 Task: Find connections with filter location Qujing with filter topic #Healthwith filter profile language English with filter current company EdgeVerve with filter school Symbiosis Centre for Distance Learning with filter industry Sporting Goods Manufacturing with filter service category Interaction Design with filter keywords title Area Sales Manager
Action: Mouse moved to (150, 238)
Screenshot: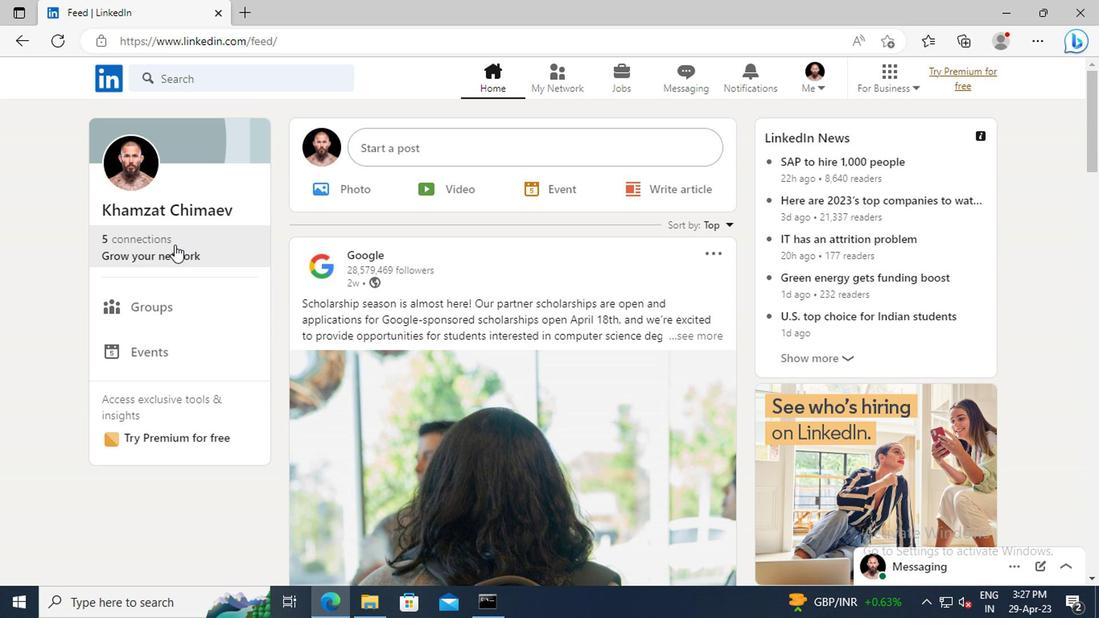 
Action: Mouse pressed left at (150, 238)
Screenshot: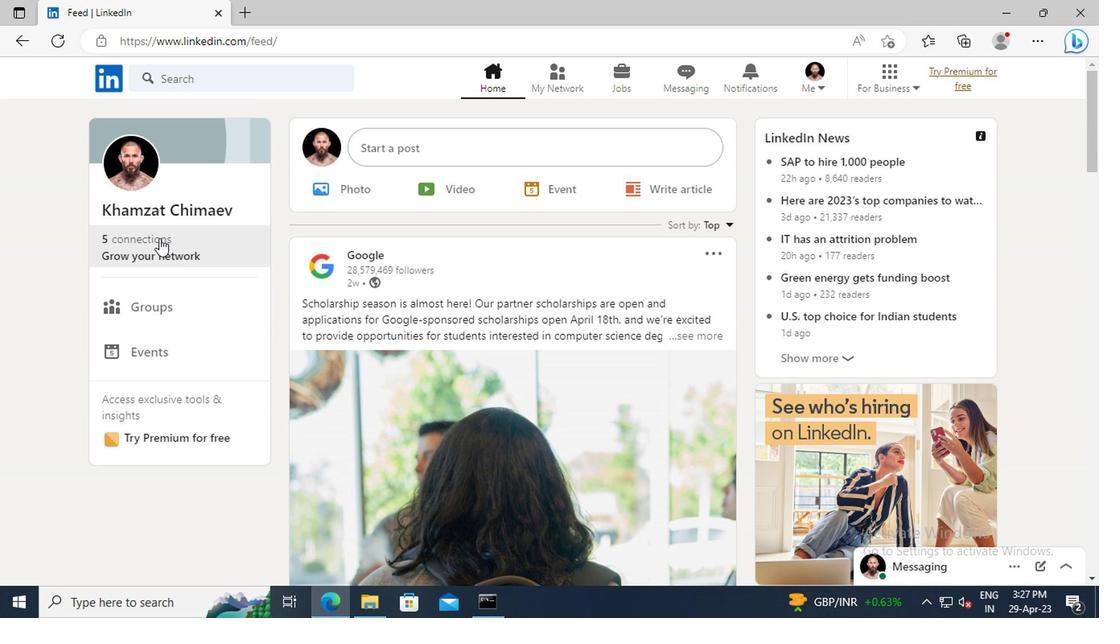 
Action: Mouse moved to (164, 172)
Screenshot: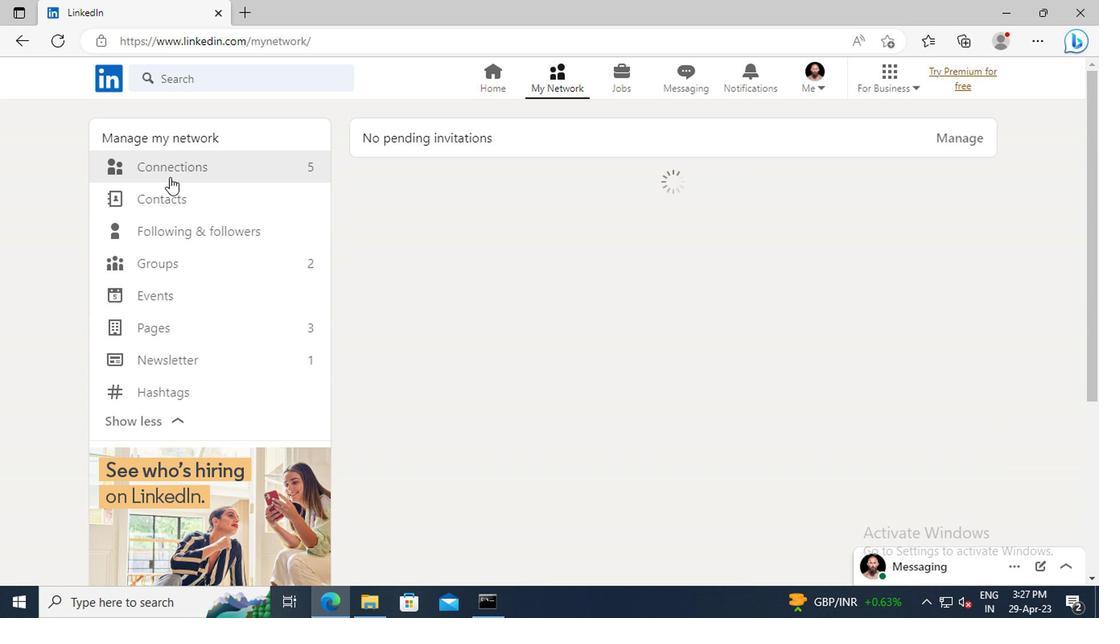 
Action: Mouse pressed left at (164, 172)
Screenshot: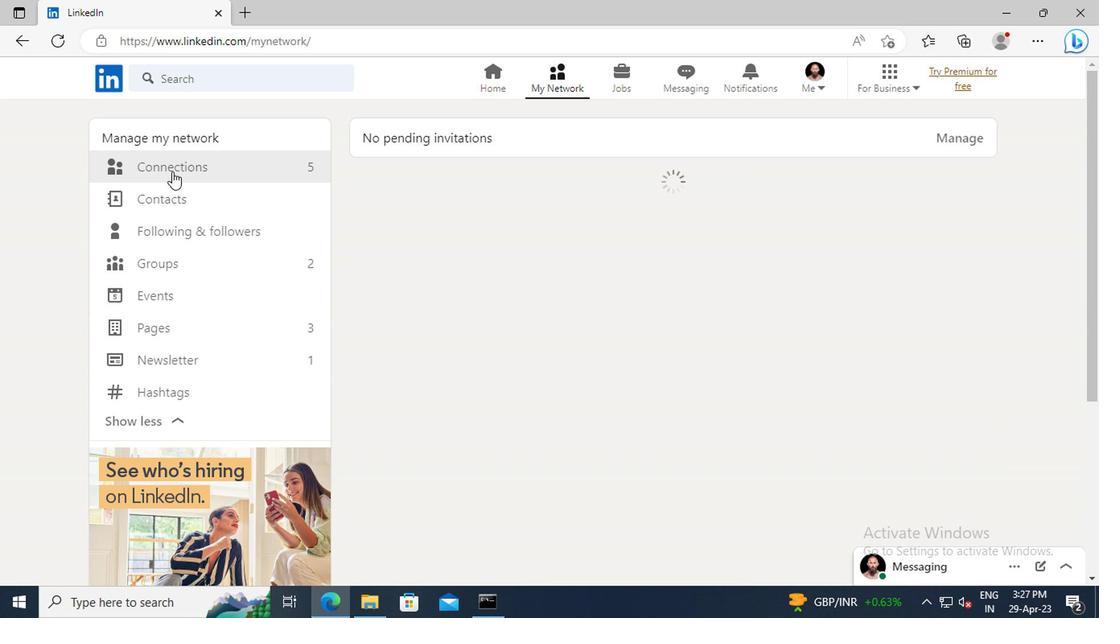 
Action: Mouse moved to (684, 170)
Screenshot: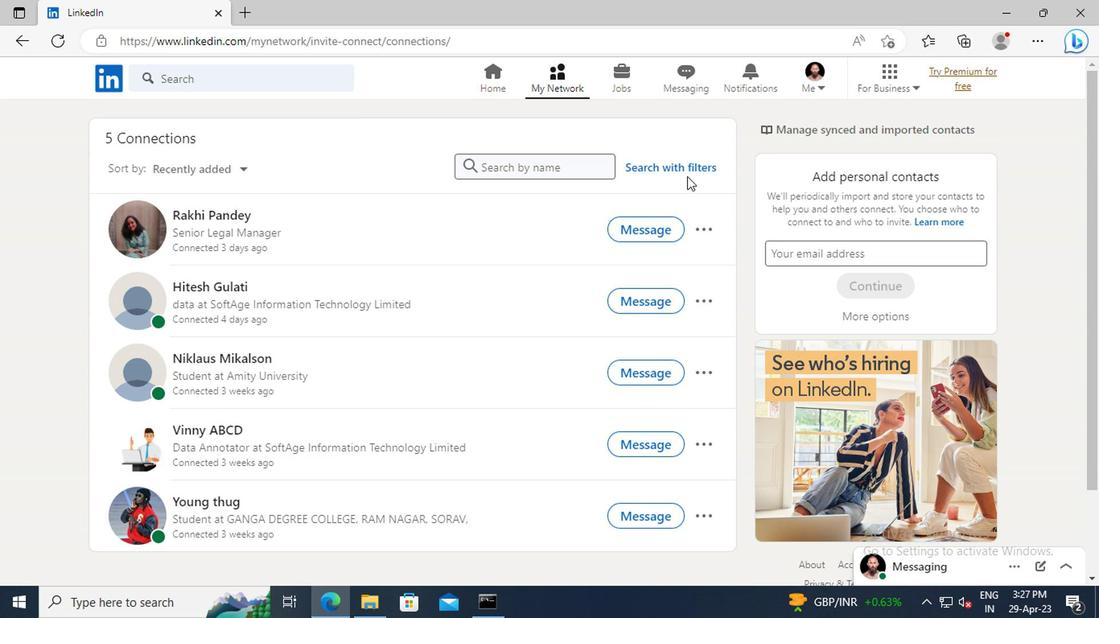 
Action: Mouse pressed left at (684, 170)
Screenshot: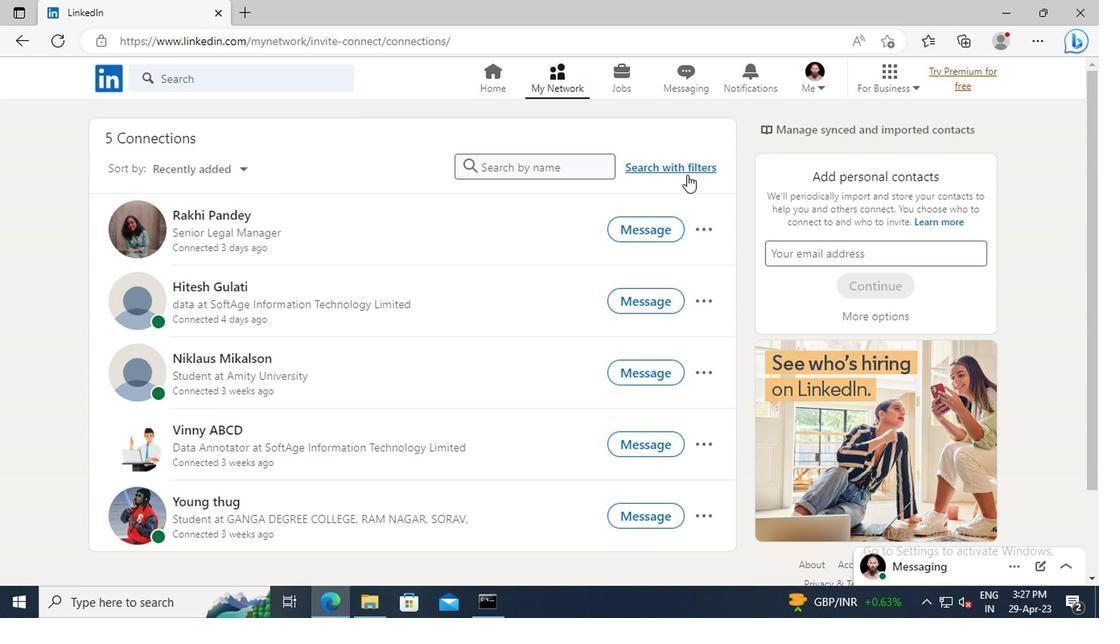 
Action: Mouse moved to (605, 126)
Screenshot: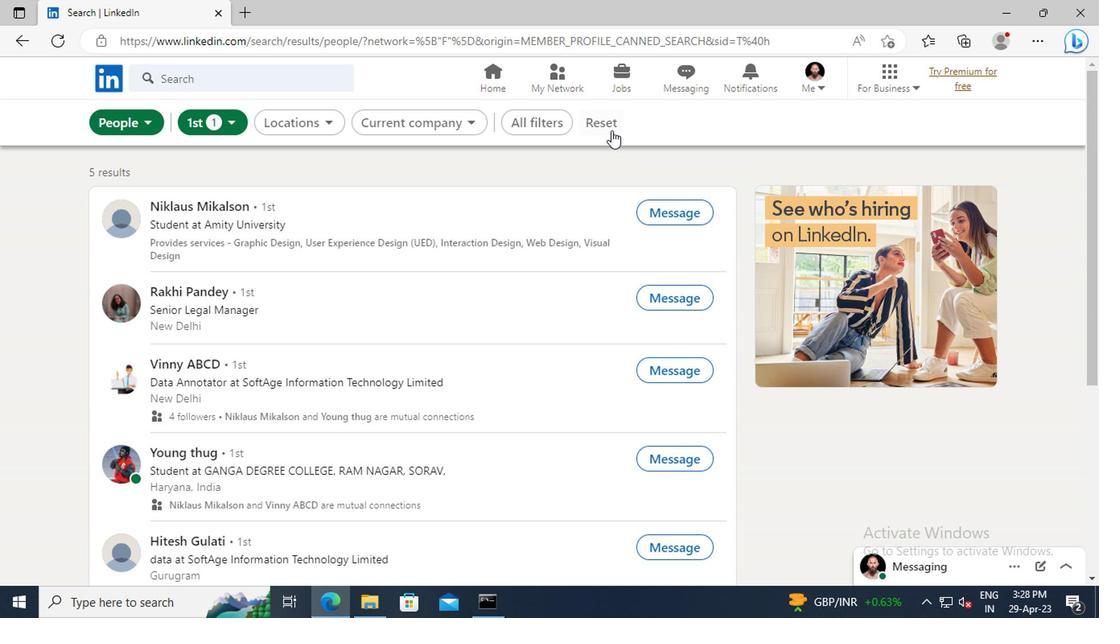 
Action: Mouse pressed left at (605, 126)
Screenshot: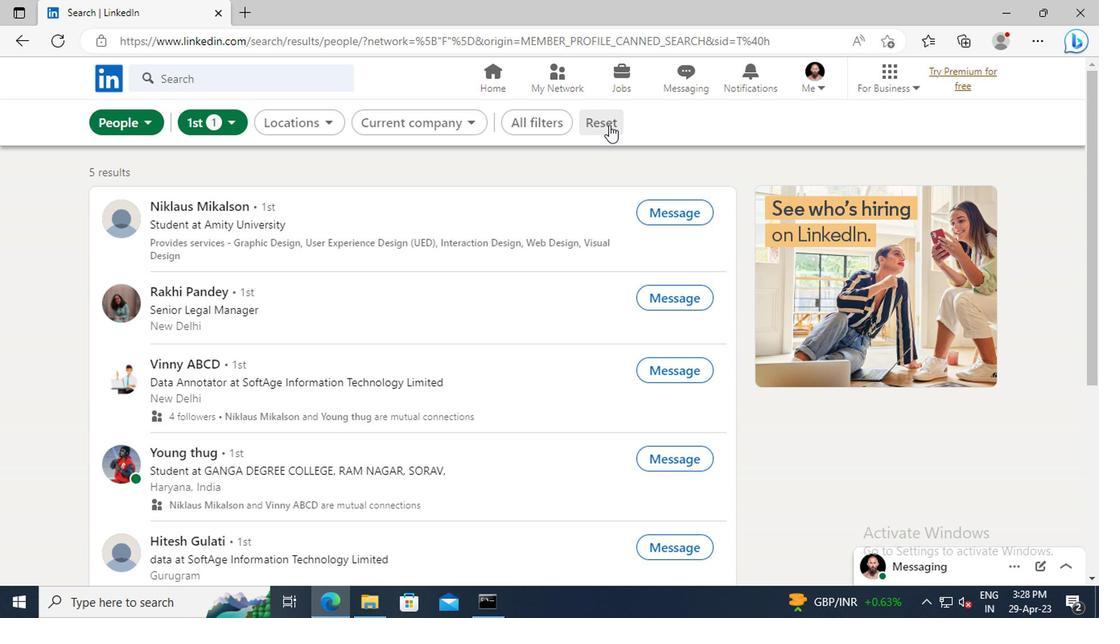 
Action: Mouse moved to (596, 126)
Screenshot: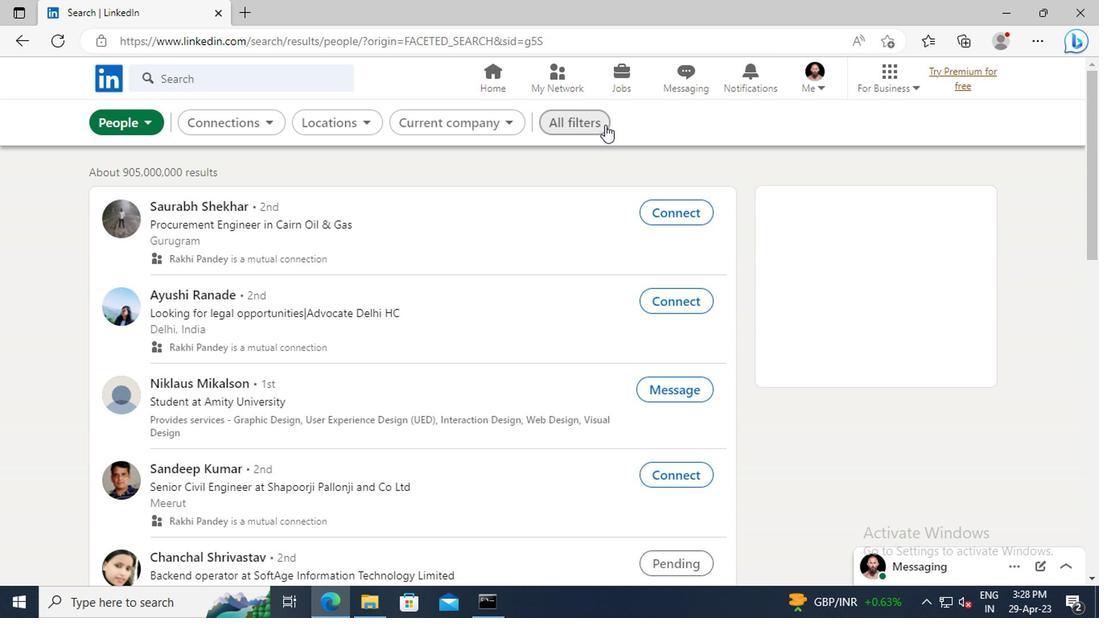 
Action: Mouse pressed left at (596, 126)
Screenshot: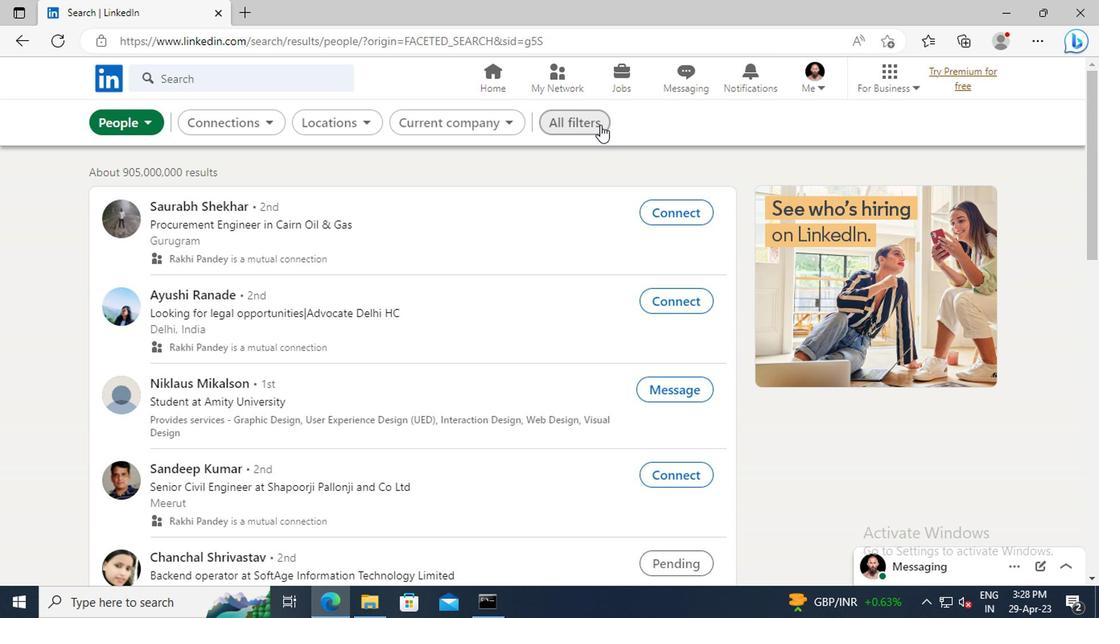 
Action: Mouse moved to (887, 281)
Screenshot: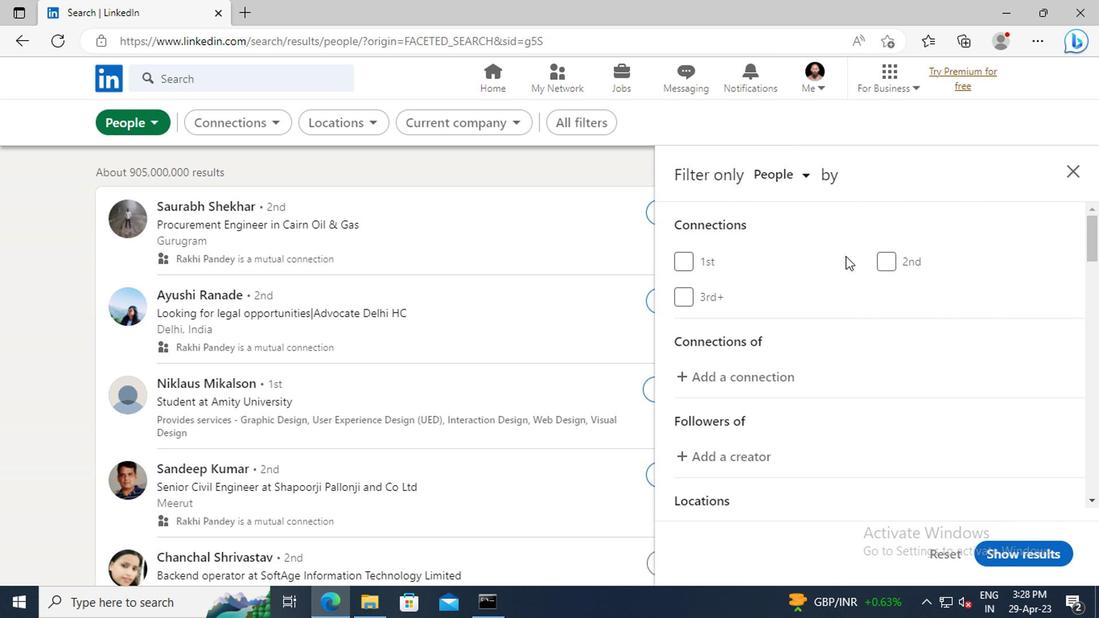 
Action: Mouse scrolled (887, 280) with delta (0, 0)
Screenshot: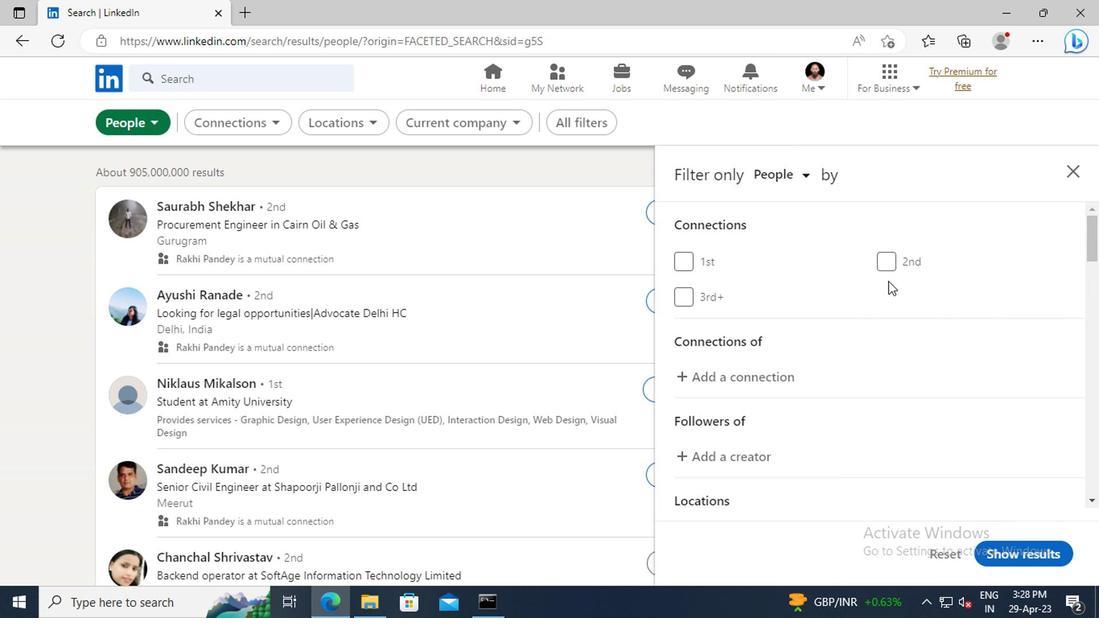 
Action: Mouse scrolled (887, 280) with delta (0, 0)
Screenshot: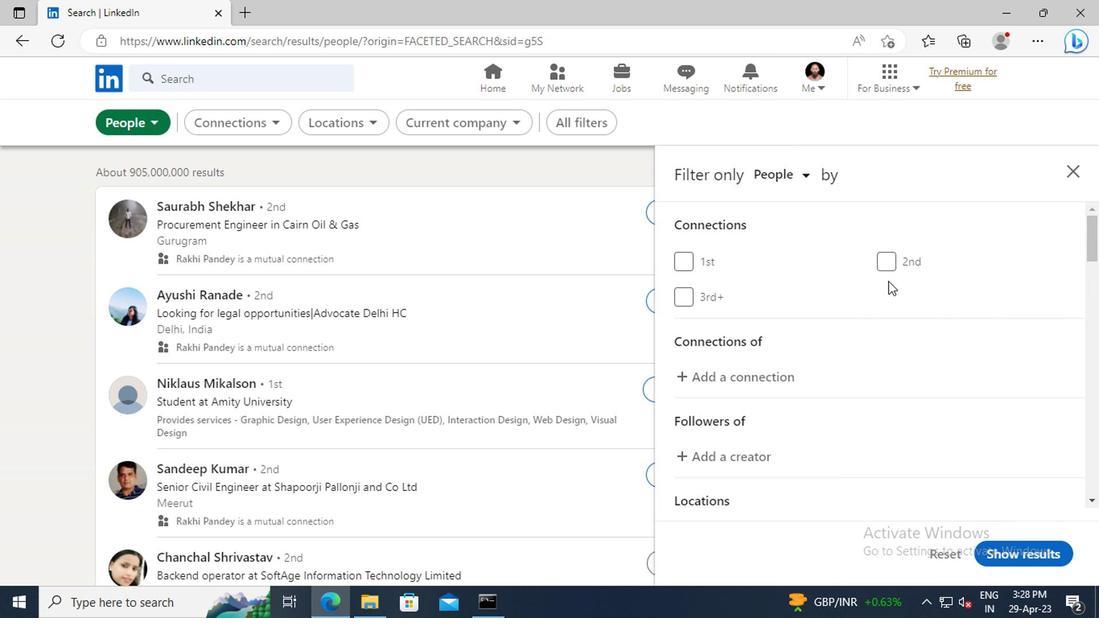 
Action: Mouse scrolled (887, 280) with delta (0, 0)
Screenshot: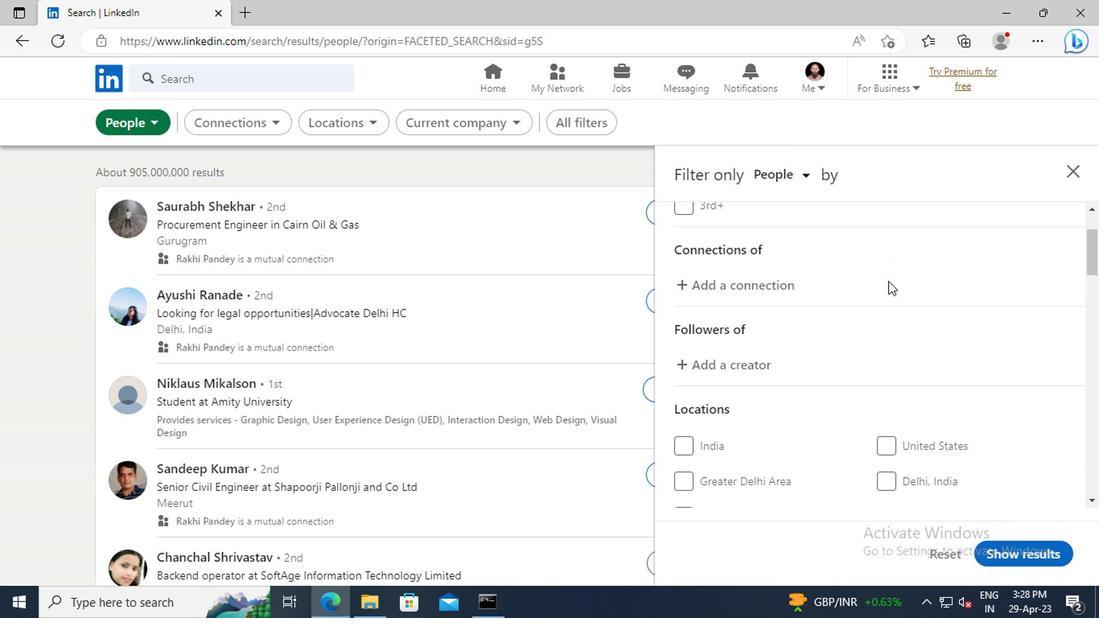 
Action: Mouse scrolled (887, 280) with delta (0, 0)
Screenshot: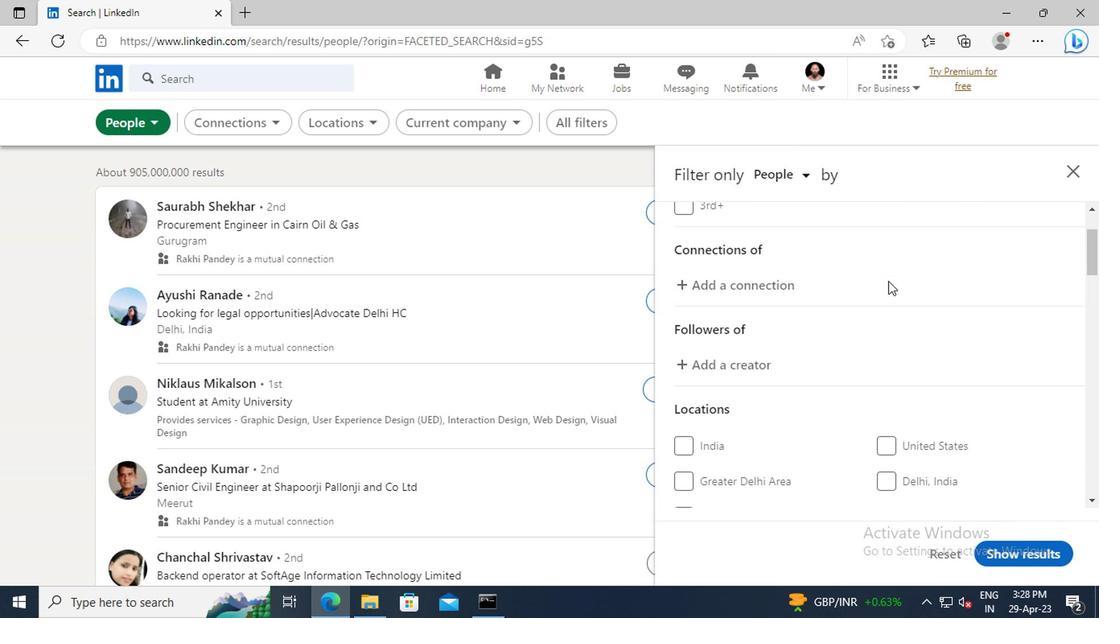 
Action: Mouse scrolled (887, 280) with delta (0, 0)
Screenshot: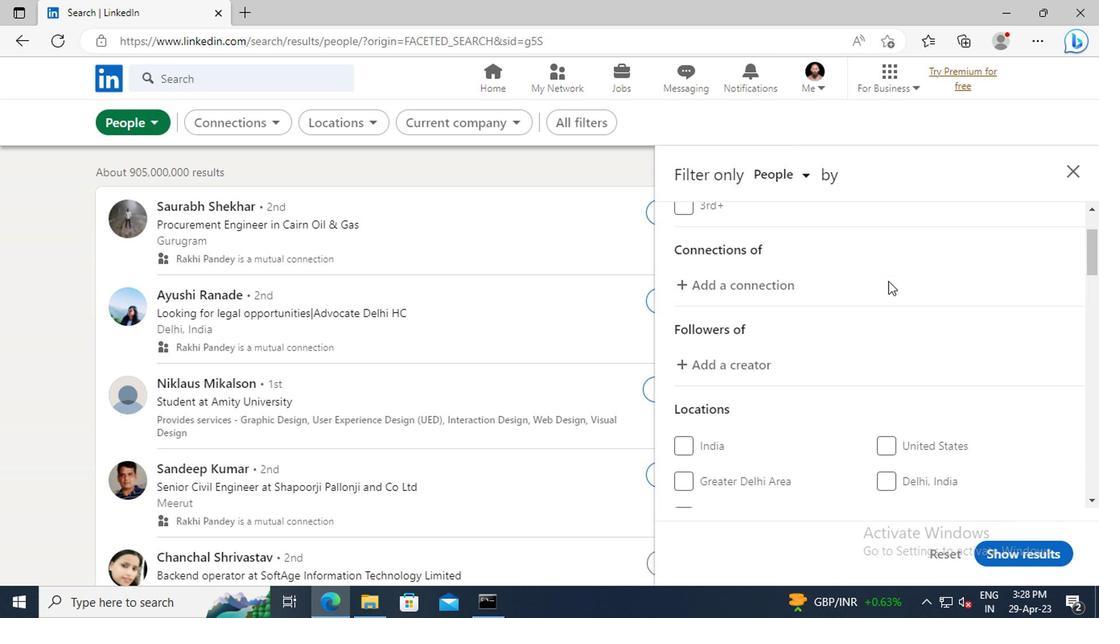 
Action: Mouse scrolled (887, 280) with delta (0, 0)
Screenshot: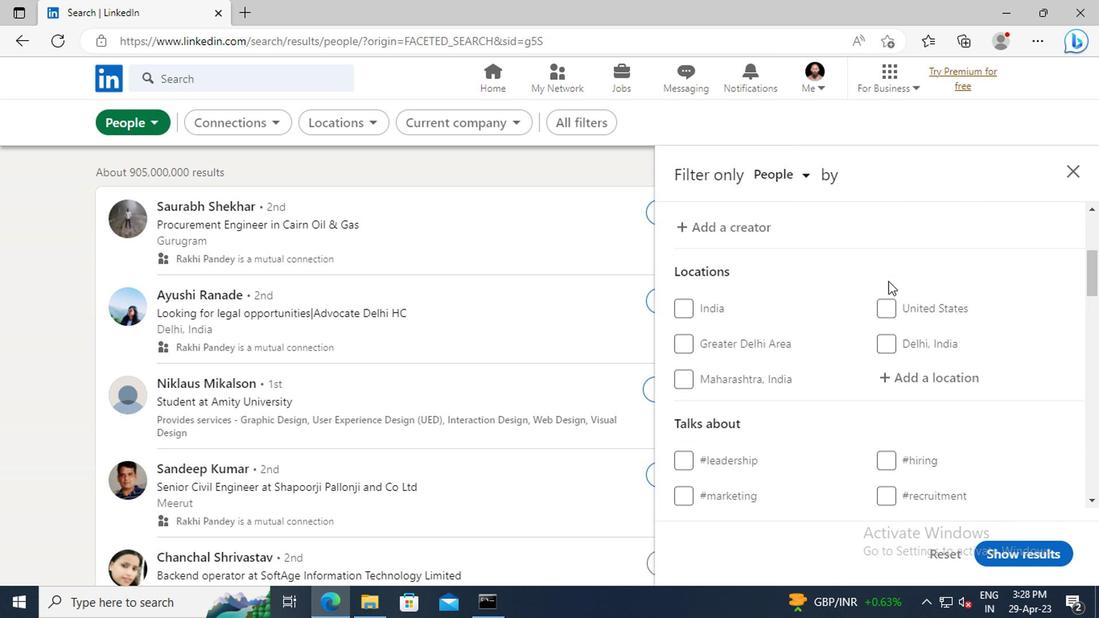 
Action: Mouse moved to (899, 329)
Screenshot: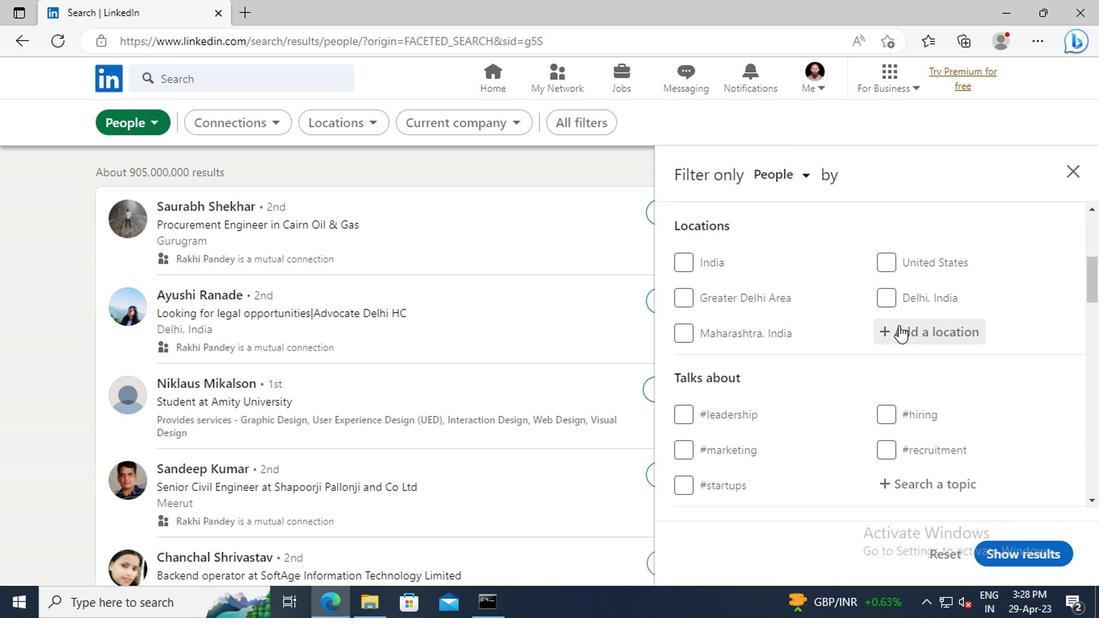 
Action: Mouse pressed left at (899, 329)
Screenshot: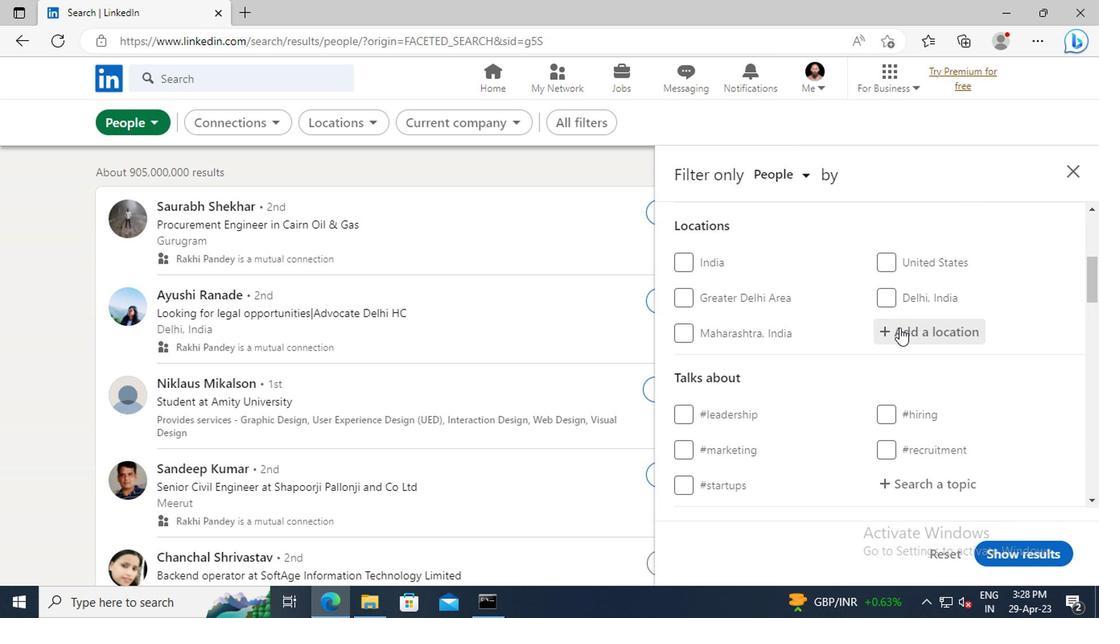 
Action: Key pressed <Key.shift>QUJING
Screenshot: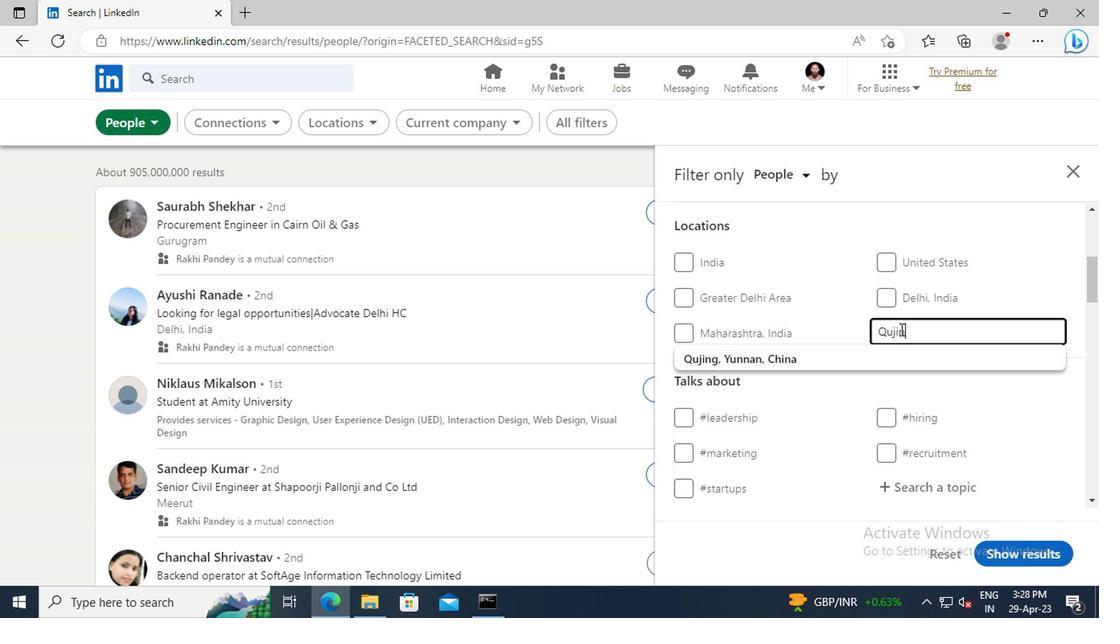 
Action: Mouse moved to (895, 350)
Screenshot: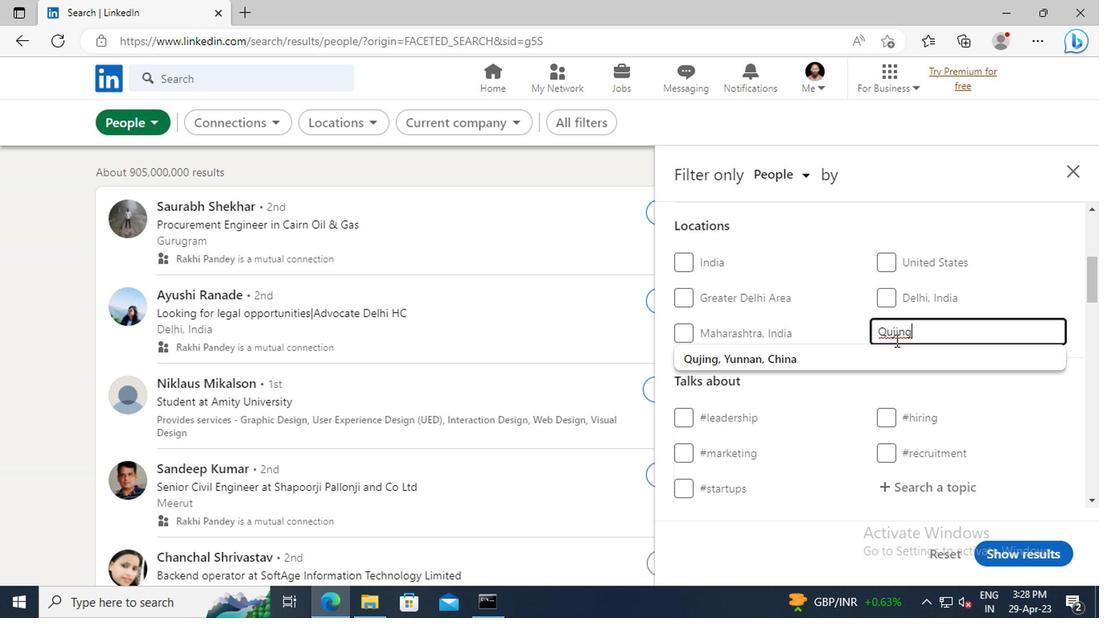
Action: Mouse pressed left at (895, 350)
Screenshot: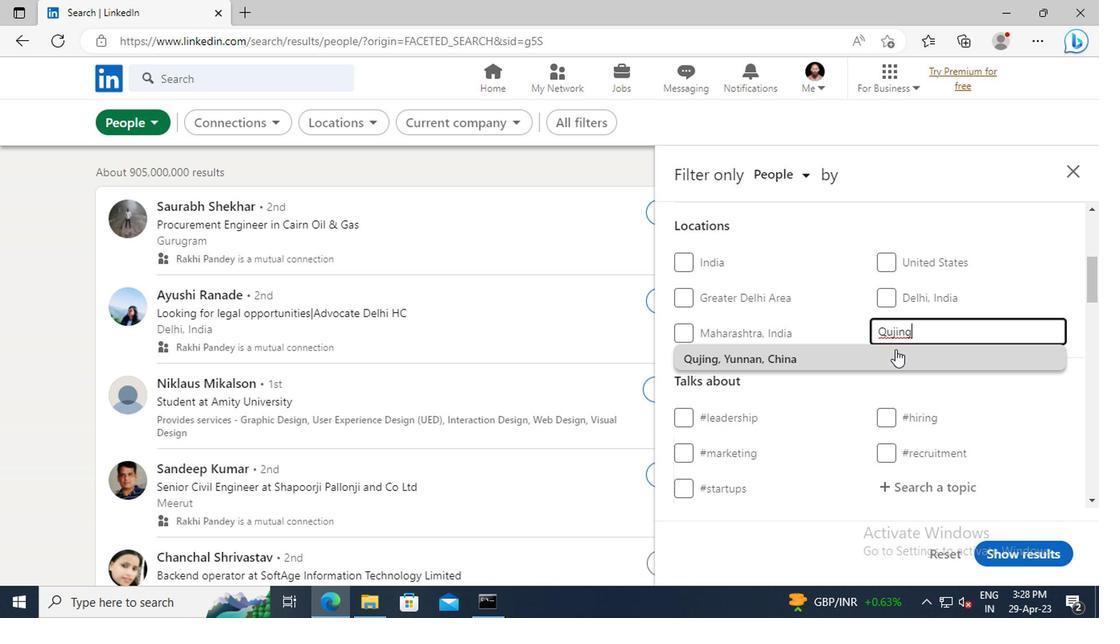 
Action: Mouse scrolled (895, 349) with delta (0, 0)
Screenshot: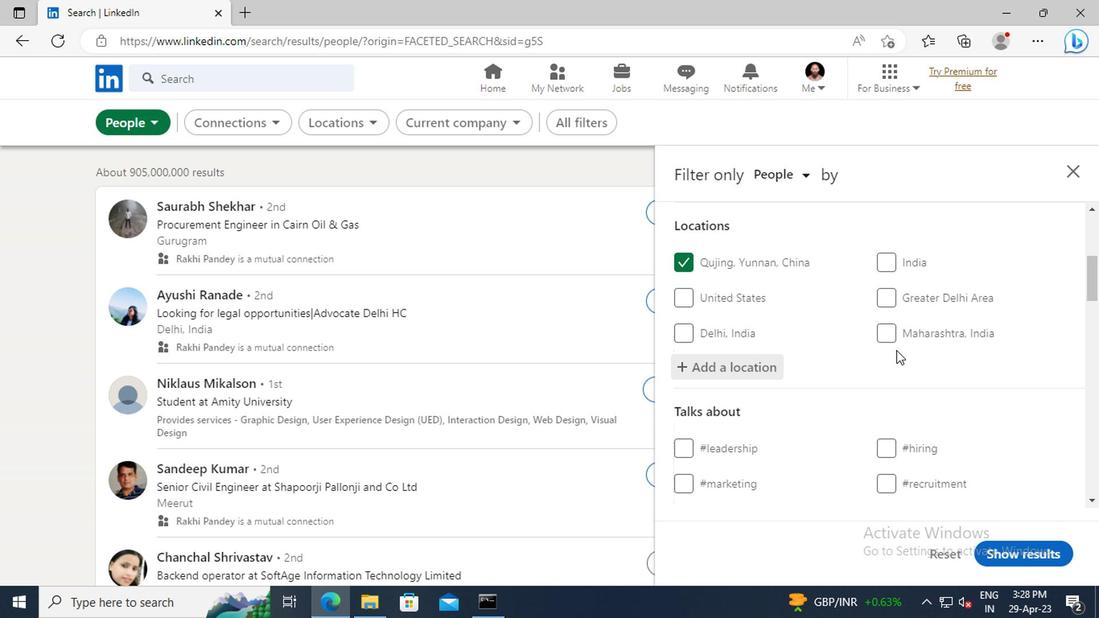 
Action: Mouse scrolled (895, 349) with delta (0, 0)
Screenshot: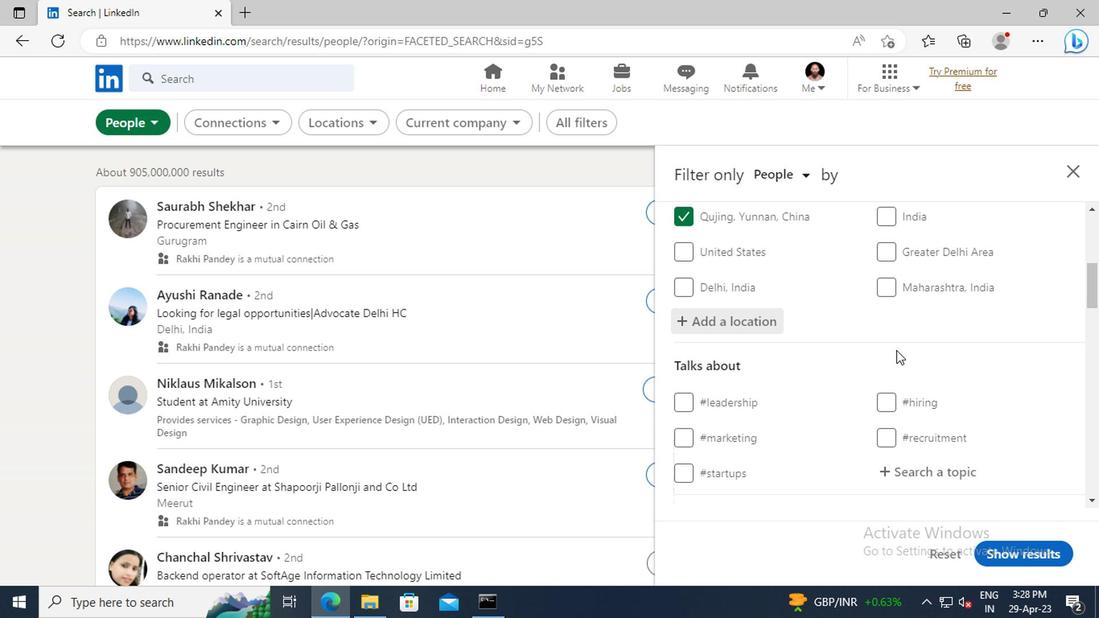 
Action: Mouse scrolled (895, 349) with delta (0, 0)
Screenshot: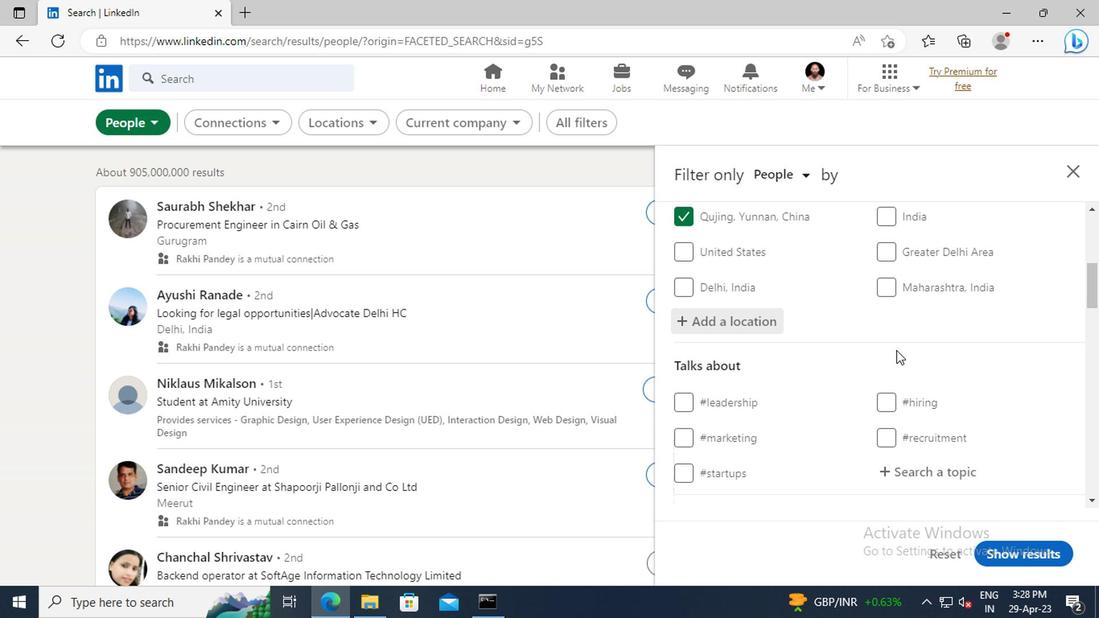 
Action: Mouse scrolled (895, 349) with delta (0, 0)
Screenshot: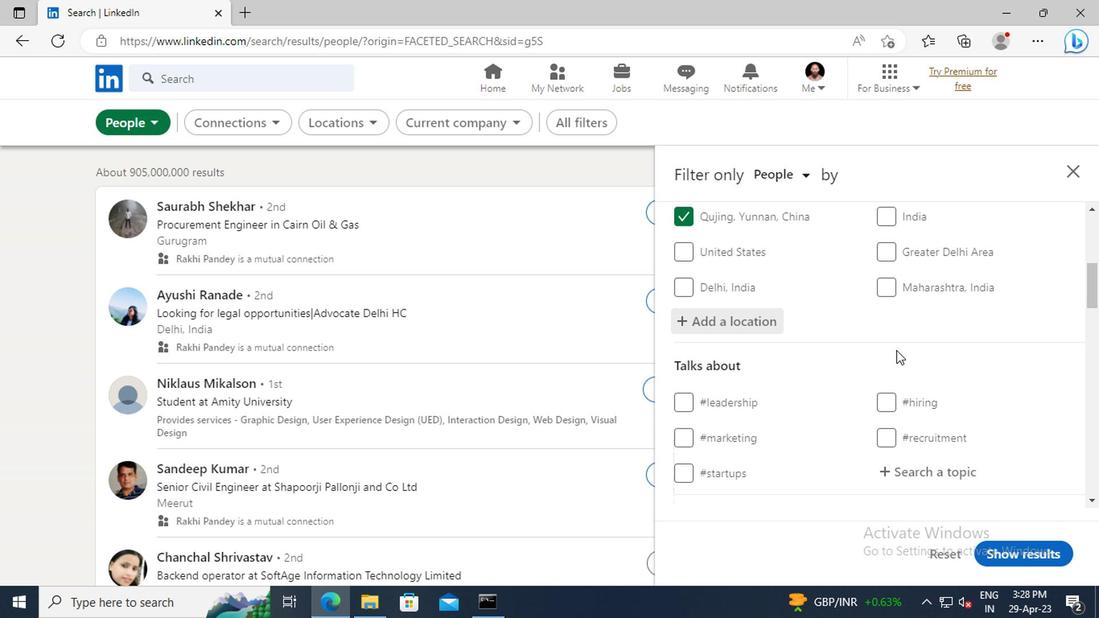 
Action: Mouse moved to (900, 339)
Screenshot: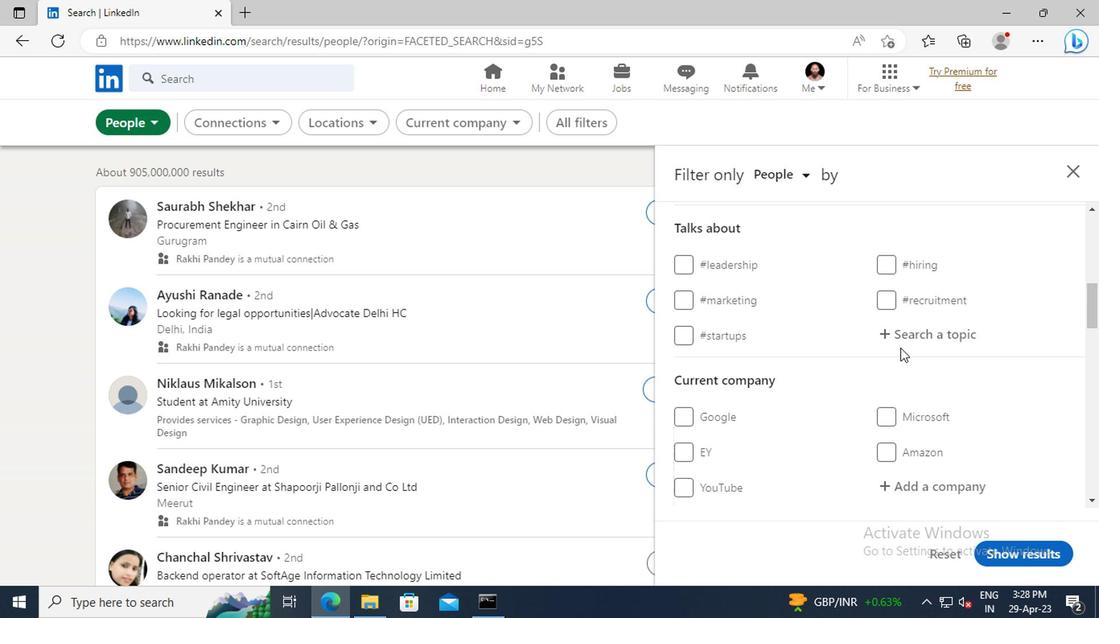 
Action: Mouse pressed left at (900, 339)
Screenshot: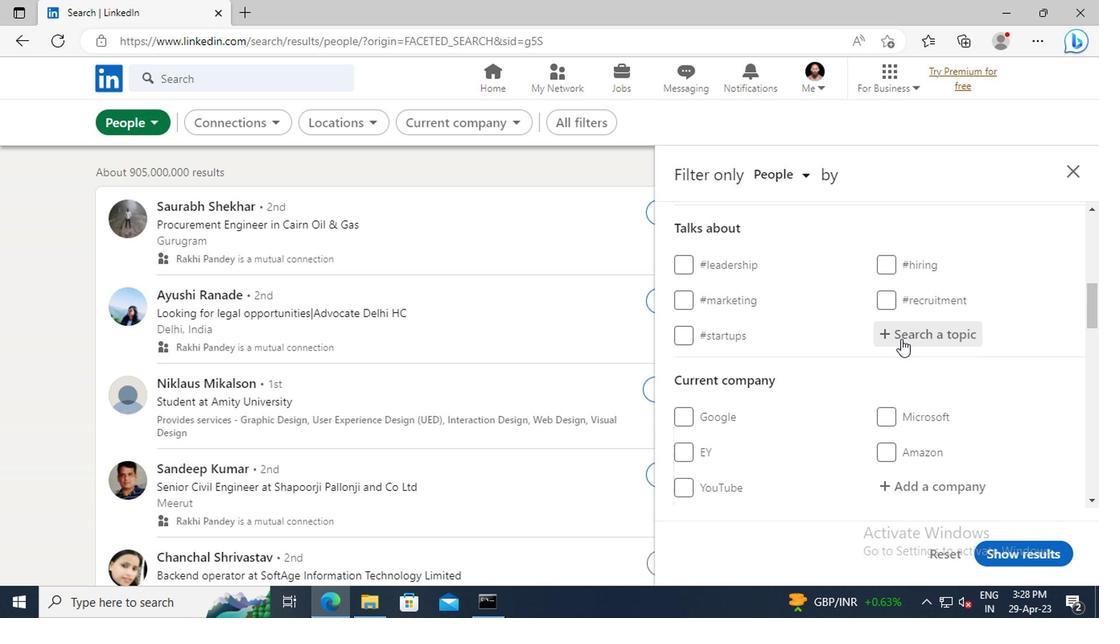 
Action: Key pressed <Key.shift>HEALTH
Screenshot: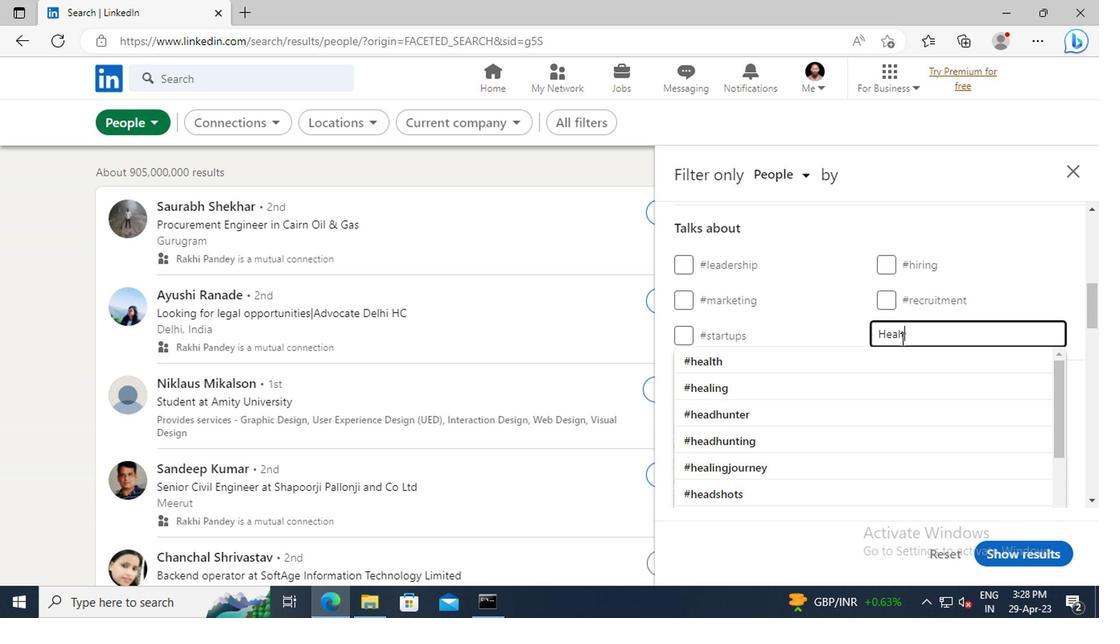 
Action: Mouse moved to (908, 377)
Screenshot: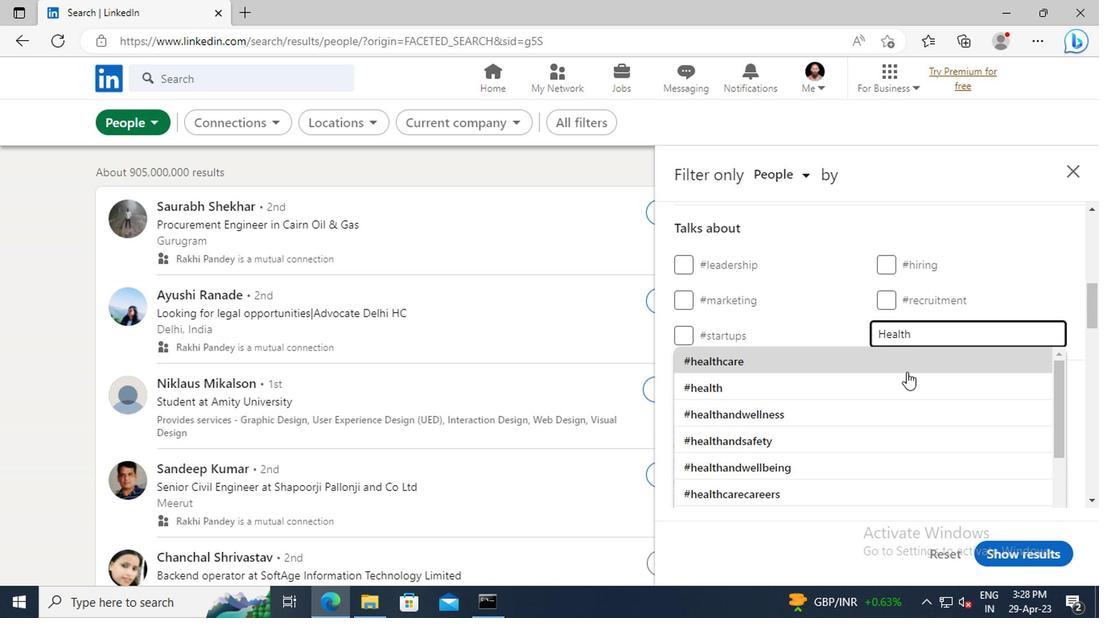 
Action: Mouse pressed left at (908, 377)
Screenshot: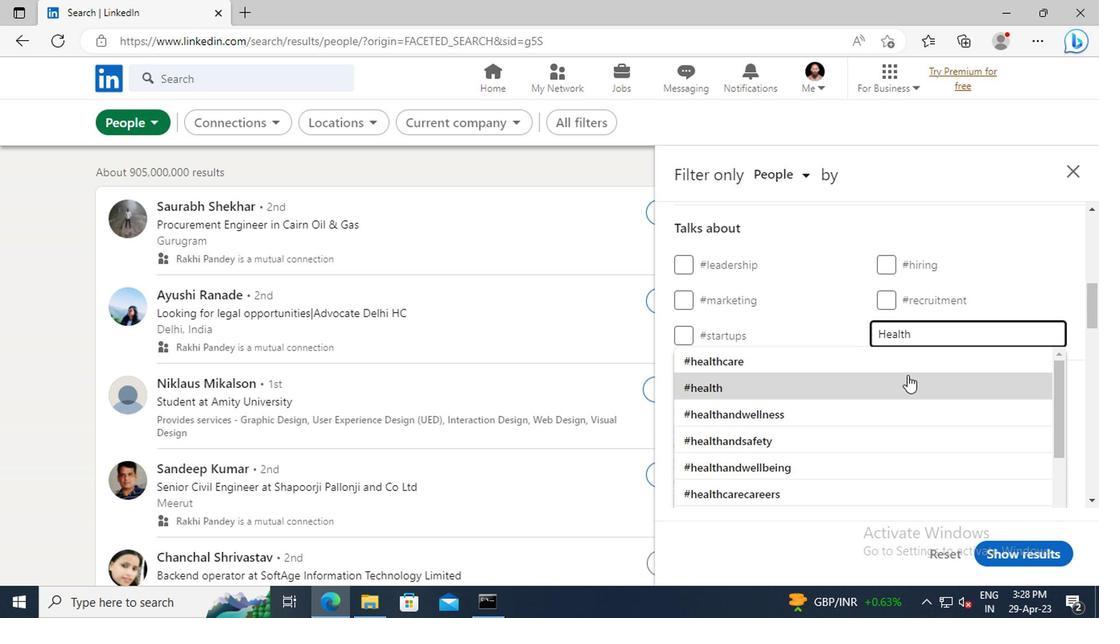 
Action: Mouse scrolled (908, 376) with delta (0, -1)
Screenshot: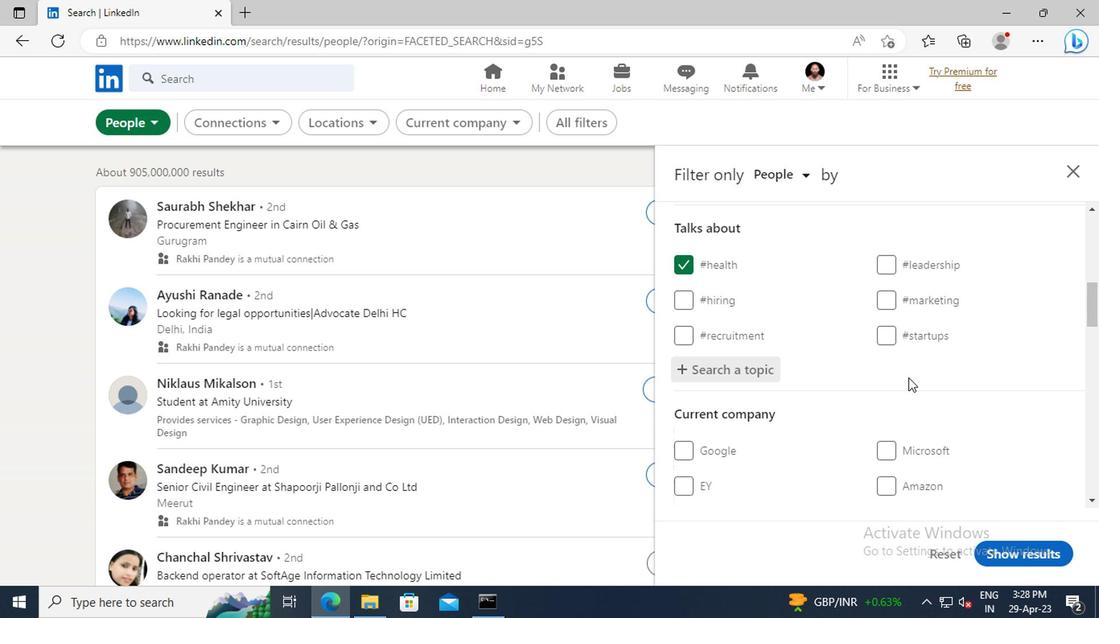 
Action: Mouse scrolled (908, 376) with delta (0, -1)
Screenshot: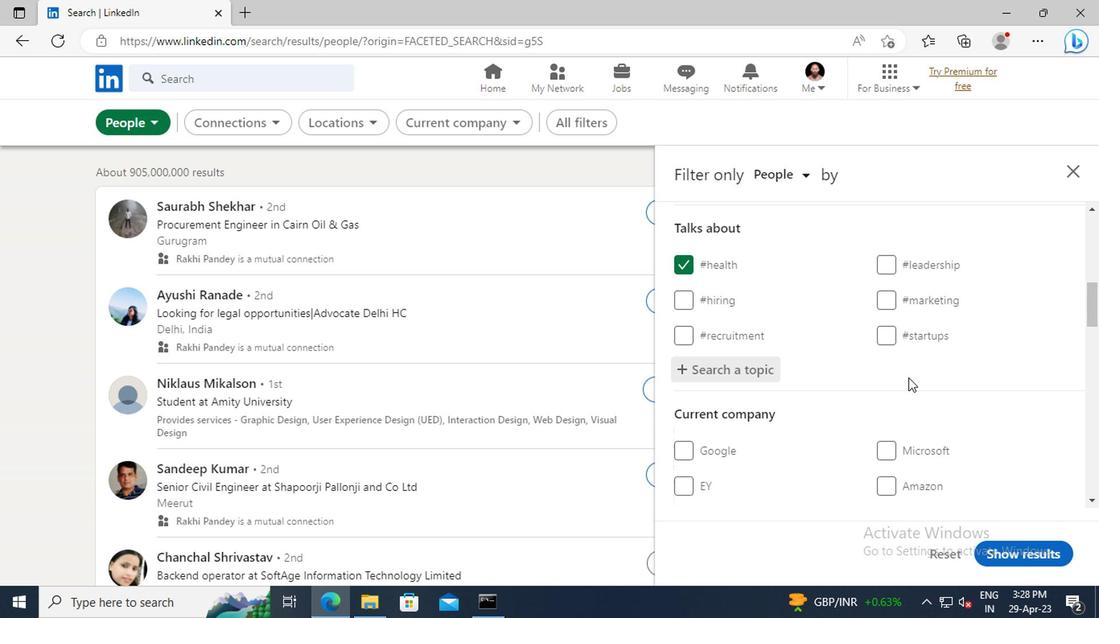 
Action: Mouse scrolled (908, 376) with delta (0, -1)
Screenshot: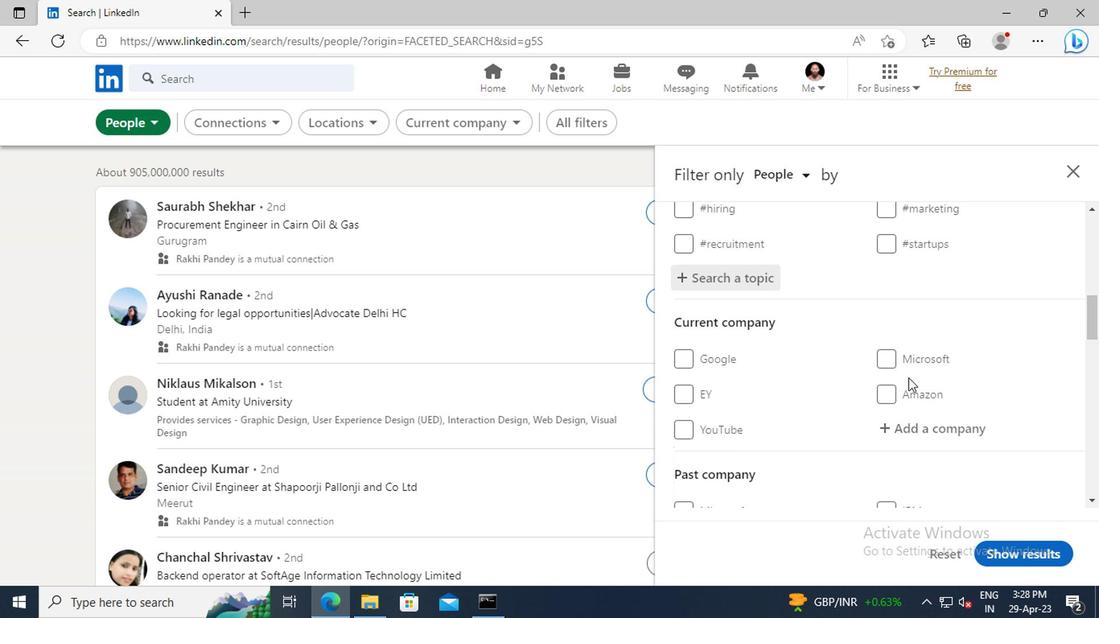 
Action: Mouse scrolled (908, 376) with delta (0, -1)
Screenshot: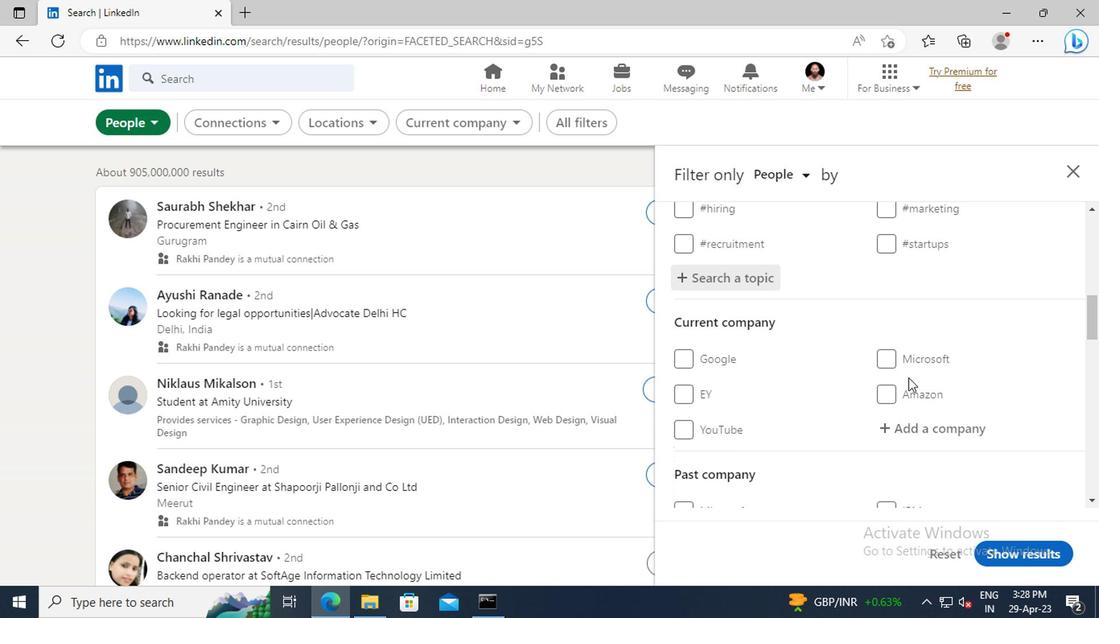 
Action: Mouse scrolled (908, 376) with delta (0, -1)
Screenshot: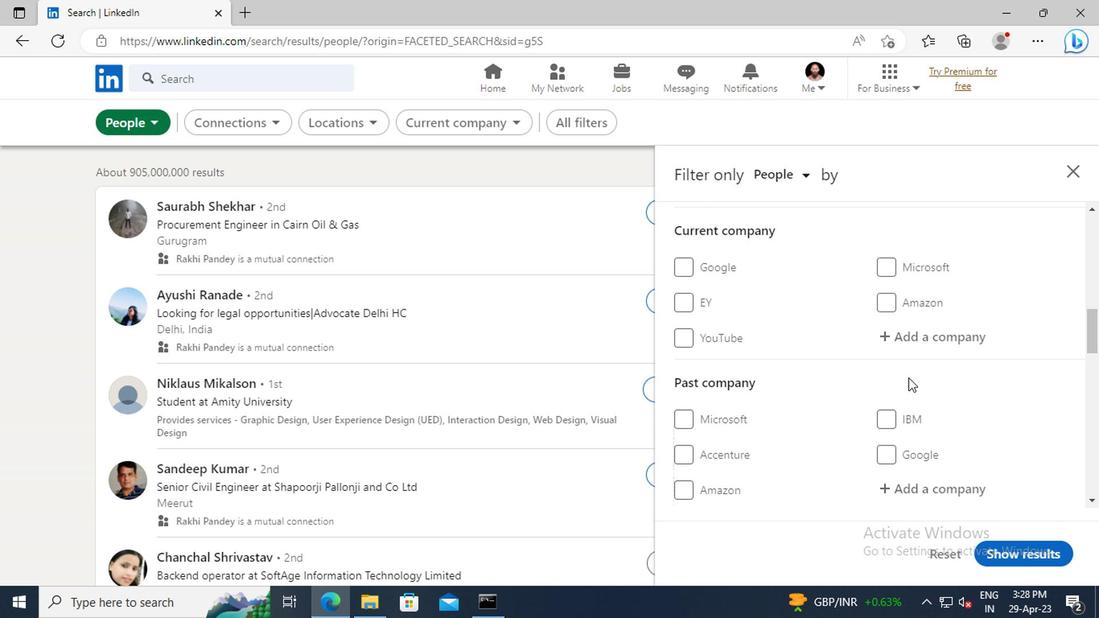 
Action: Mouse scrolled (908, 376) with delta (0, -1)
Screenshot: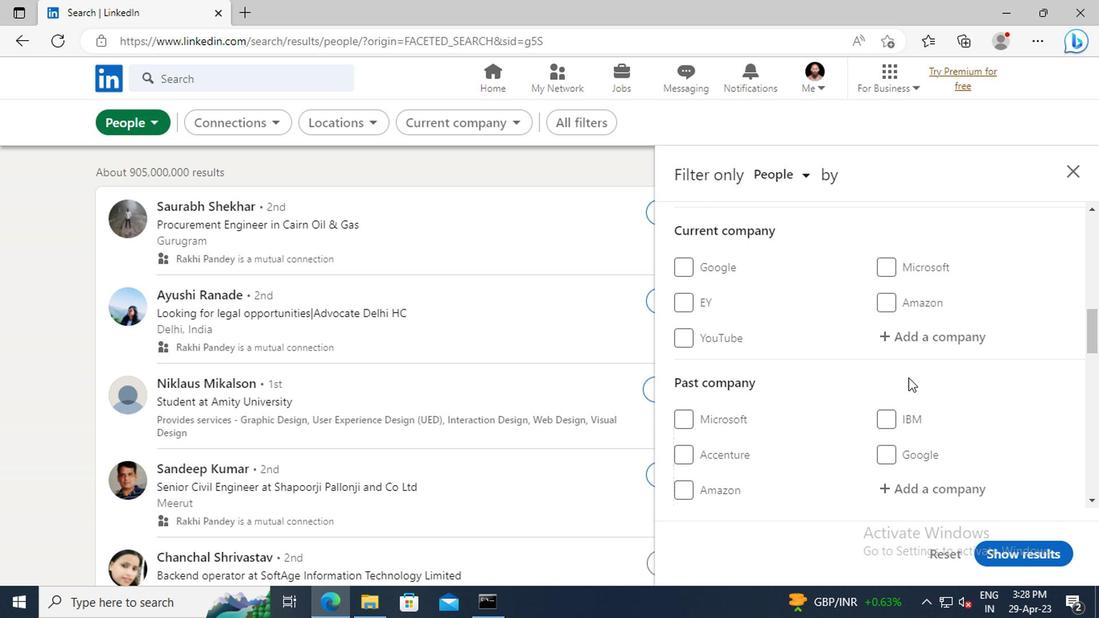 
Action: Mouse scrolled (908, 376) with delta (0, -1)
Screenshot: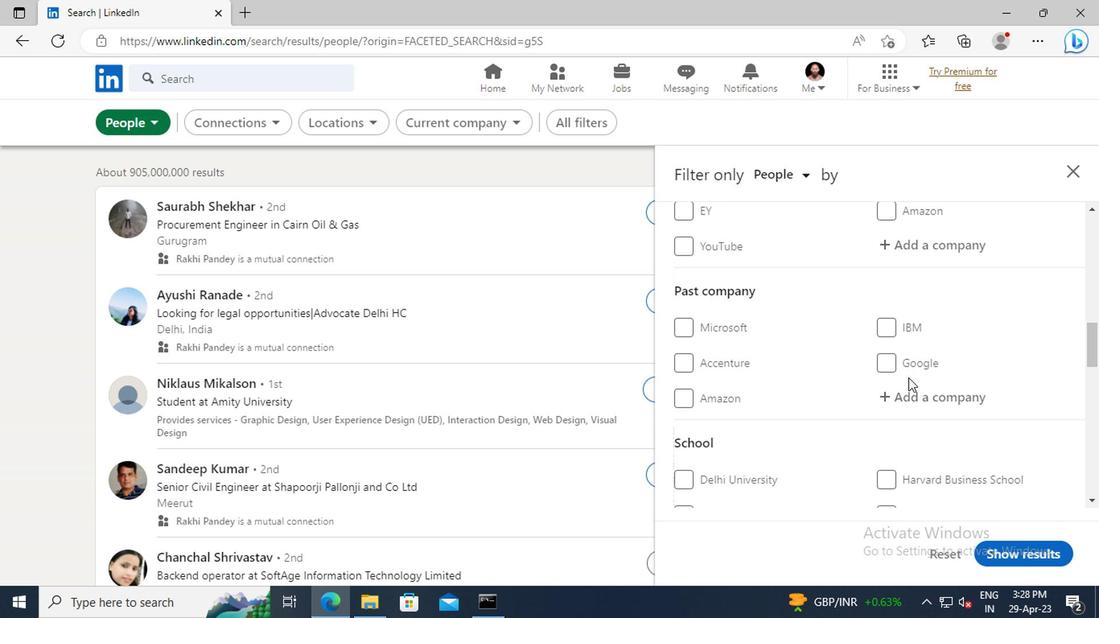 
Action: Mouse scrolled (908, 376) with delta (0, -1)
Screenshot: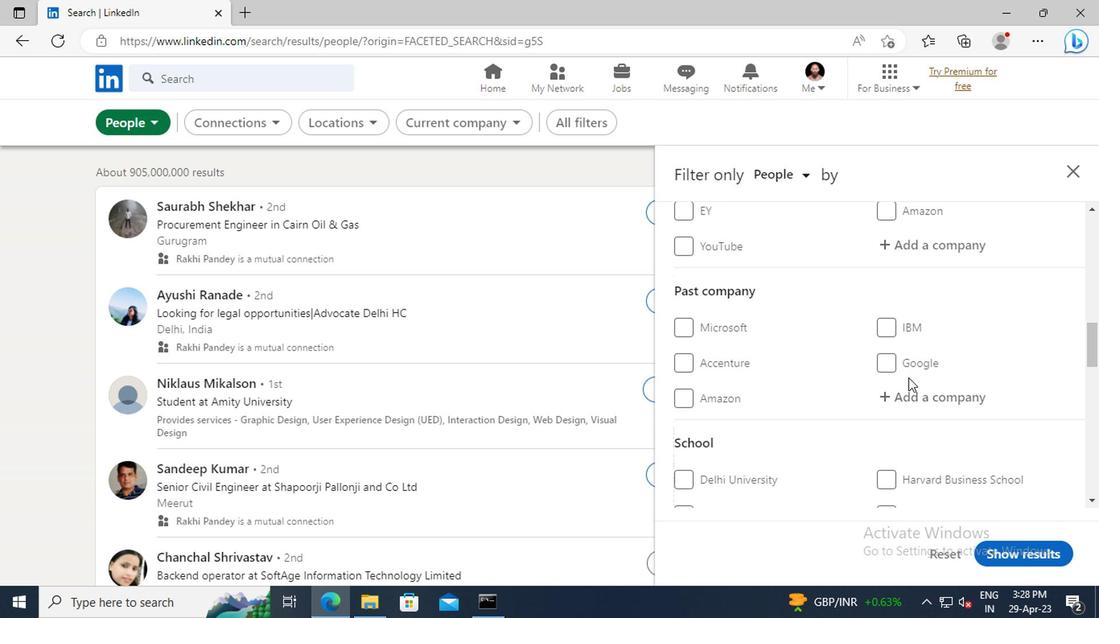 
Action: Mouse scrolled (908, 376) with delta (0, -1)
Screenshot: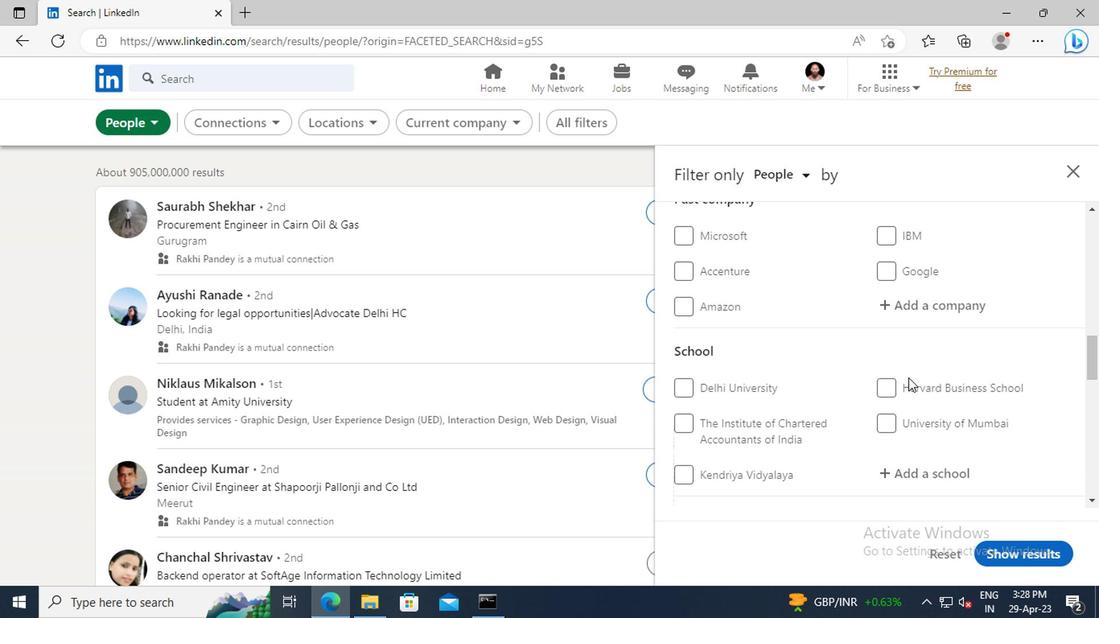 
Action: Mouse scrolled (908, 376) with delta (0, -1)
Screenshot: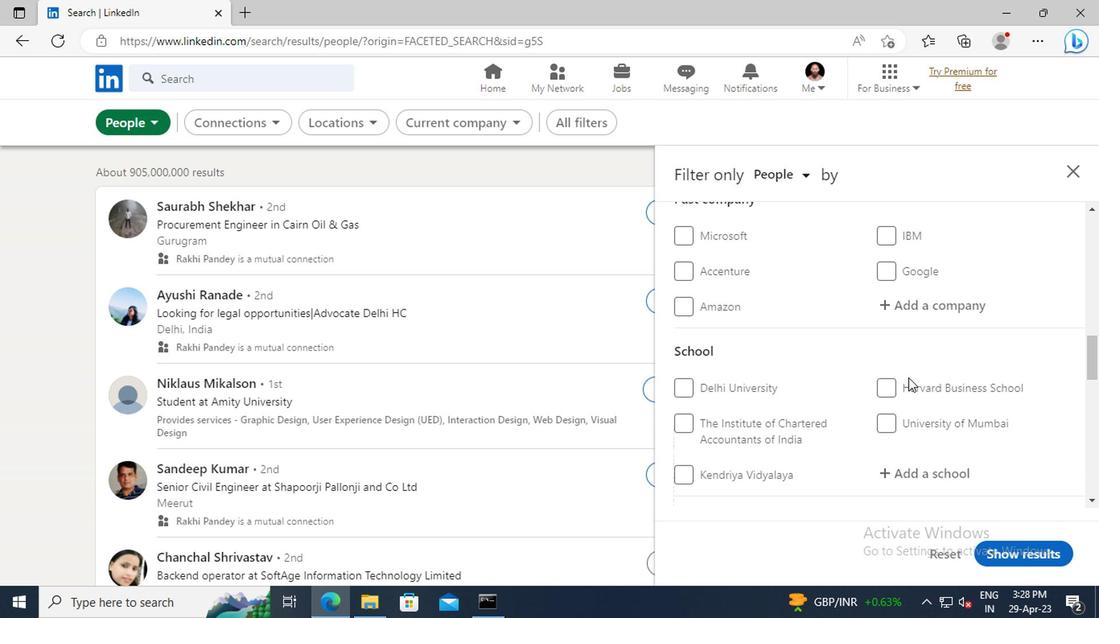 
Action: Mouse scrolled (908, 376) with delta (0, -1)
Screenshot: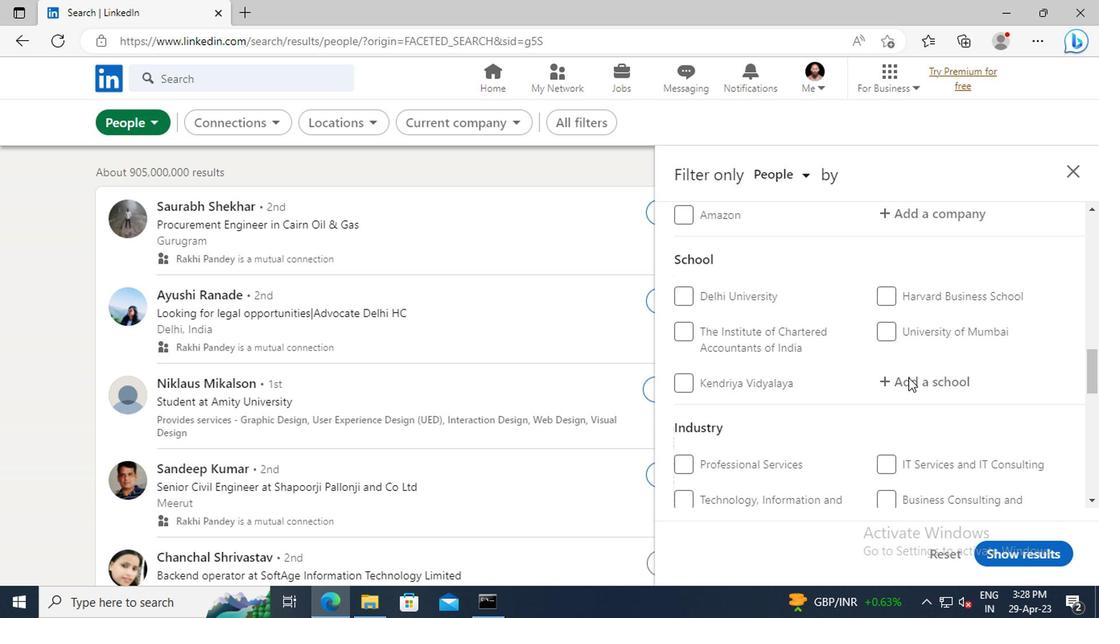 
Action: Mouse scrolled (908, 376) with delta (0, -1)
Screenshot: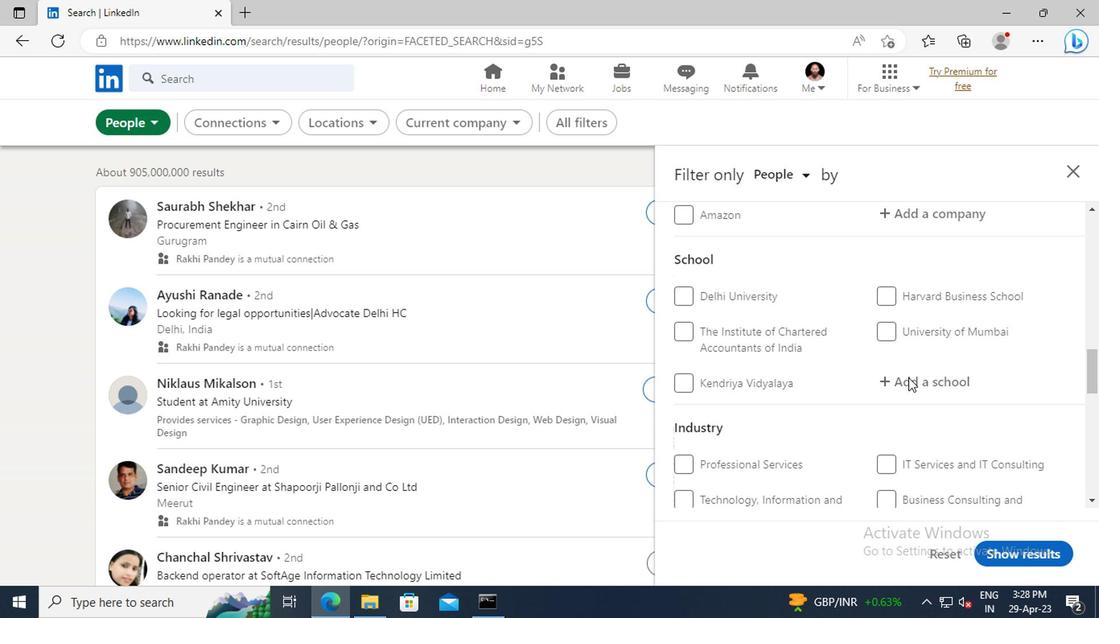 
Action: Mouse scrolled (908, 376) with delta (0, -1)
Screenshot: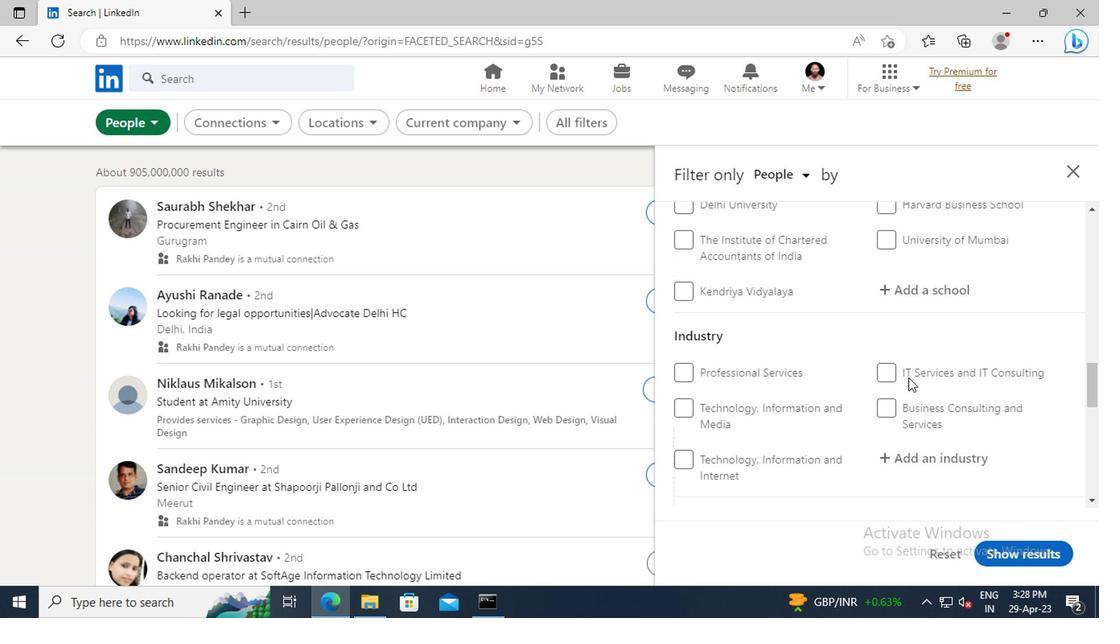 
Action: Mouse scrolled (908, 376) with delta (0, -1)
Screenshot: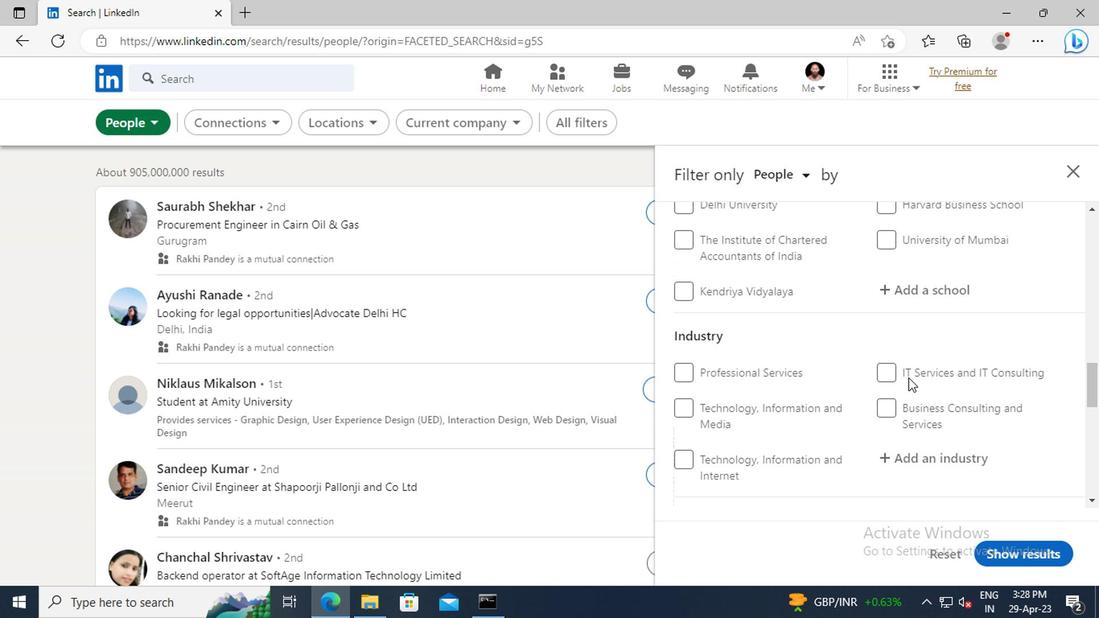 
Action: Mouse moved to (681, 464)
Screenshot: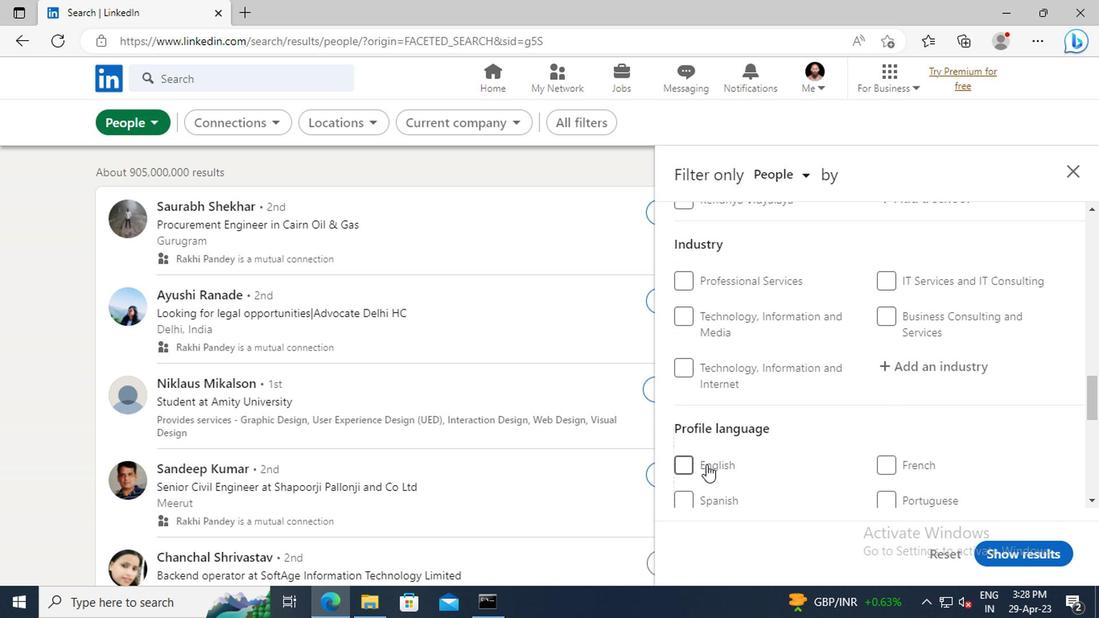 
Action: Mouse pressed left at (681, 464)
Screenshot: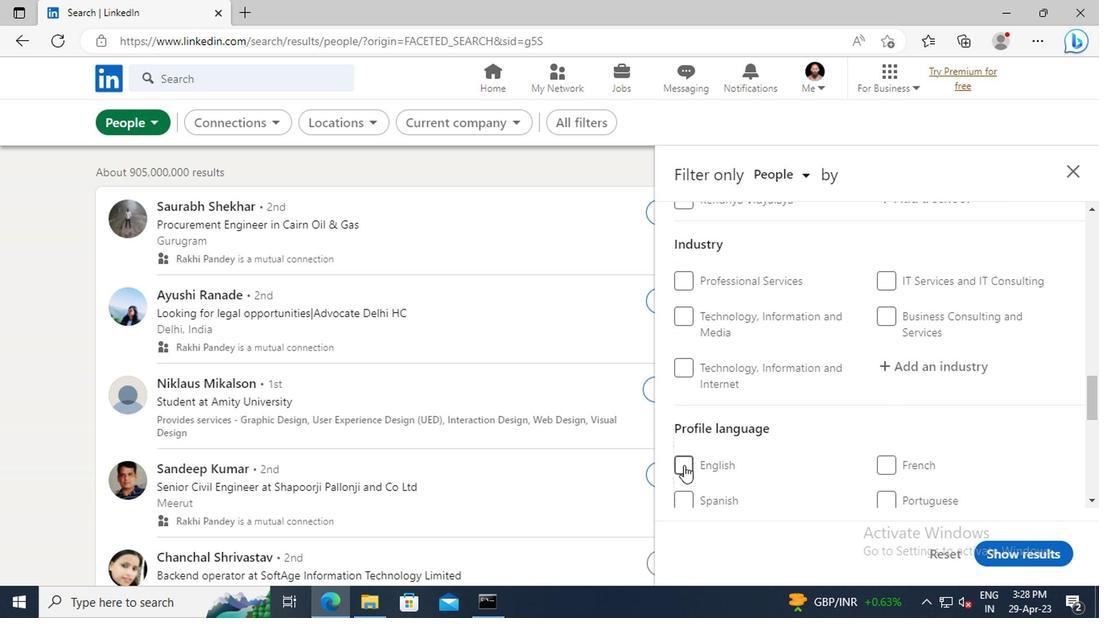 
Action: Mouse moved to (910, 425)
Screenshot: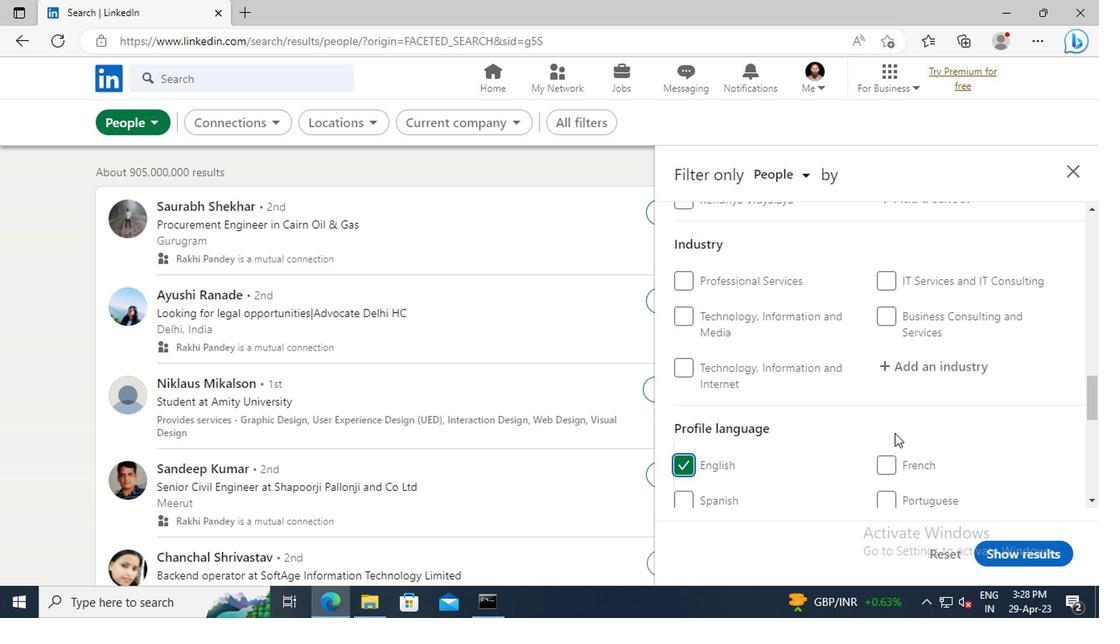
Action: Mouse scrolled (910, 426) with delta (0, 0)
Screenshot: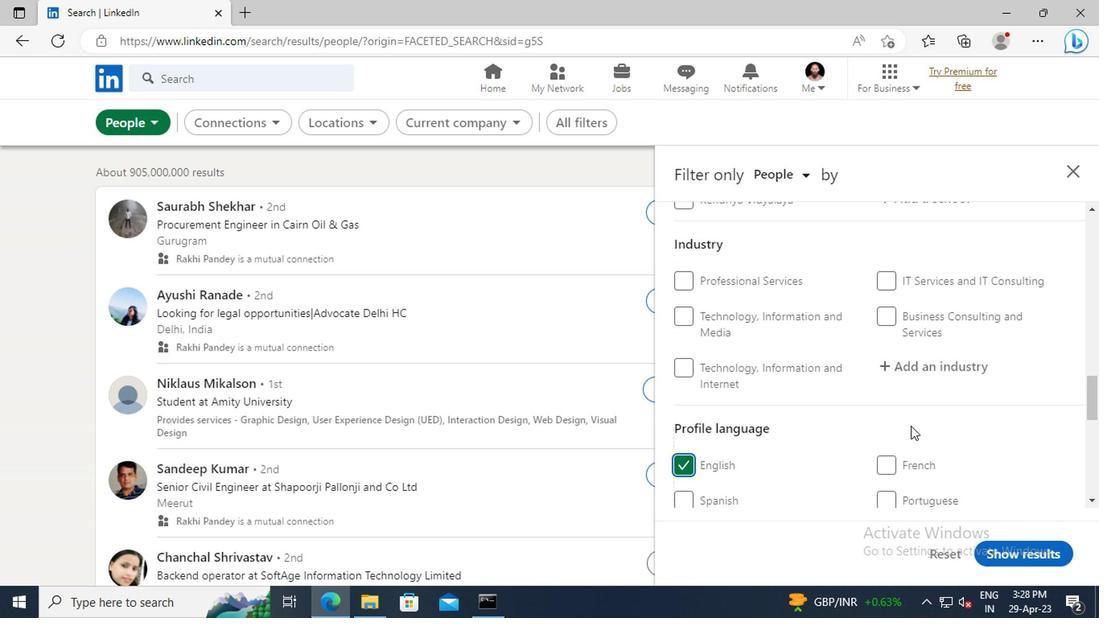 
Action: Mouse scrolled (910, 426) with delta (0, 0)
Screenshot: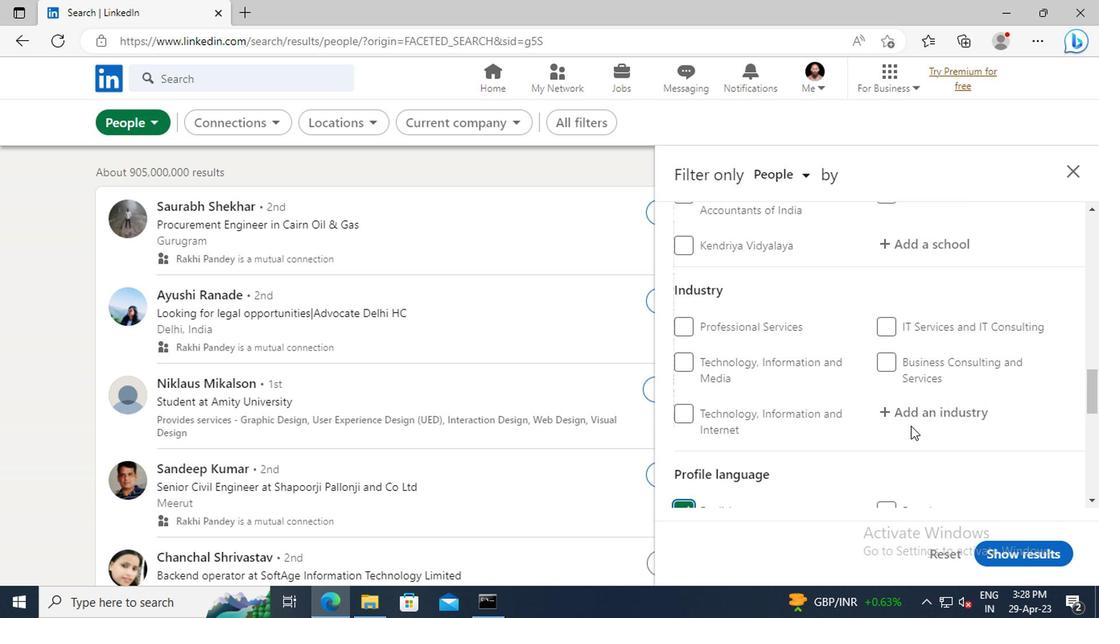 
Action: Mouse scrolled (910, 426) with delta (0, 0)
Screenshot: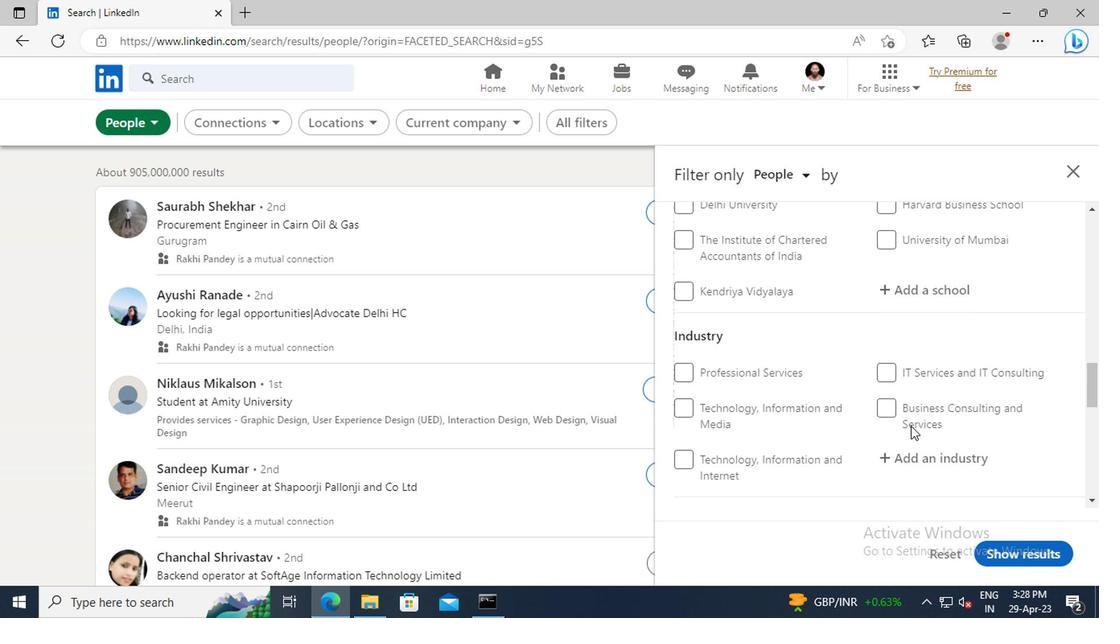 
Action: Mouse scrolled (910, 426) with delta (0, 0)
Screenshot: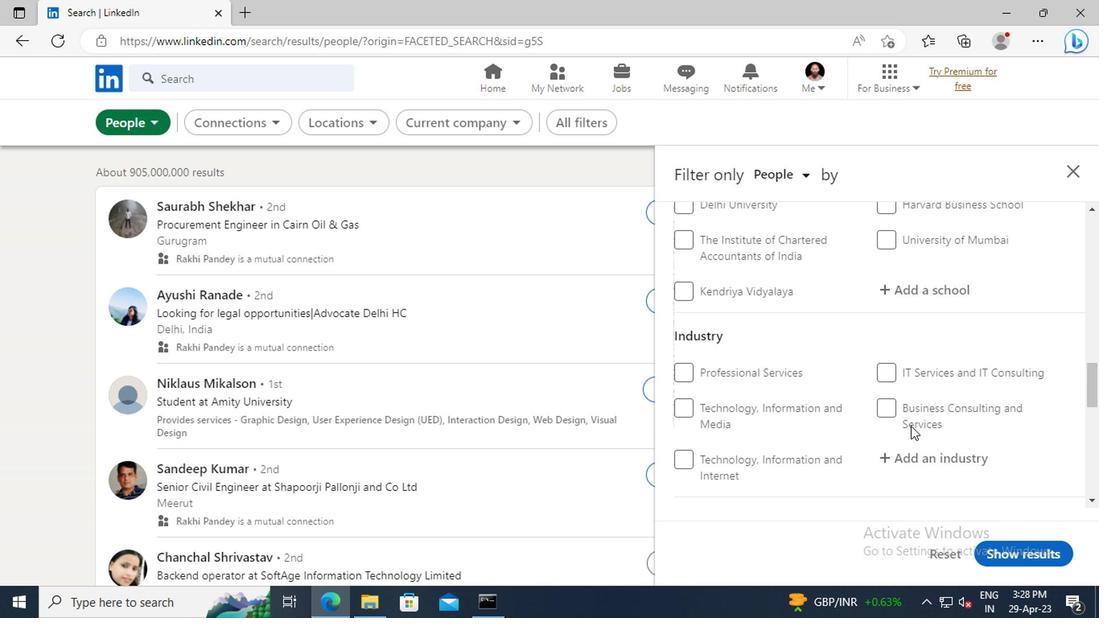 
Action: Mouse scrolled (910, 426) with delta (0, 0)
Screenshot: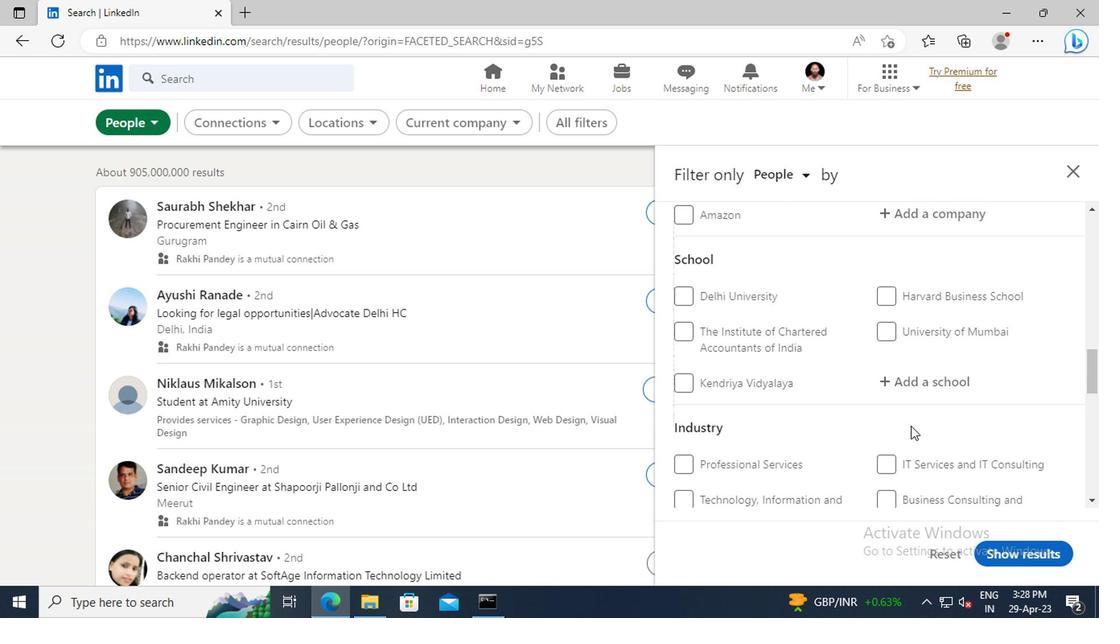 
Action: Mouse scrolled (910, 426) with delta (0, 0)
Screenshot: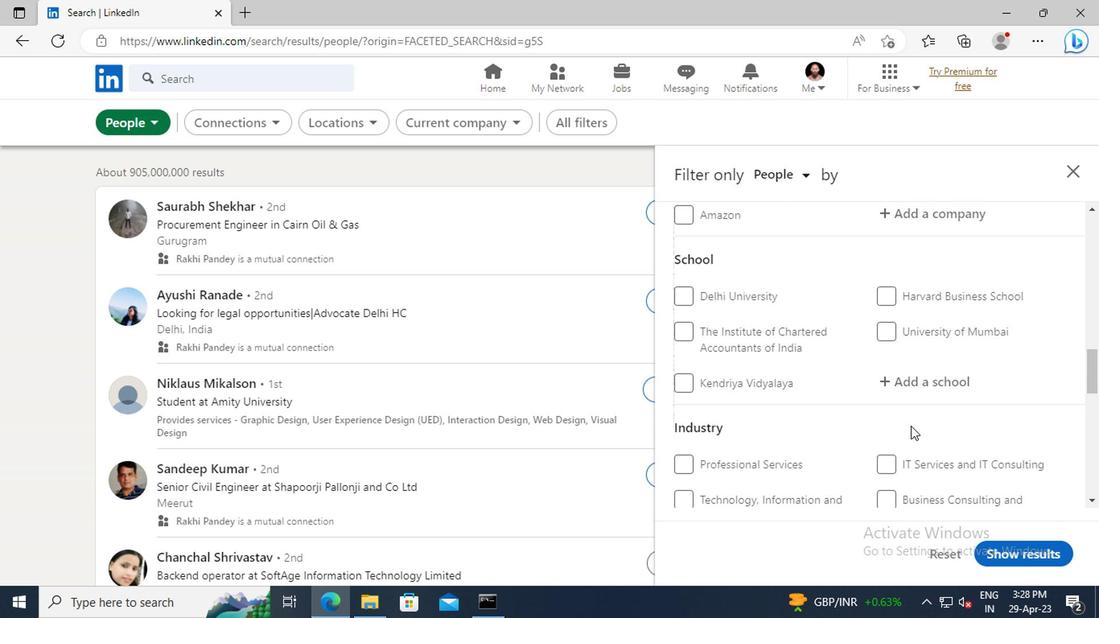 
Action: Mouse scrolled (910, 426) with delta (0, 0)
Screenshot: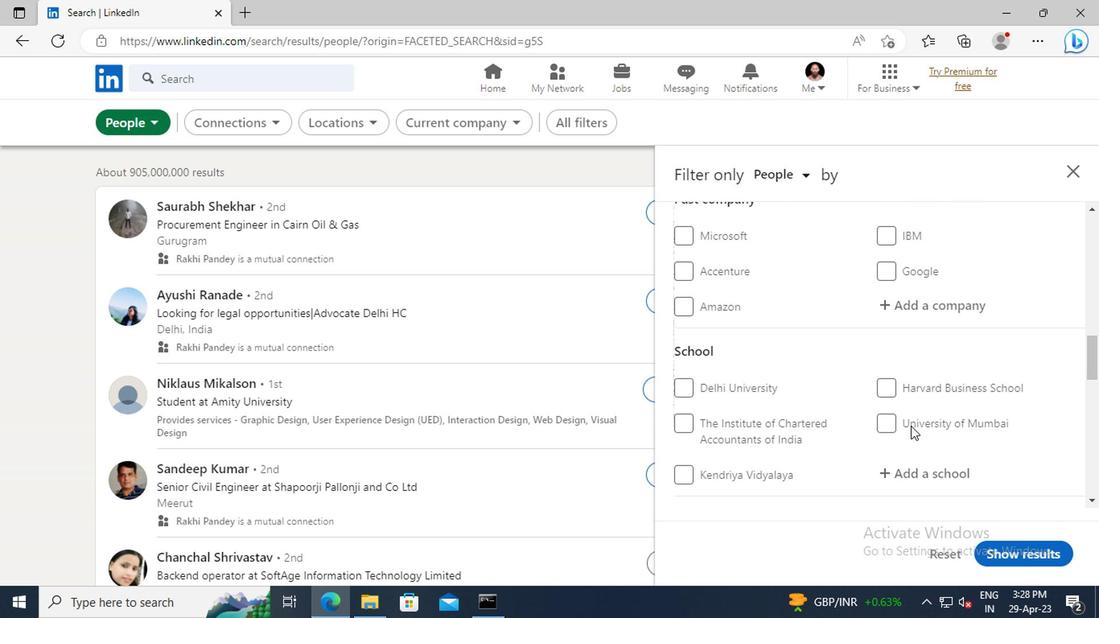 
Action: Mouse scrolled (910, 426) with delta (0, 0)
Screenshot: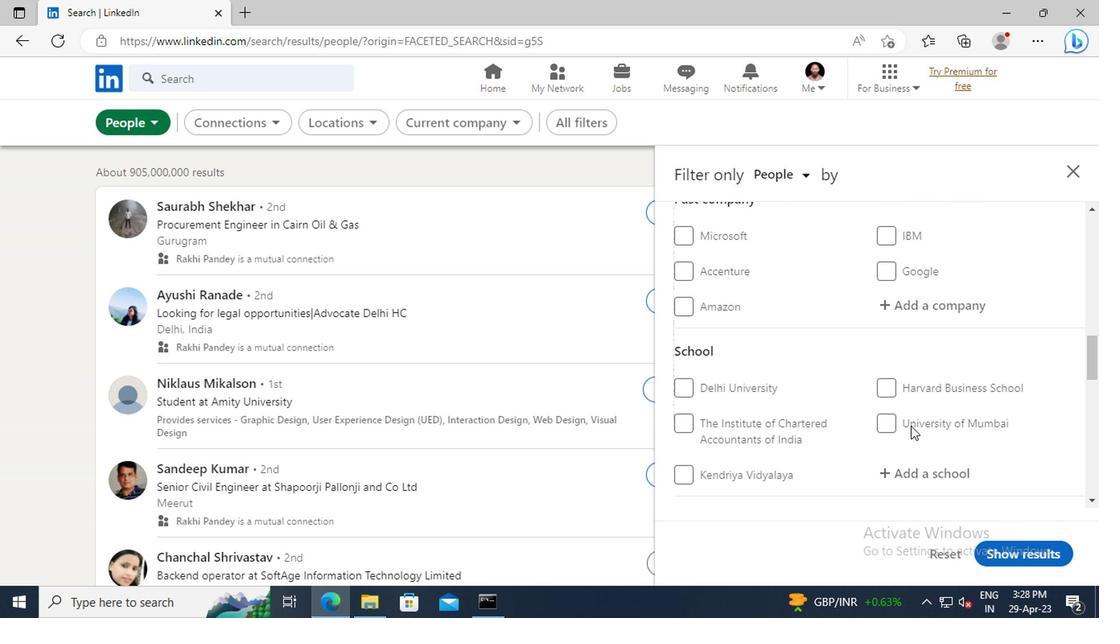 
Action: Mouse scrolled (910, 426) with delta (0, 0)
Screenshot: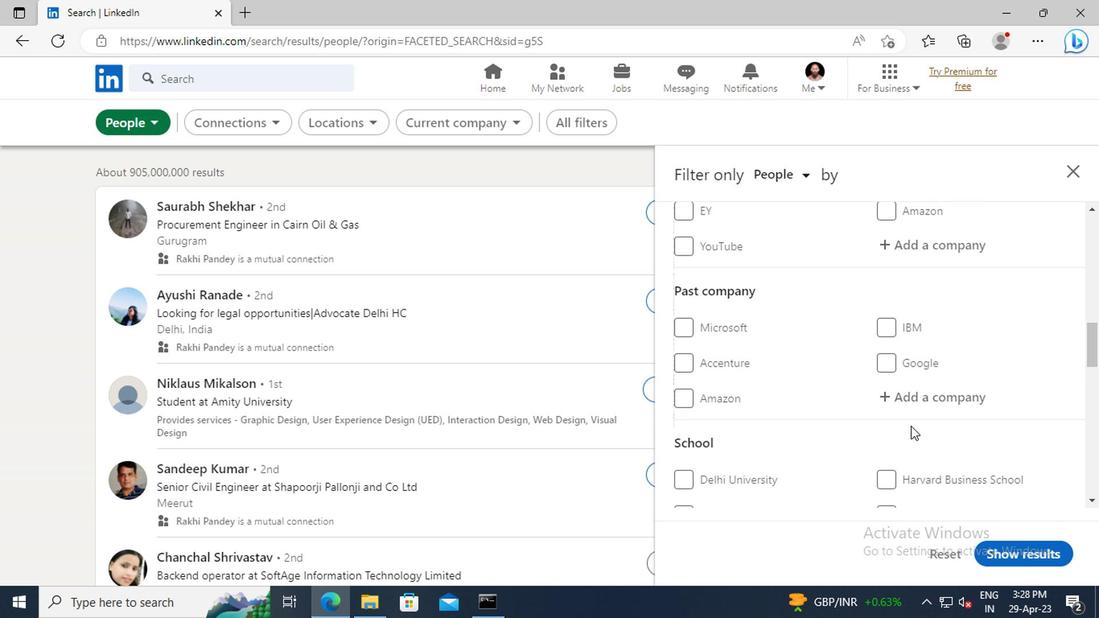 
Action: Mouse scrolled (910, 426) with delta (0, 0)
Screenshot: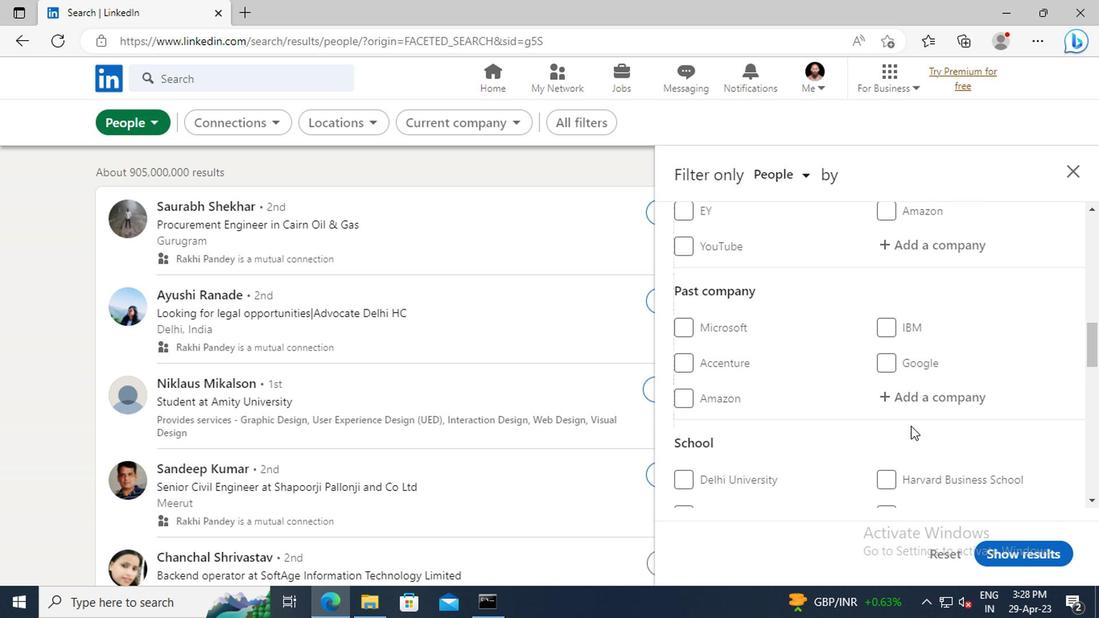 
Action: Mouse scrolled (910, 426) with delta (0, 0)
Screenshot: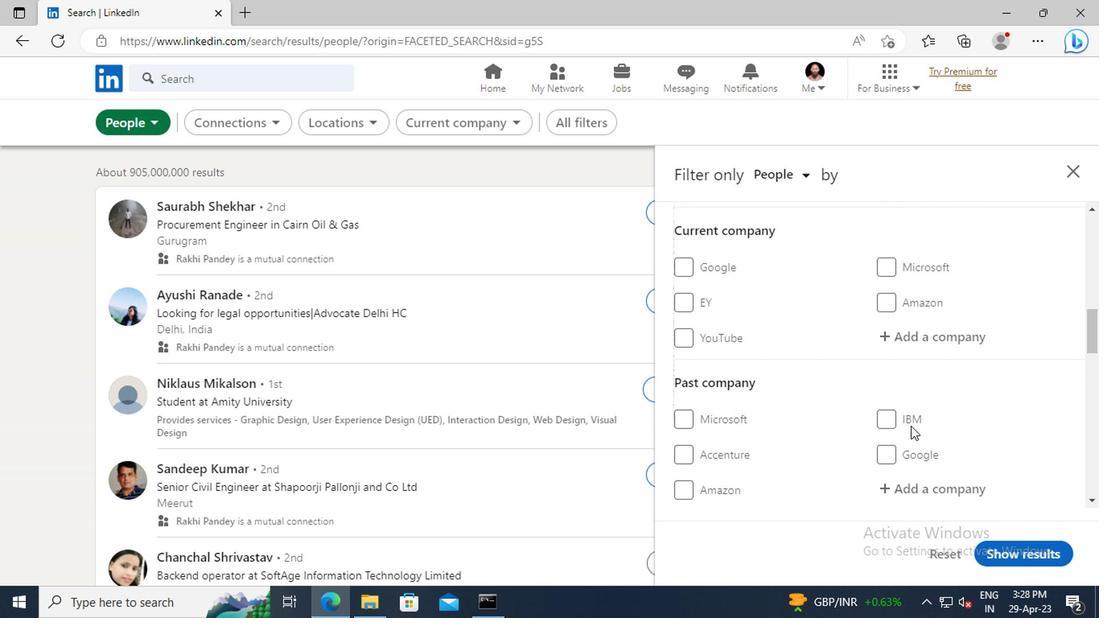 
Action: Mouse moved to (904, 384)
Screenshot: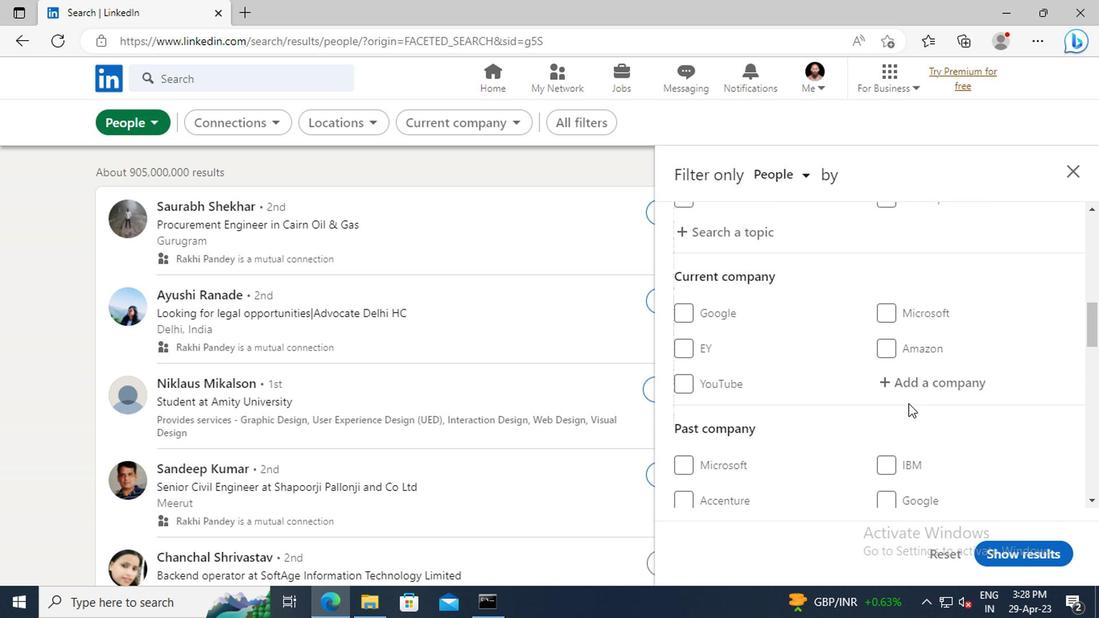 
Action: Mouse pressed left at (904, 384)
Screenshot: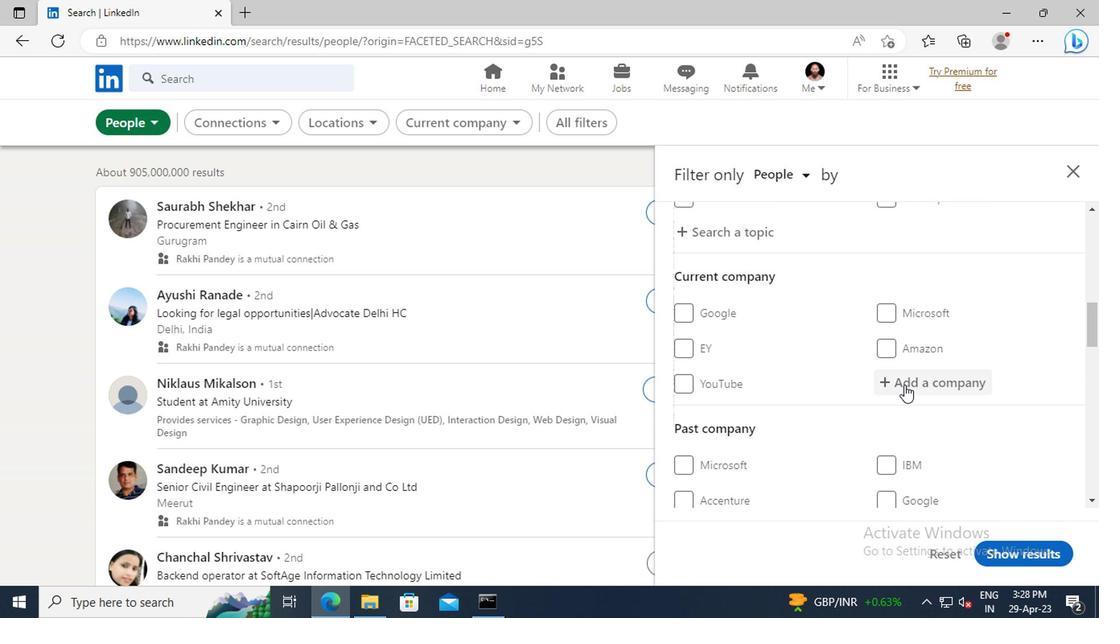 
Action: Key pressed <Key.shift>EDGE<Key.shift>VERVE
Screenshot: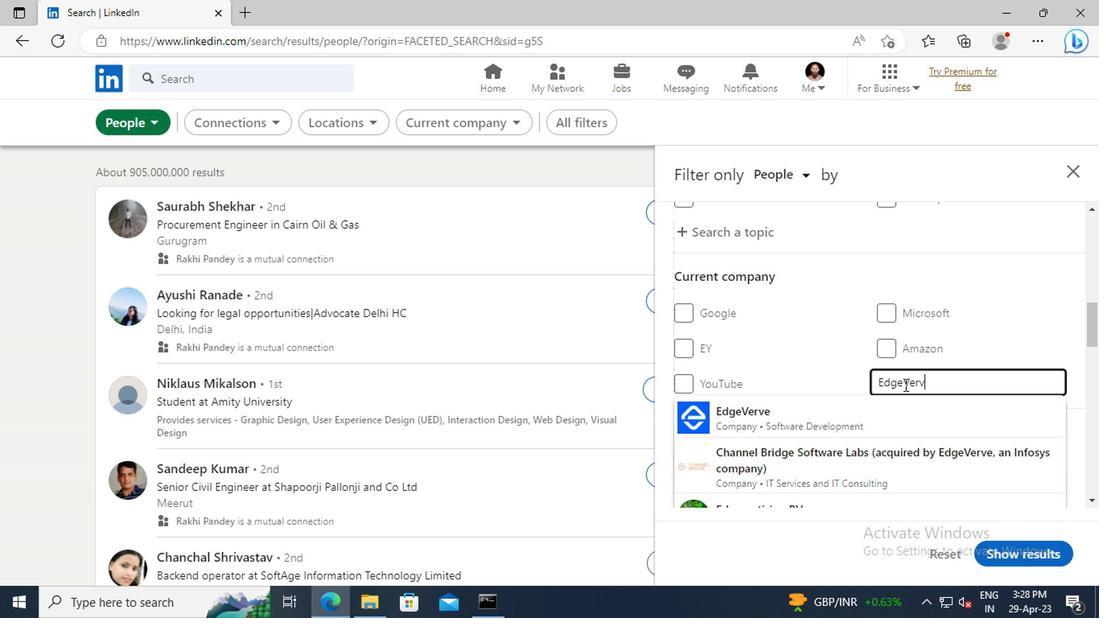 
Action: Mouse moved to (889, 413)
Screenshot: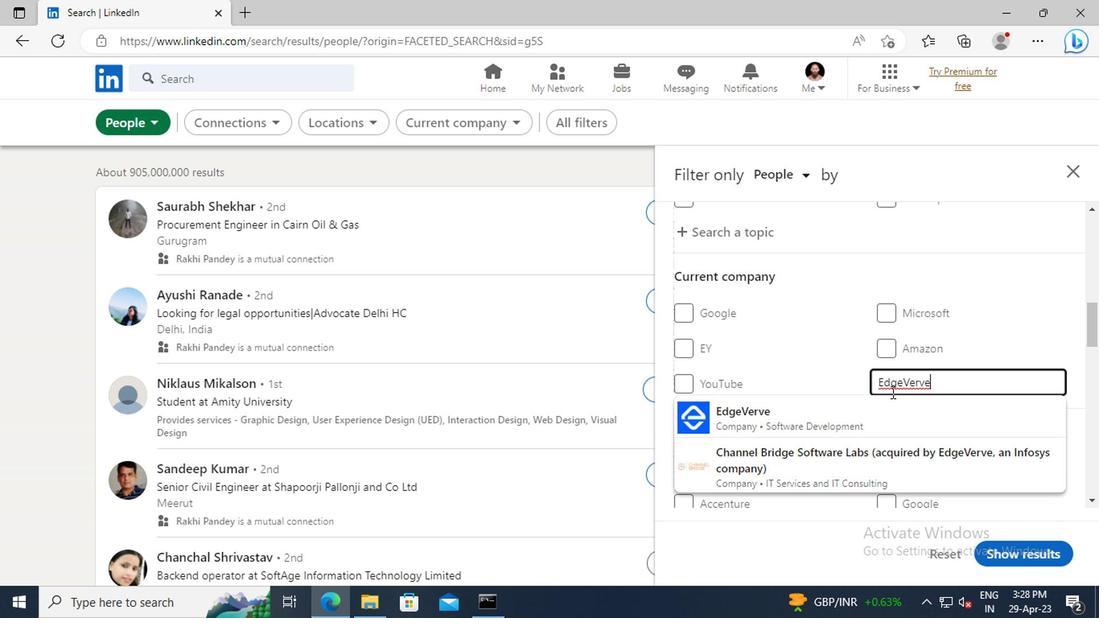 
Action: Mouse pressed left at (889, 413)
Screenshot: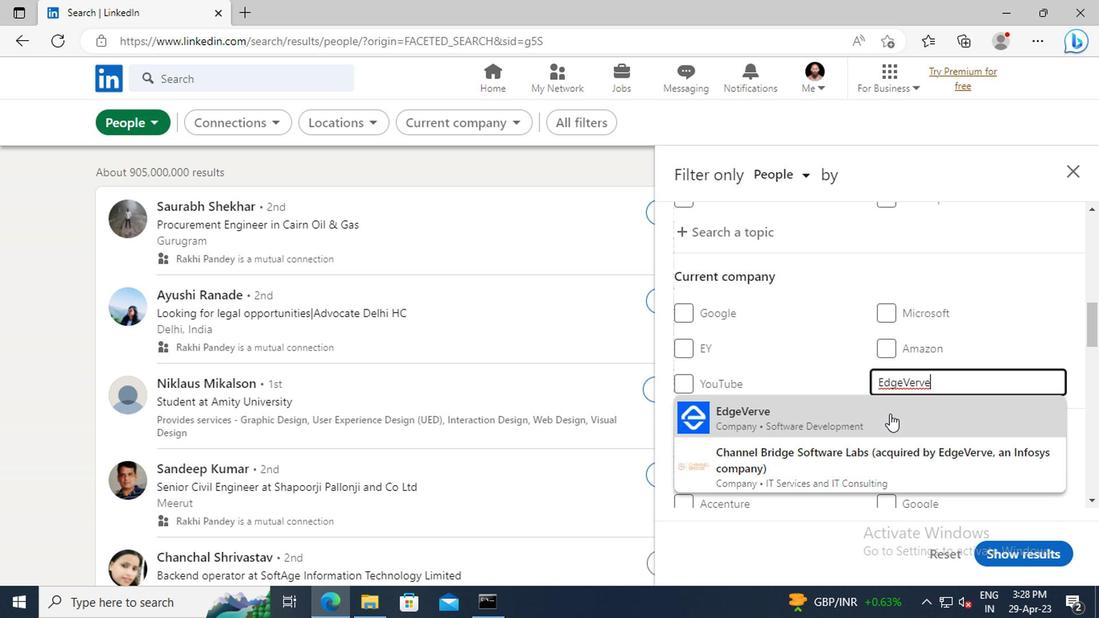 
Action: Mouse scrolled (889, 412) with delta (0, -1)
Screenshot: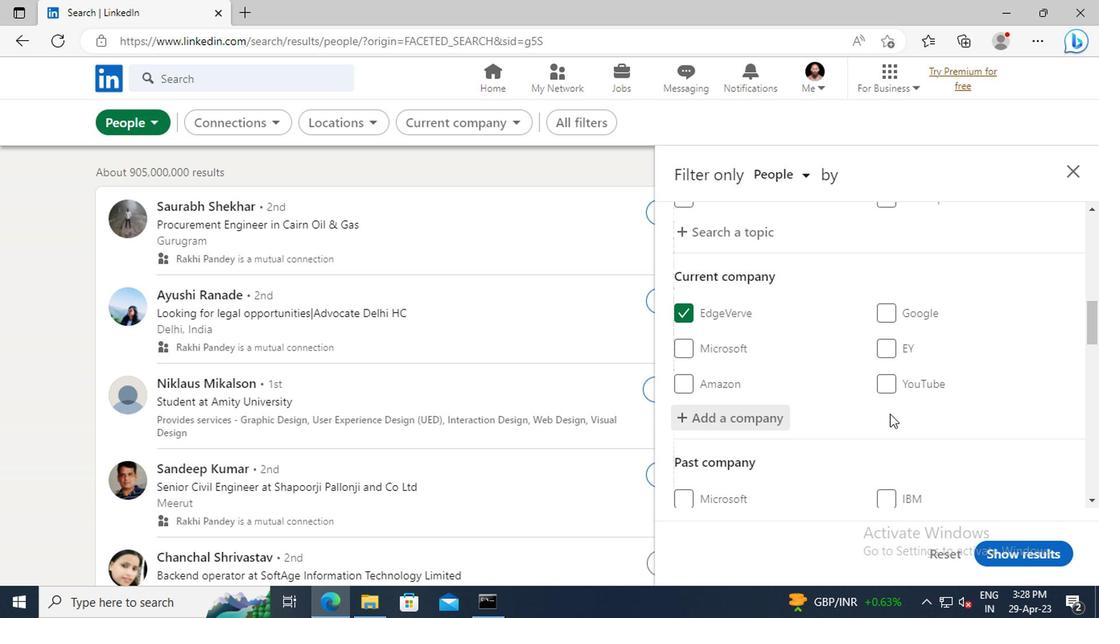 
Action: Mouse scrolled (889, 412) with delta (0, -1)
Screenshot: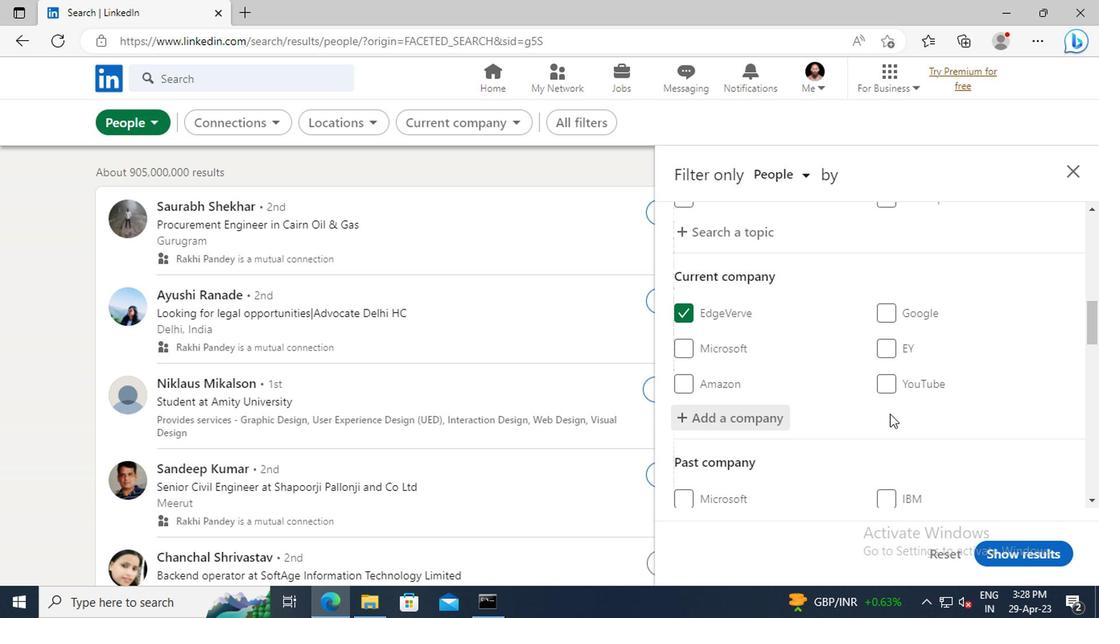
Action: Mouse scrolled (889, 412) with delta (0, -1)
Screenshot: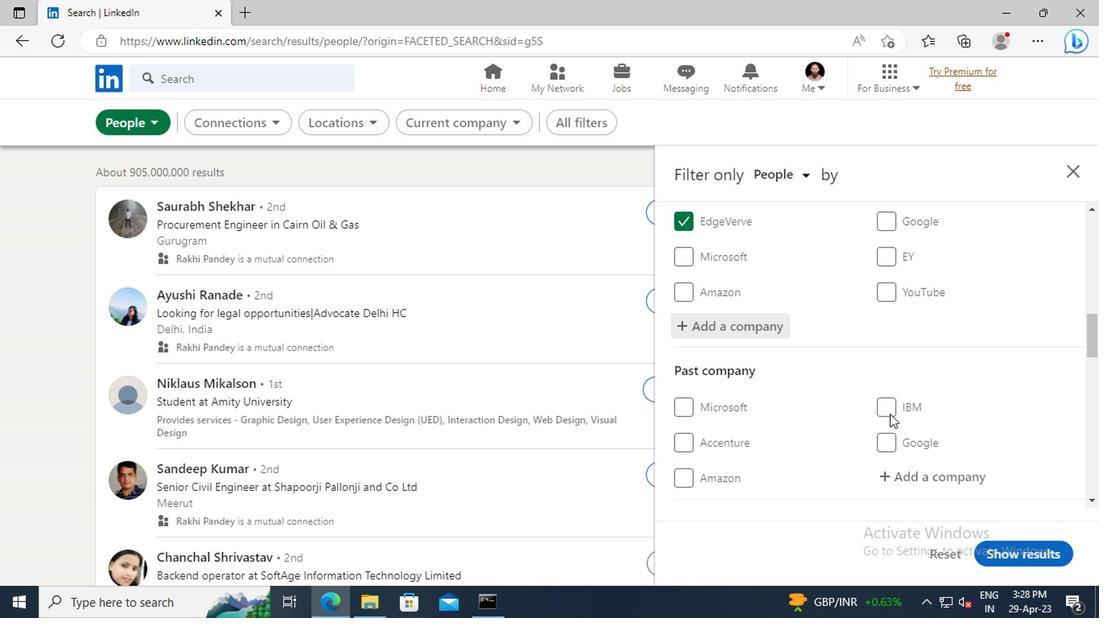 
Action: Mouse scrolled (889, 412) with delta (0, -1)
Screenshot: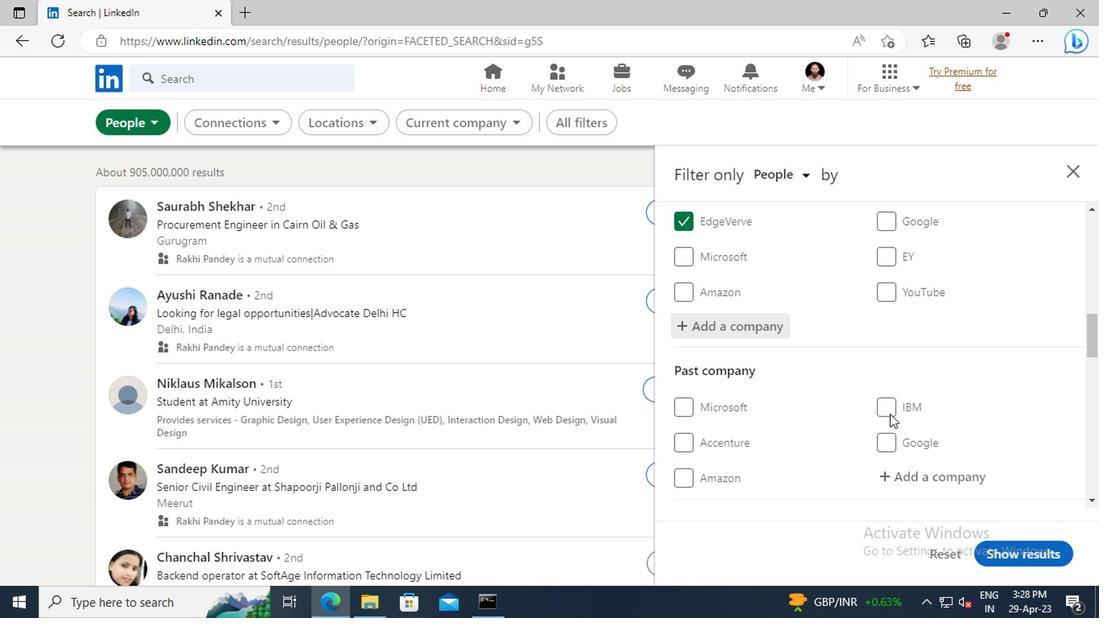 
Action: Mouse scrolled (889, 412) with delta (0, -1)
Screenshot: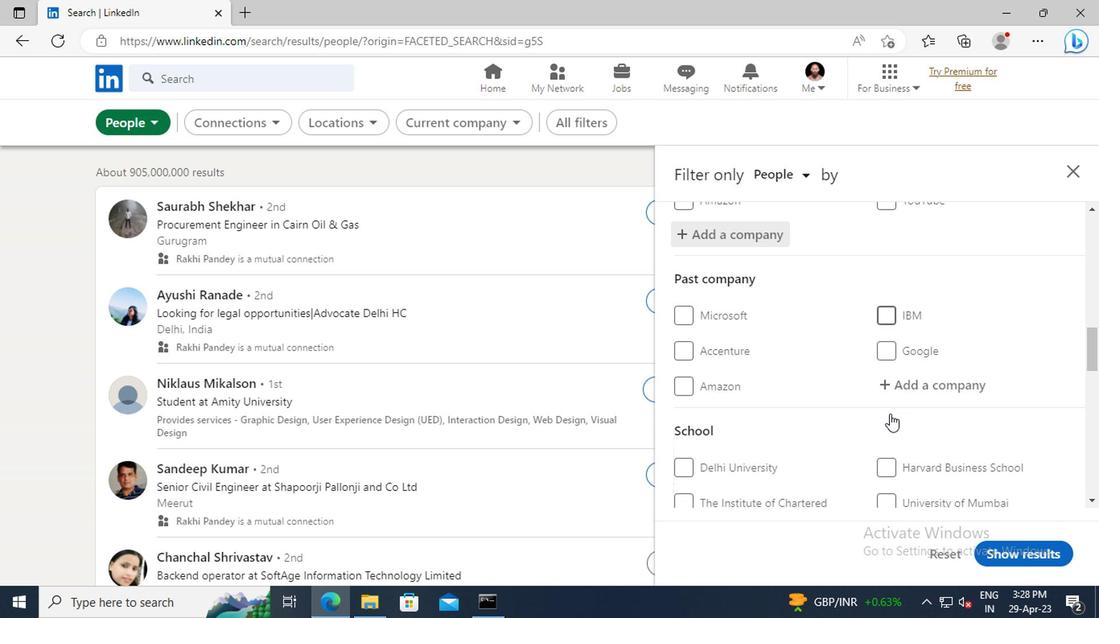 
Action: Mouse scrolled (889, 412) with delta (0, -1)
Screenshot: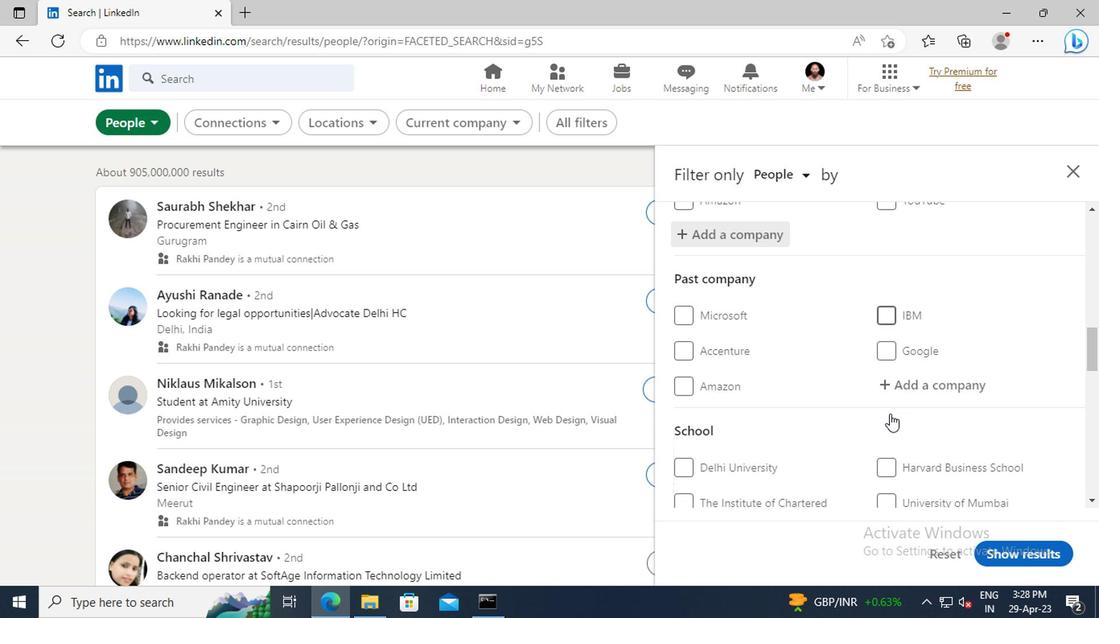 
Action: Mouse scrolled (889, 412) with delta (0, -1)
Screenshot: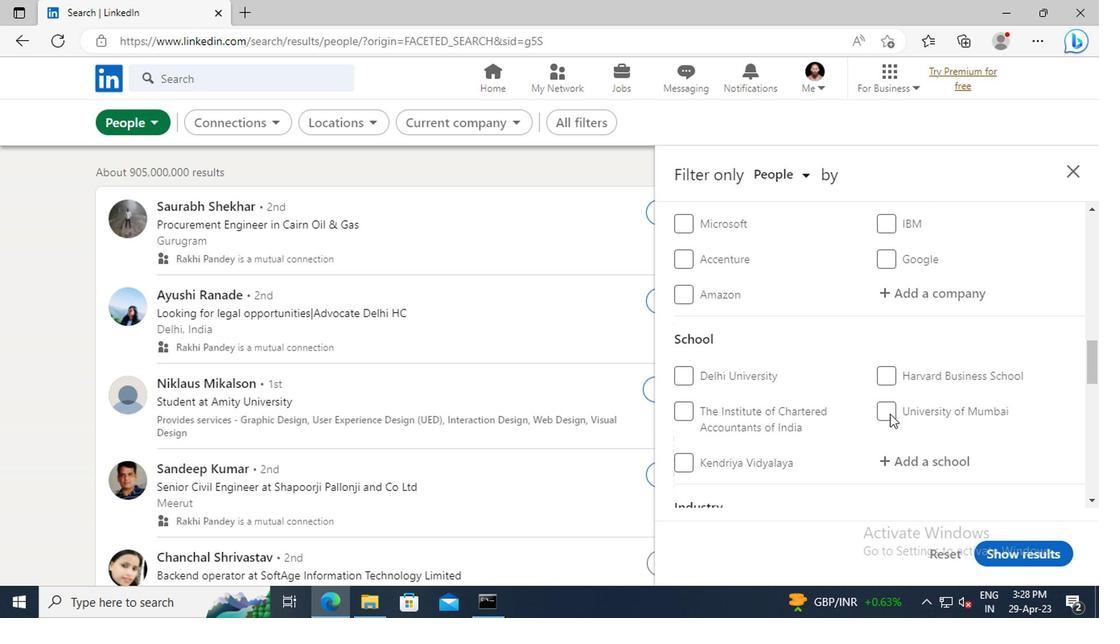 
Action: Mouse moved to (893, 418)
Screenshot: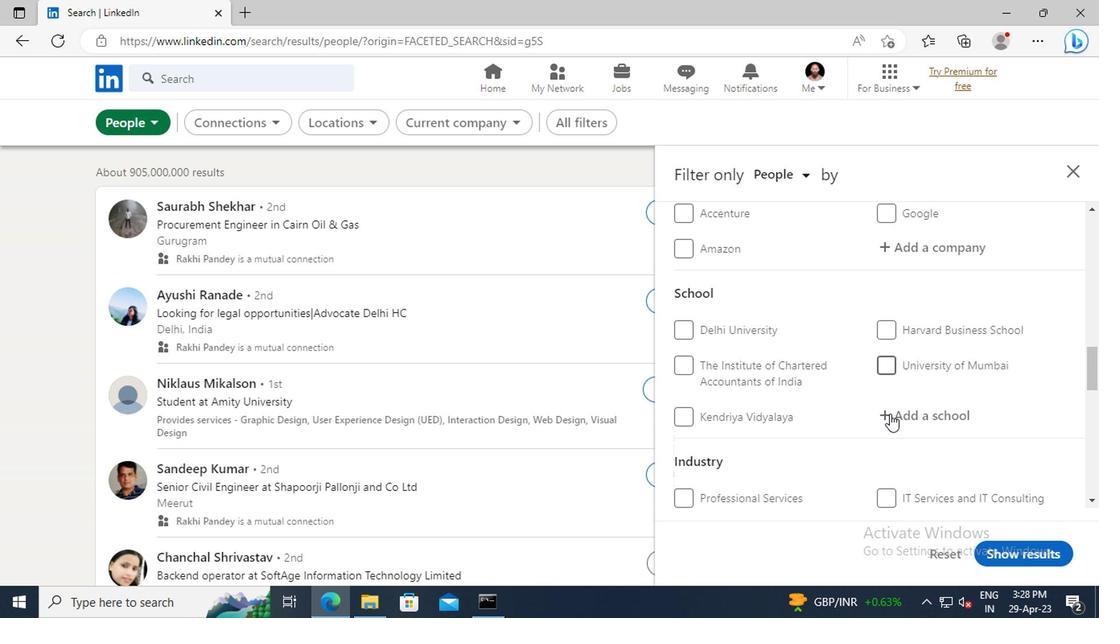 
Action: Mouse pressed left at (893, 418)
Screenshot: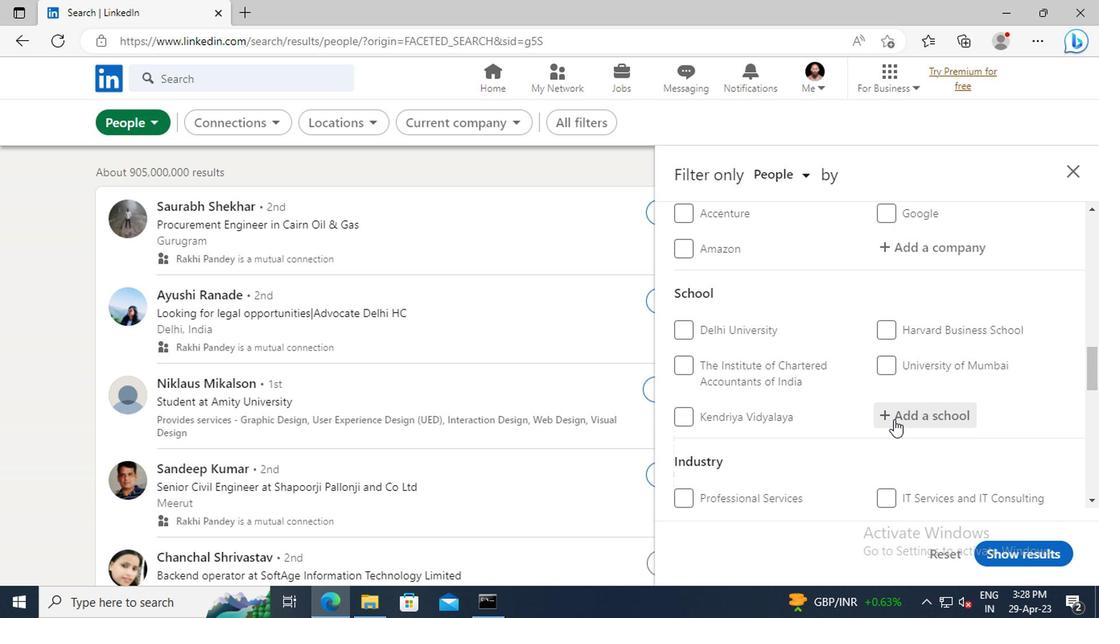 
Action: Key pressed <Key.shift>SYMBIOSIS<Key.space><Key.shift>CENTRE<Key.space>F
Screenshot: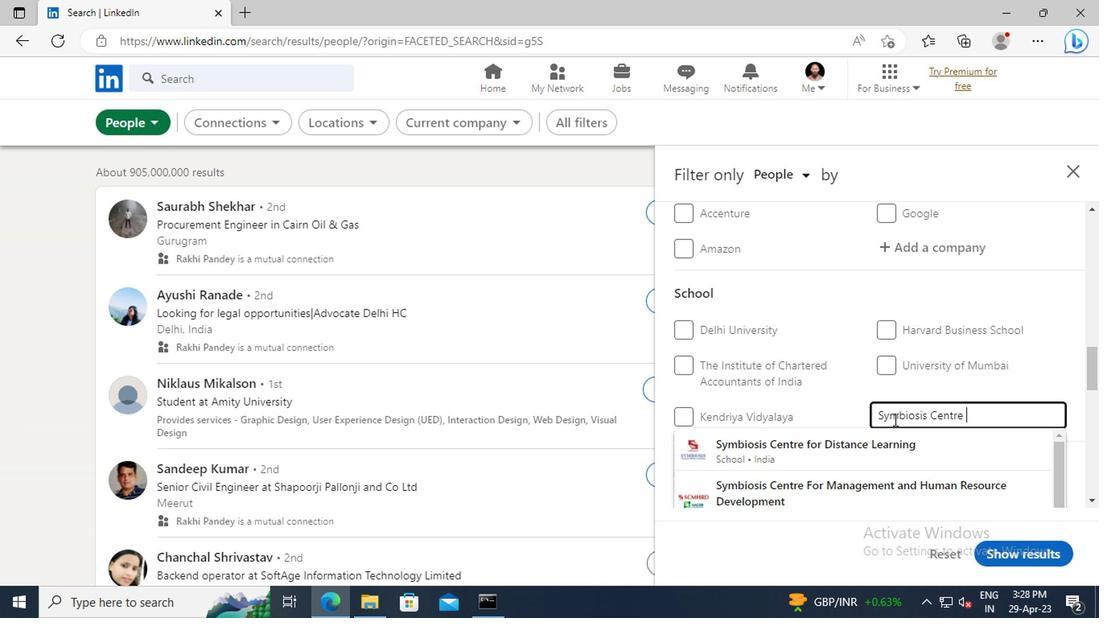 
Action: Mouse moved to (887, 446)
Screenshot: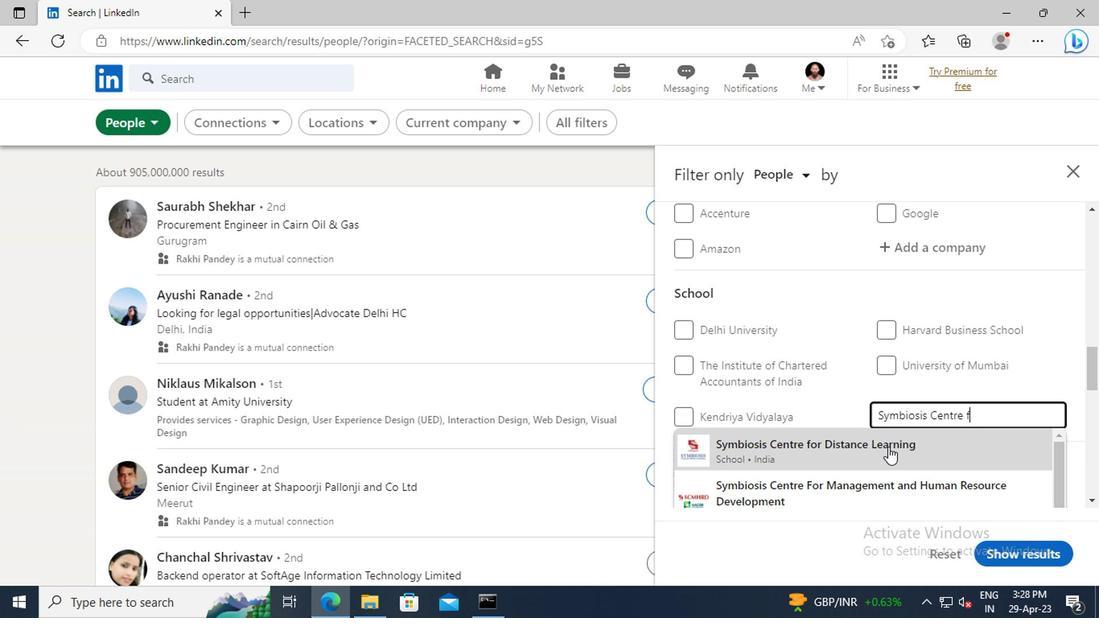 
Action: Mouse pressed left at (887, 446)
Screenshot: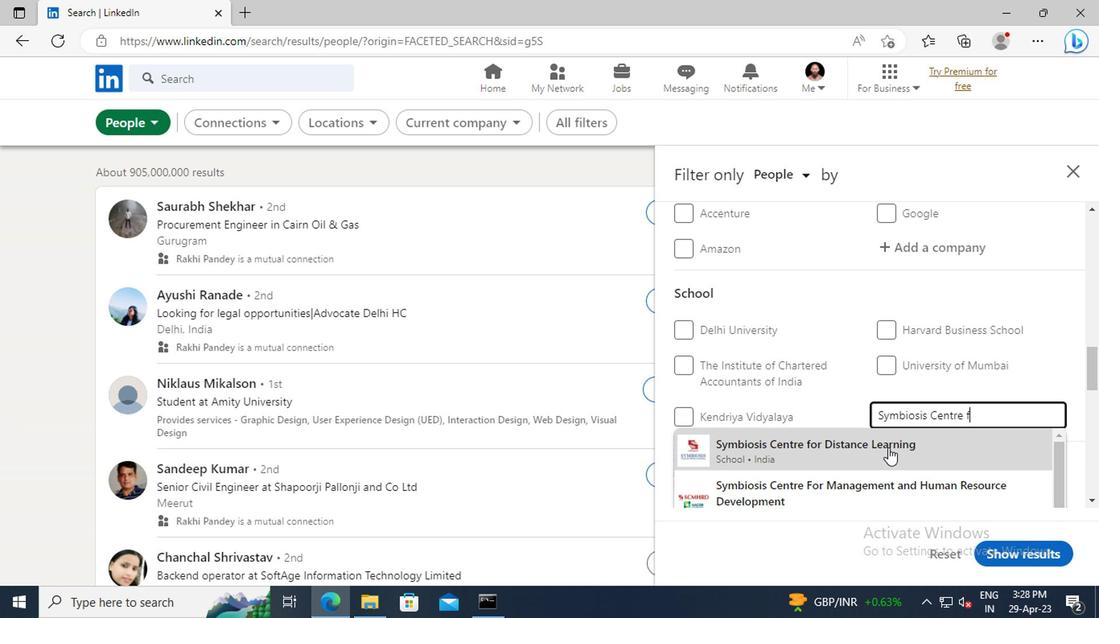 
Action: Mouse scrolled (887, 446) with delta (0, 0)
Screenshot: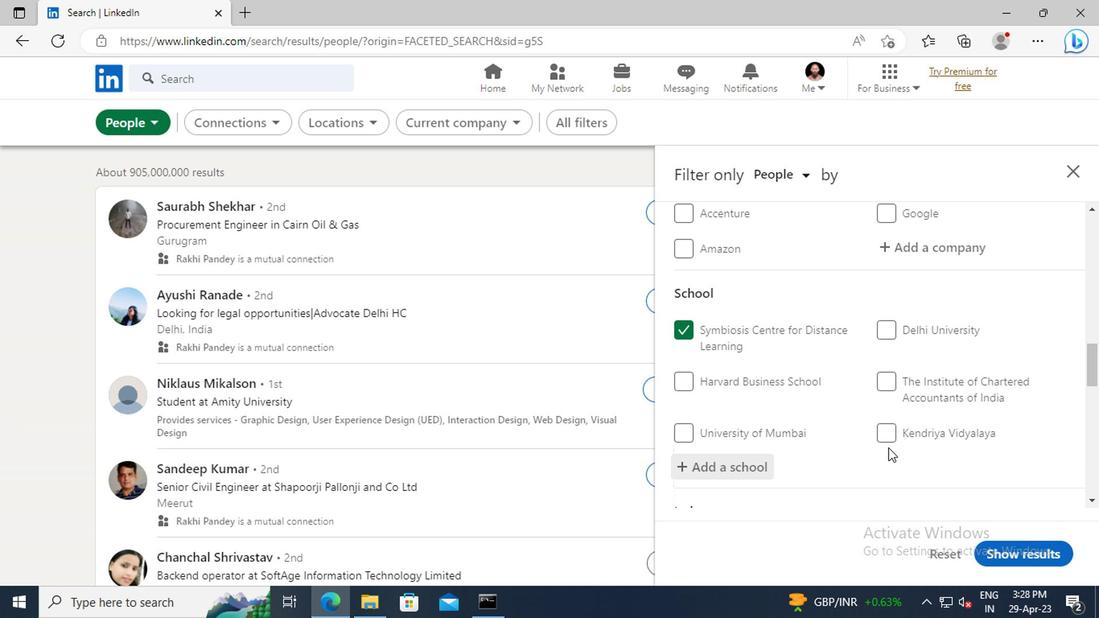 
Action: Mouse scrolled (887, 446) with delta (0, 0)
Screenshot: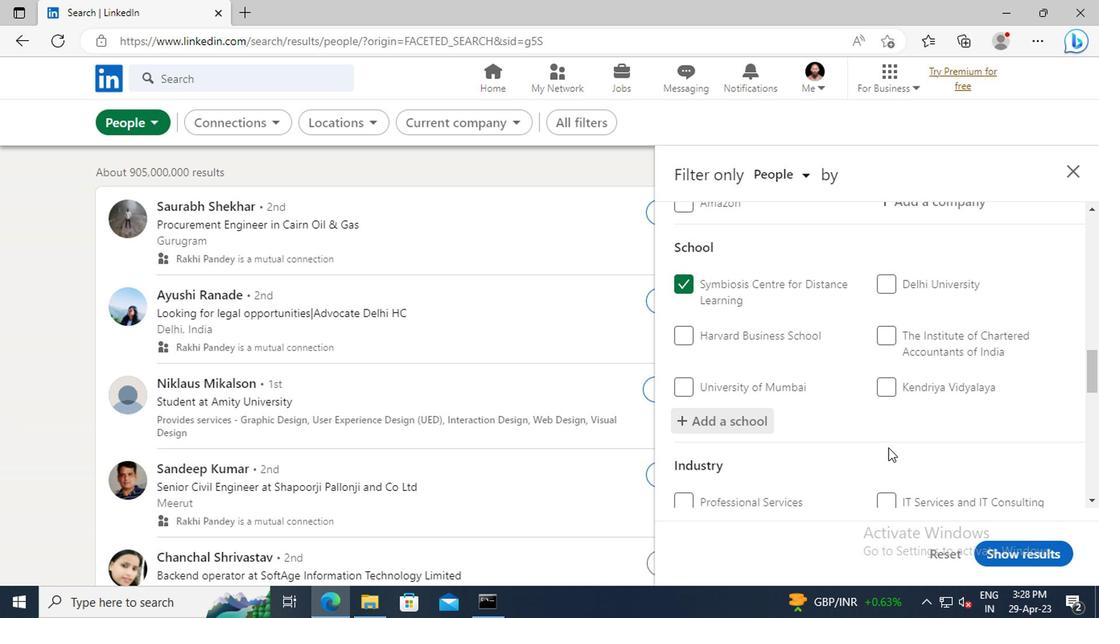 
Action: Mouse scrolled (887, 446) with delta (0, 0)
Screenshot: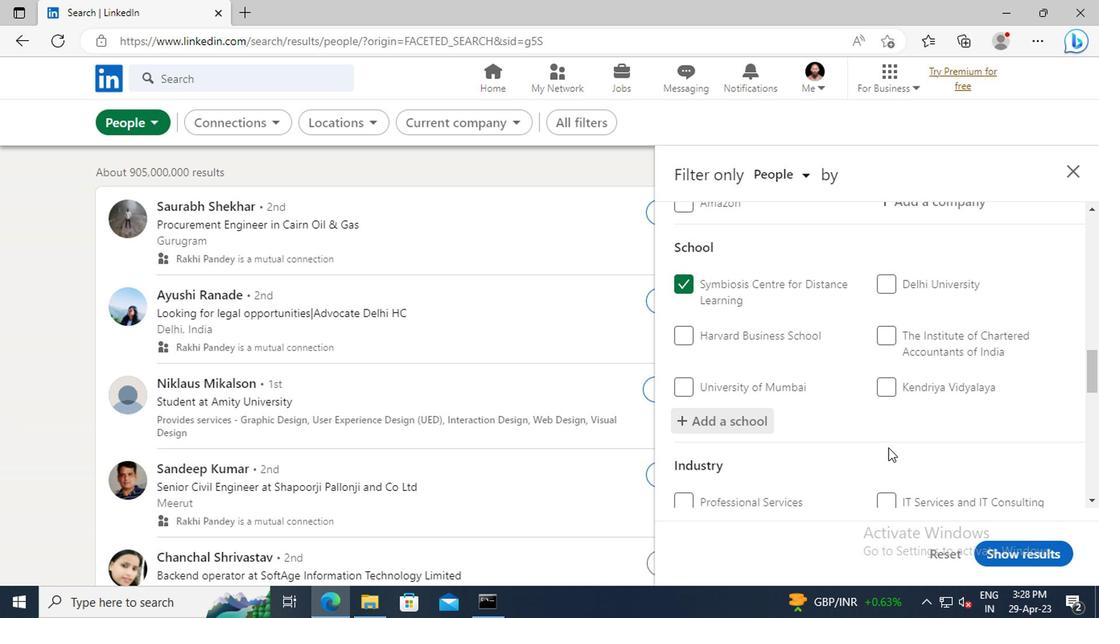 
Action: Mouse scrolled (887, 446) with delta (0, 0)
Screenshot: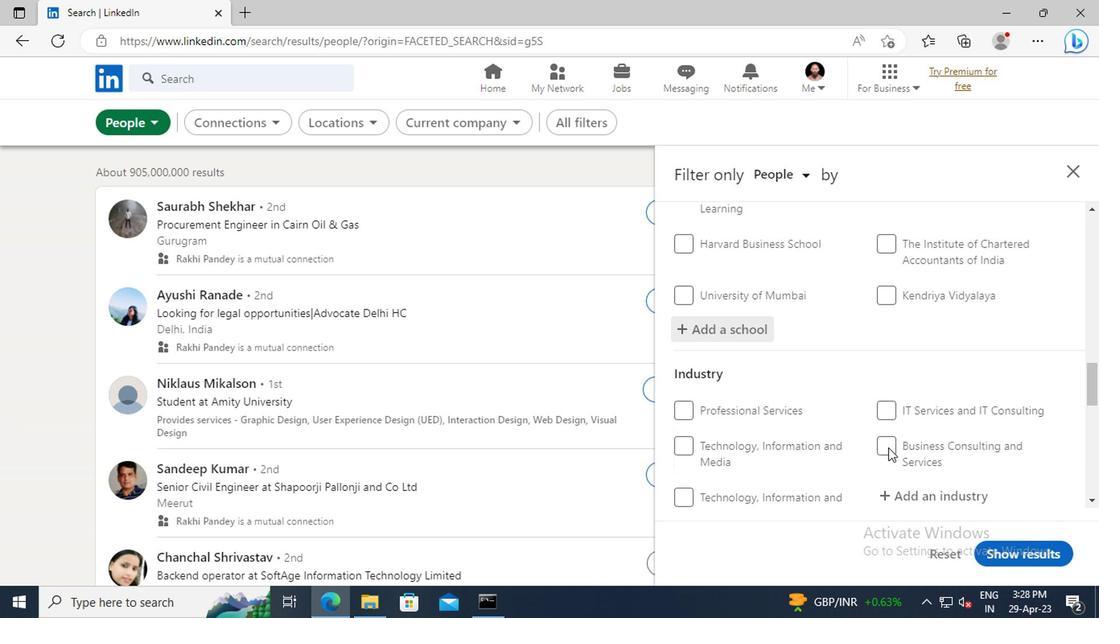 
Action: Mouse moved to (888, 445)
Screenshot: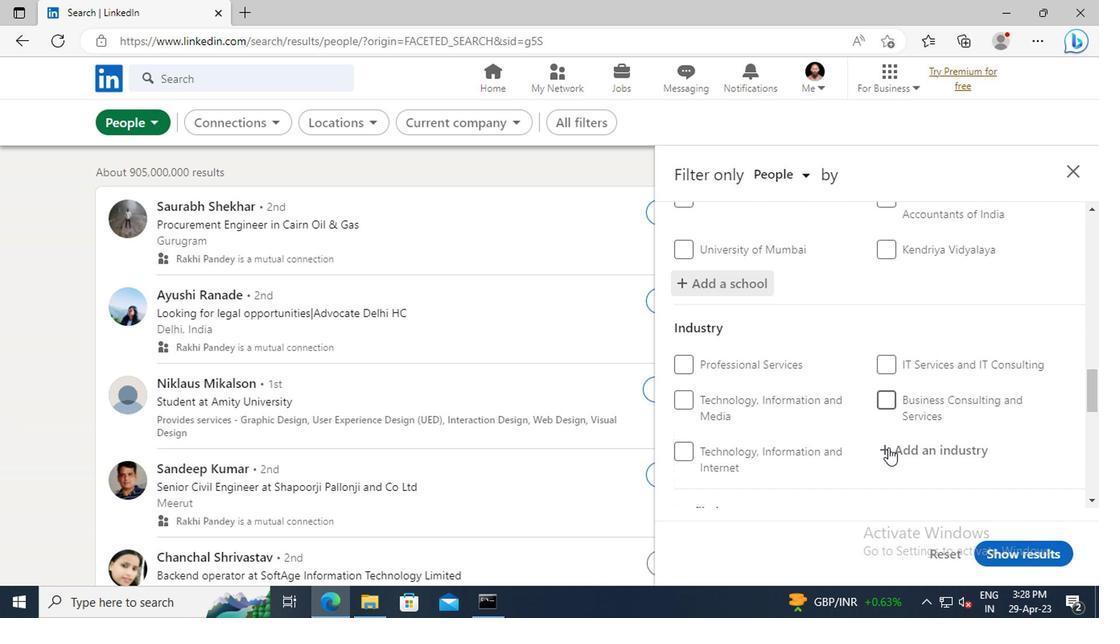 
Action: Mouse pressed left at (888, 445)
Screenshot: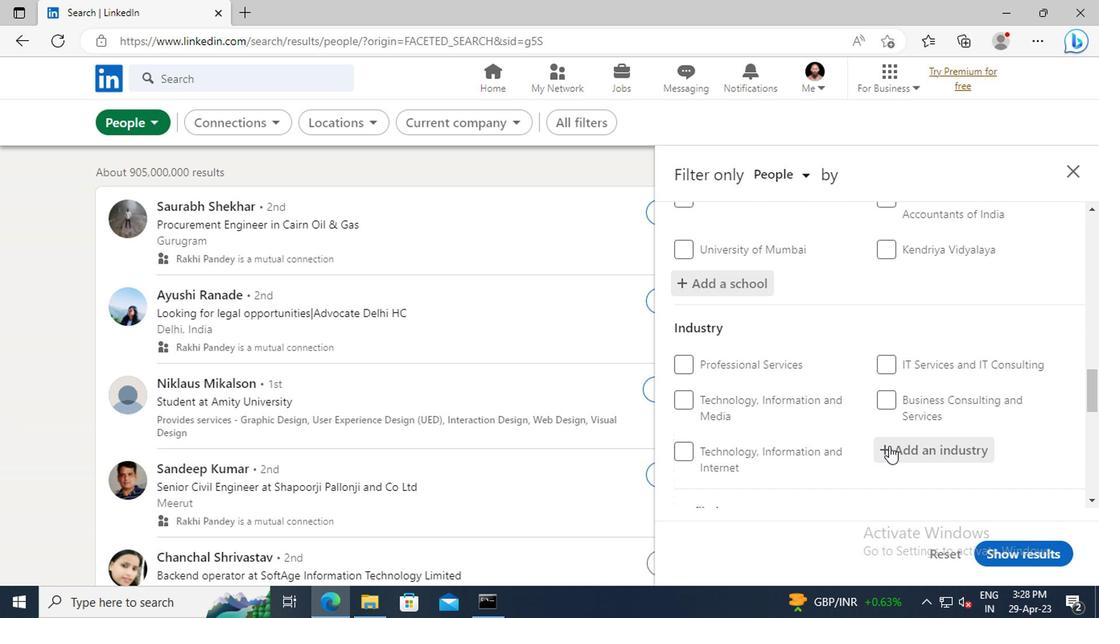 
Action: Key pressed <Key.shift>SPORTING<Key.space>
Screenshot: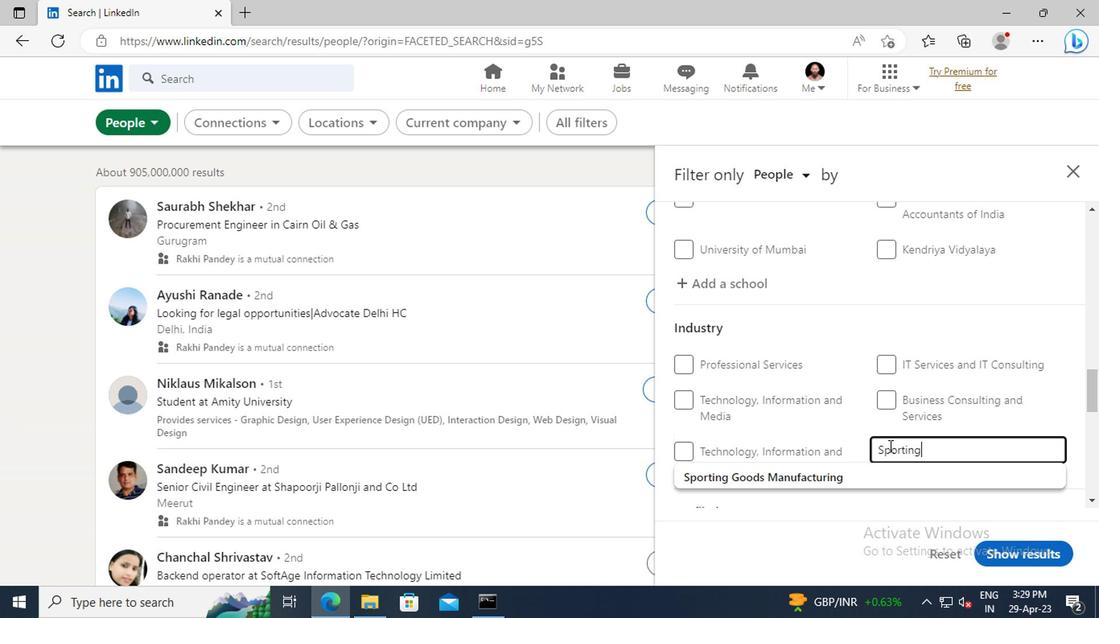 
Action: Mouse moved to (861, 472)
Screenshot: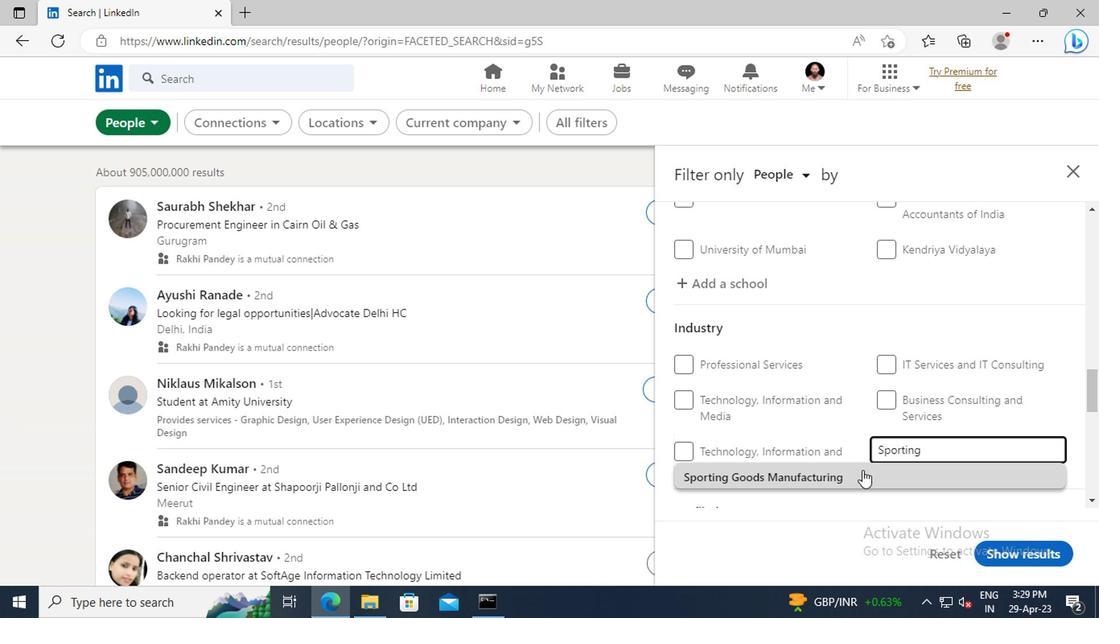 
Action: Mouse pressed left at (861, 472)
Screenshot: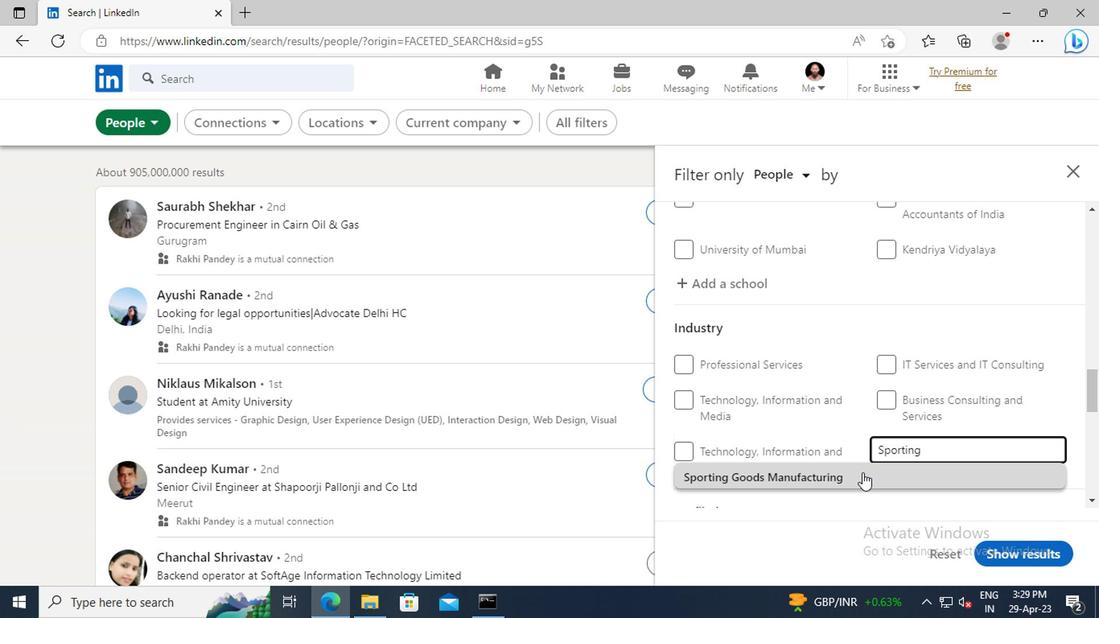 
Action: Mouse scrolled (861, 470) with delta (0, -1)
Screenshot: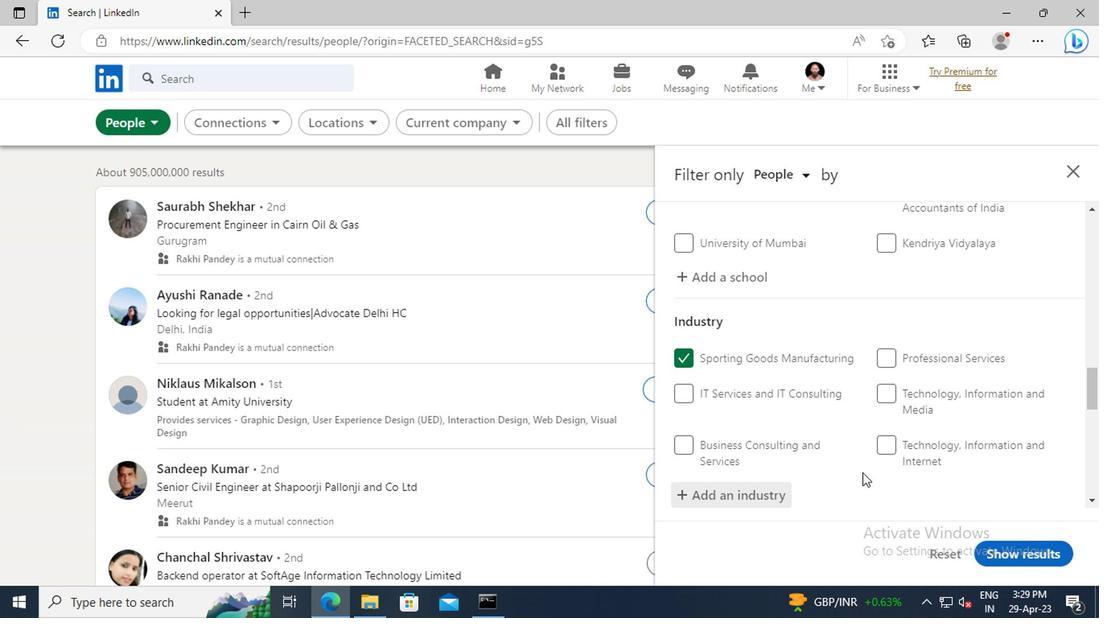 
Action: Mouse scrolled (861, 470) with delta (0, -1)
Screenshot: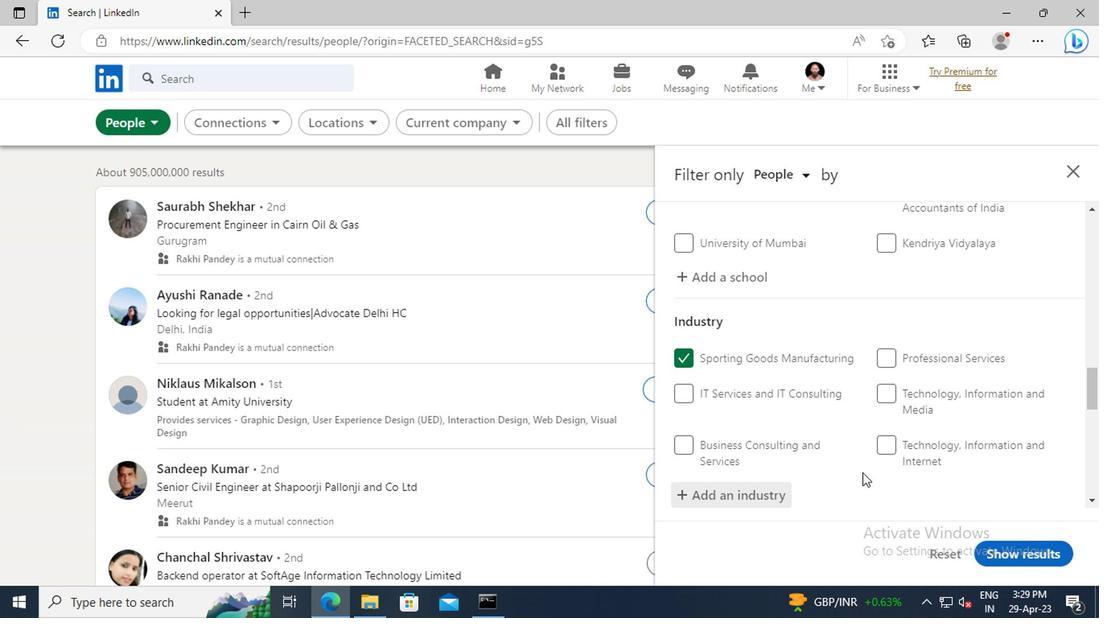 
Action: Mouse moved to (859, 446)
Screenshot: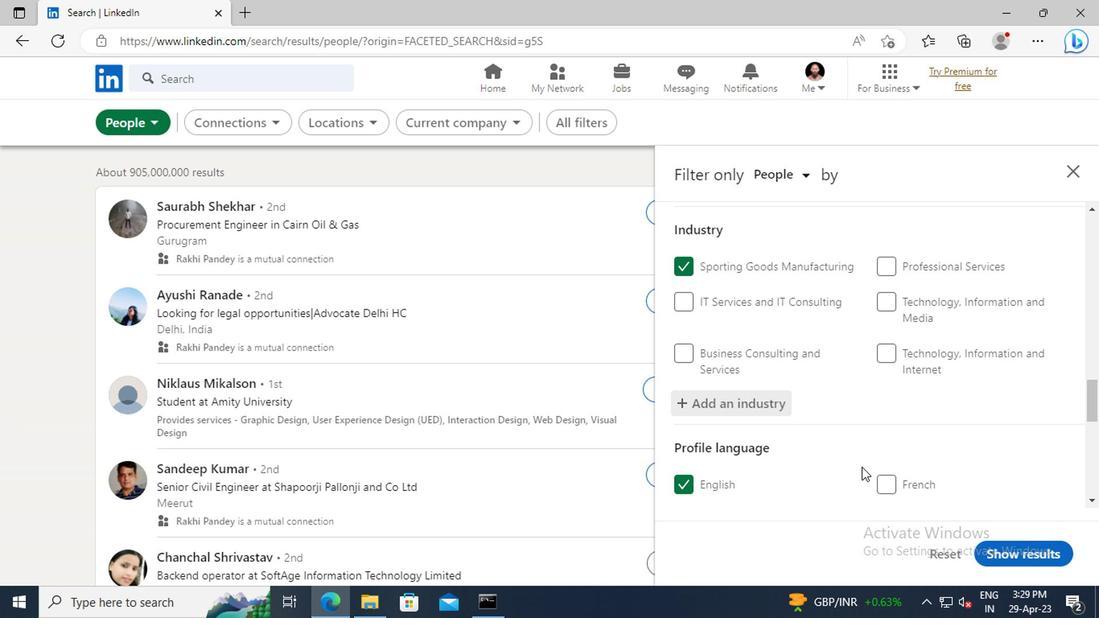 
Action: Mouse scrolled (859, 446) with delta (0, 0)
Screenshot: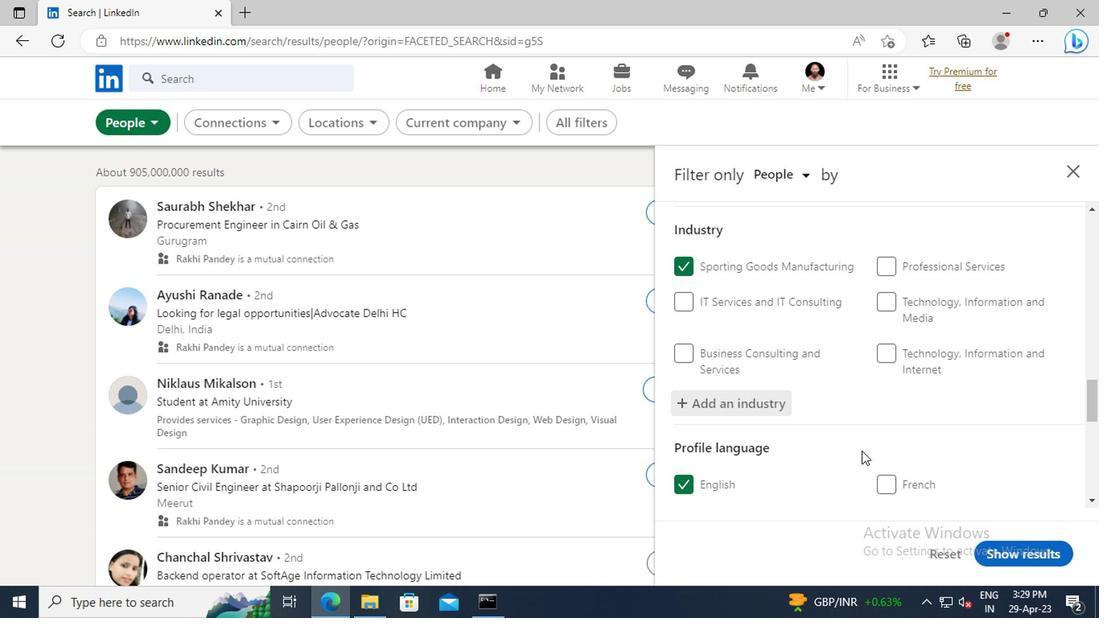 
Action: Mouse moved to (859, 446)
Screenshot: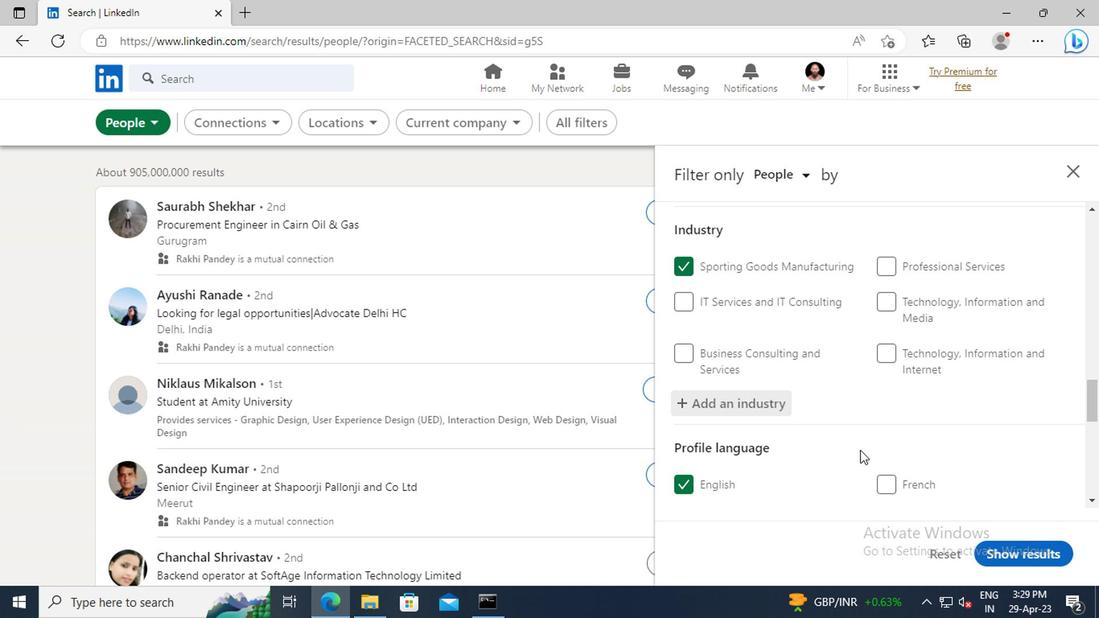 
Action: Mouse scrolled (859, 446) with delta (0, 0)
Screenshot: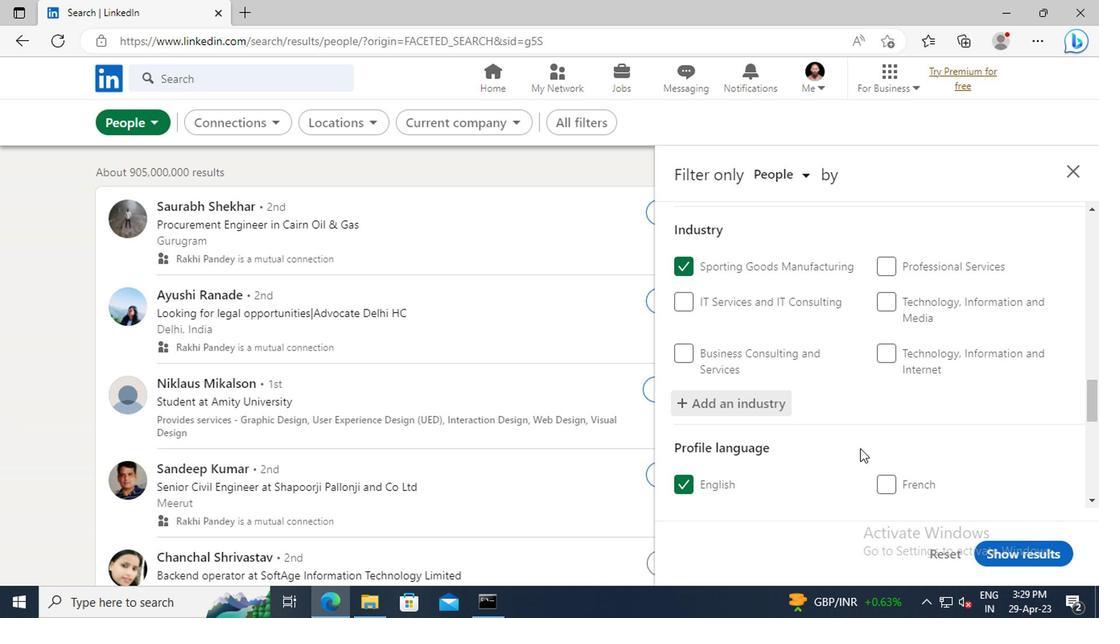 
Action: Mouse scrolled (859, 446) with delta (0, 0)
Screenshot: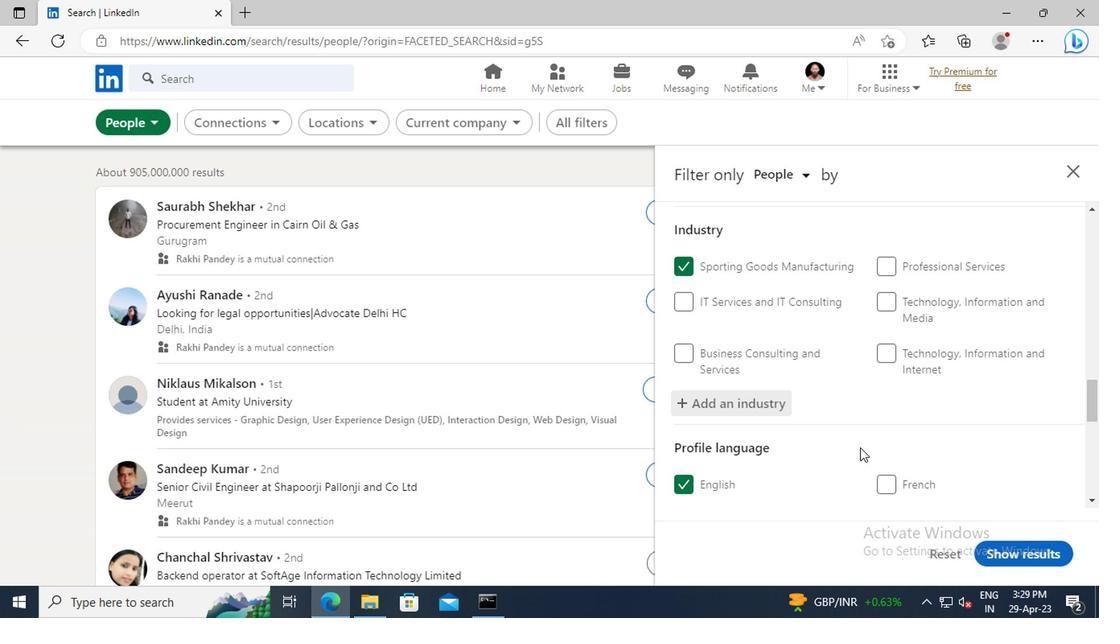 
Action: Mouse moved to (859, 414)
Screenshot: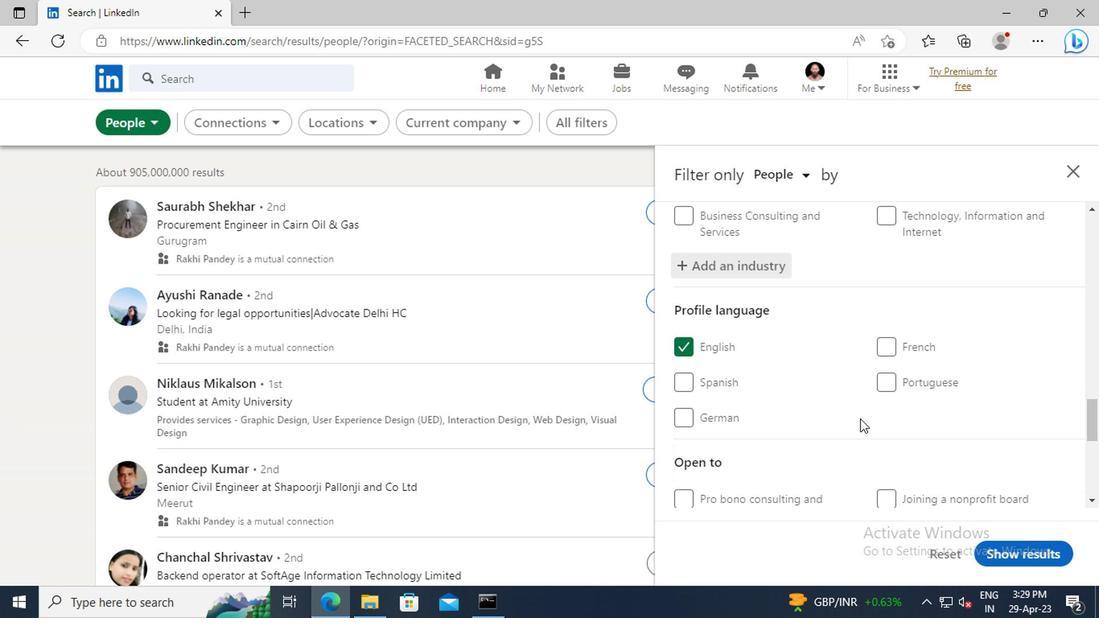 
Action: Mouse scrolled (859, 413) with delta (0, 0)
Screenshot: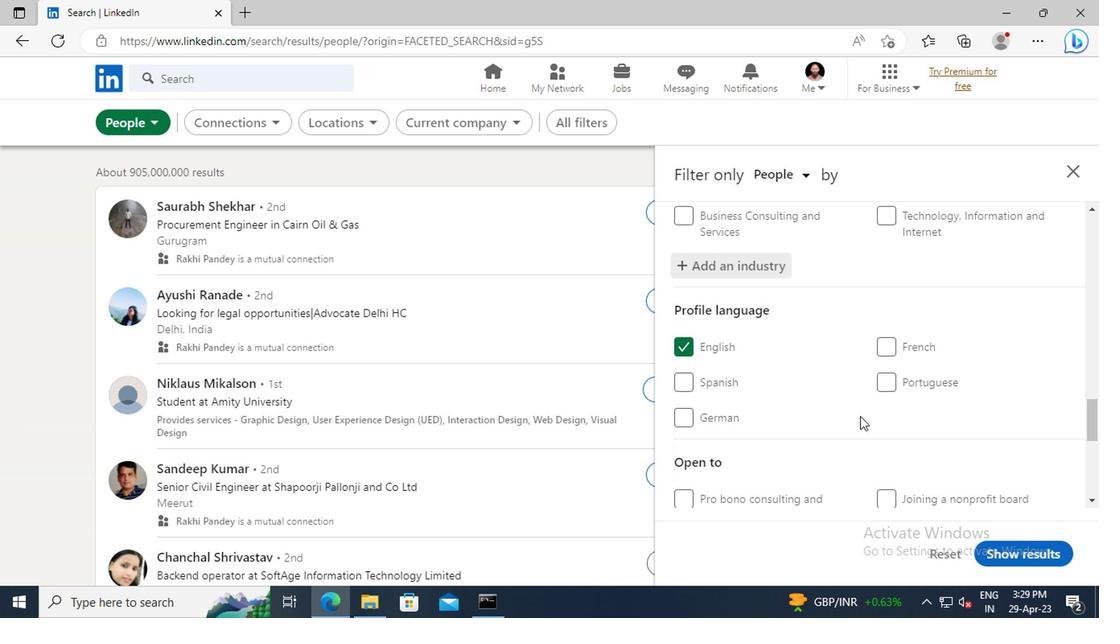 
Action: Mouse scrolled (859, 413) with delta (0, 0)
Screenshot: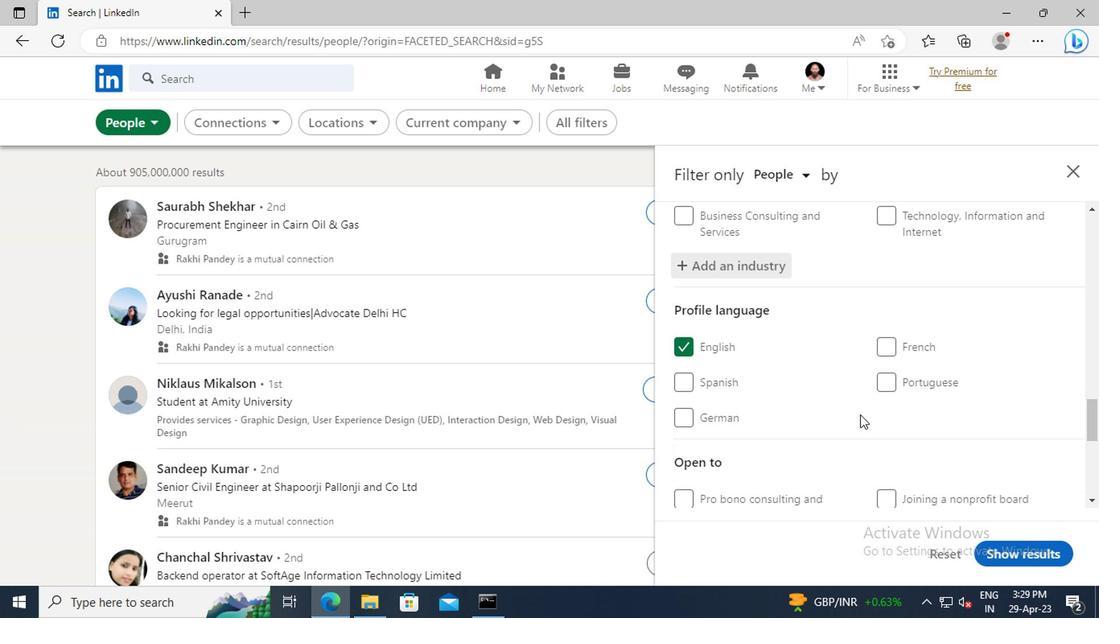
Action: Mouse moved to (863, 393)
Screenshot: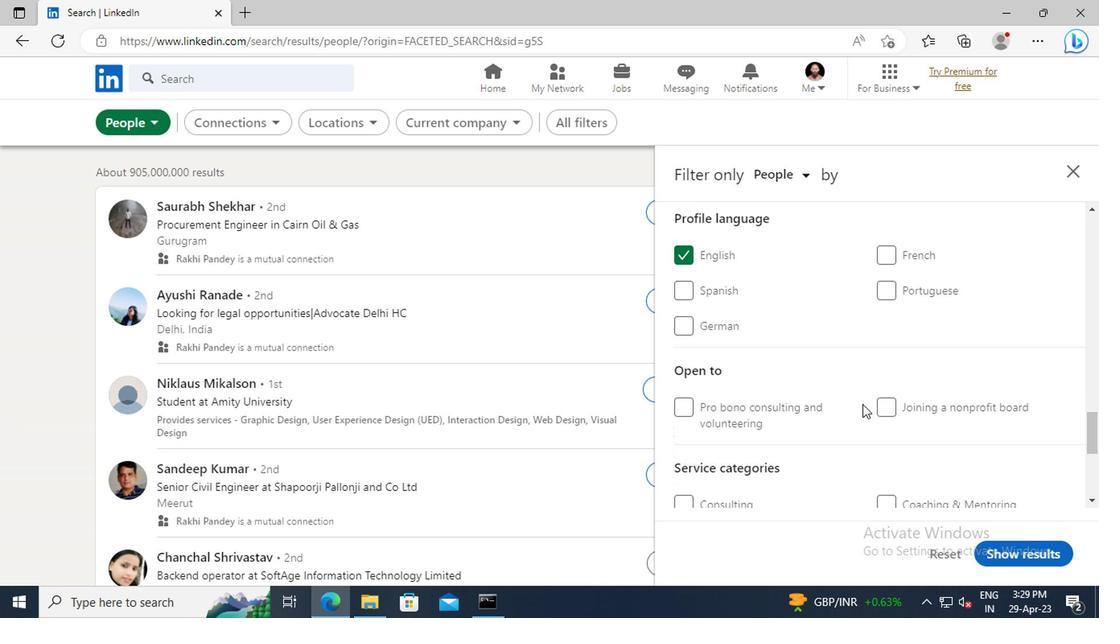 
Action: Mouse scrolled (863, 392) with delta (0, -1)
Screenshot: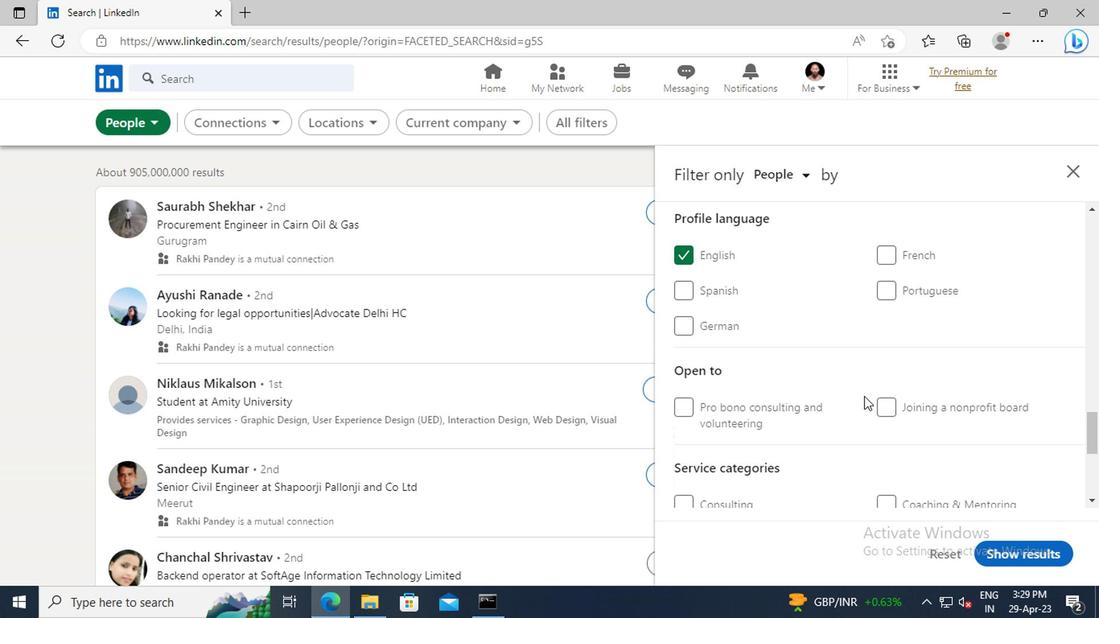 
Action: Mouse scrolled (863, 392) with delta (0, -1)
Screenshot: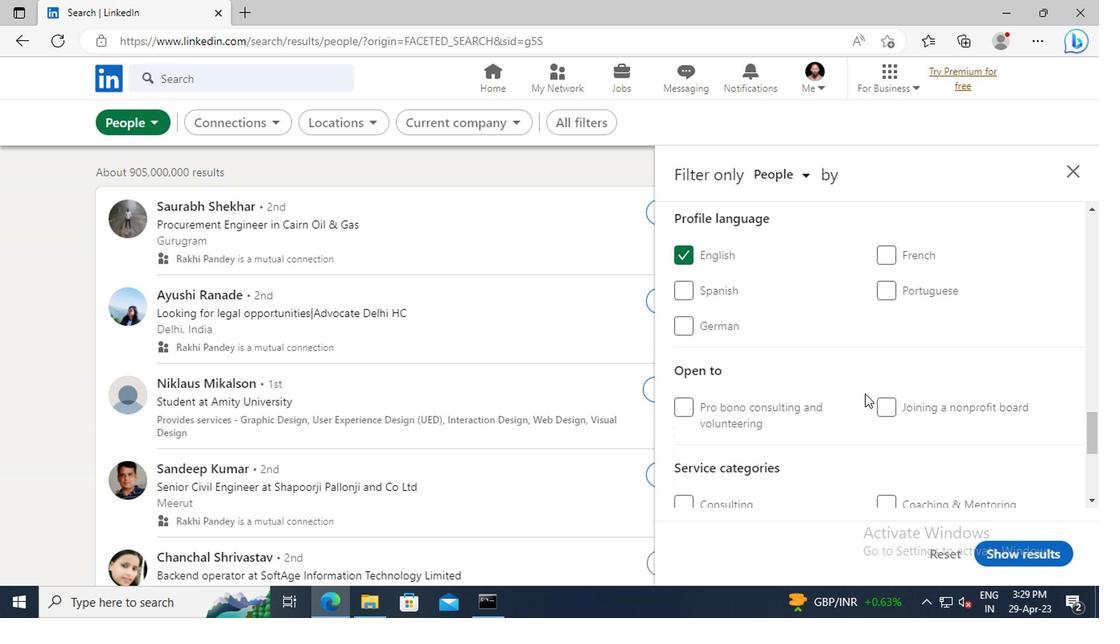 
Action: Mouse moved to (865, 389)
Screenshot: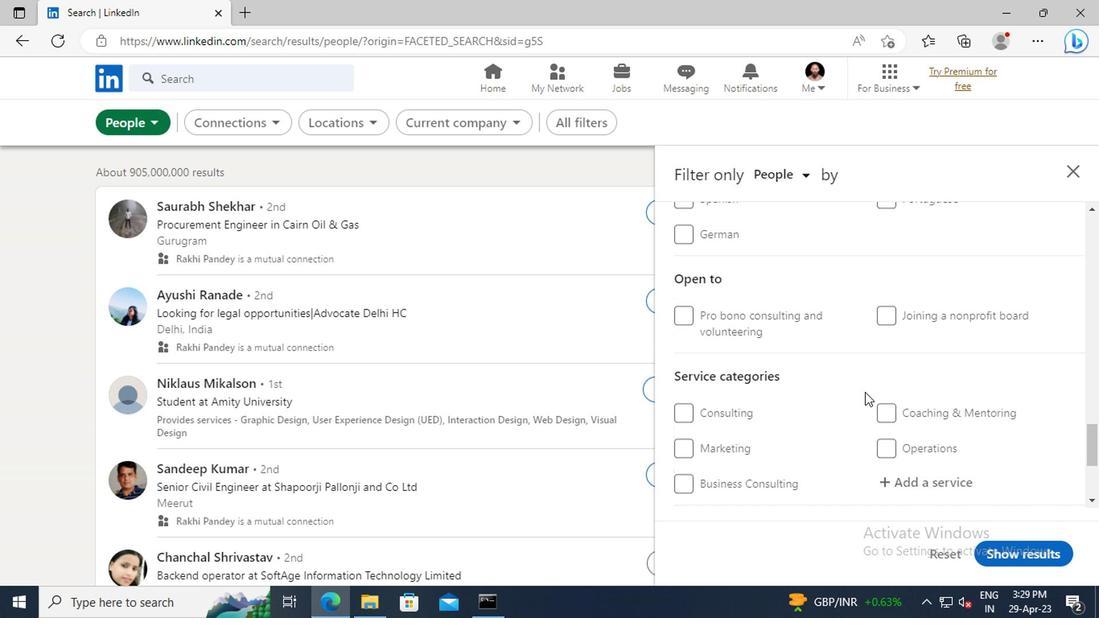 
Action: Mouse scrolled (865, 388) with delta (0, -1)
Screenshot: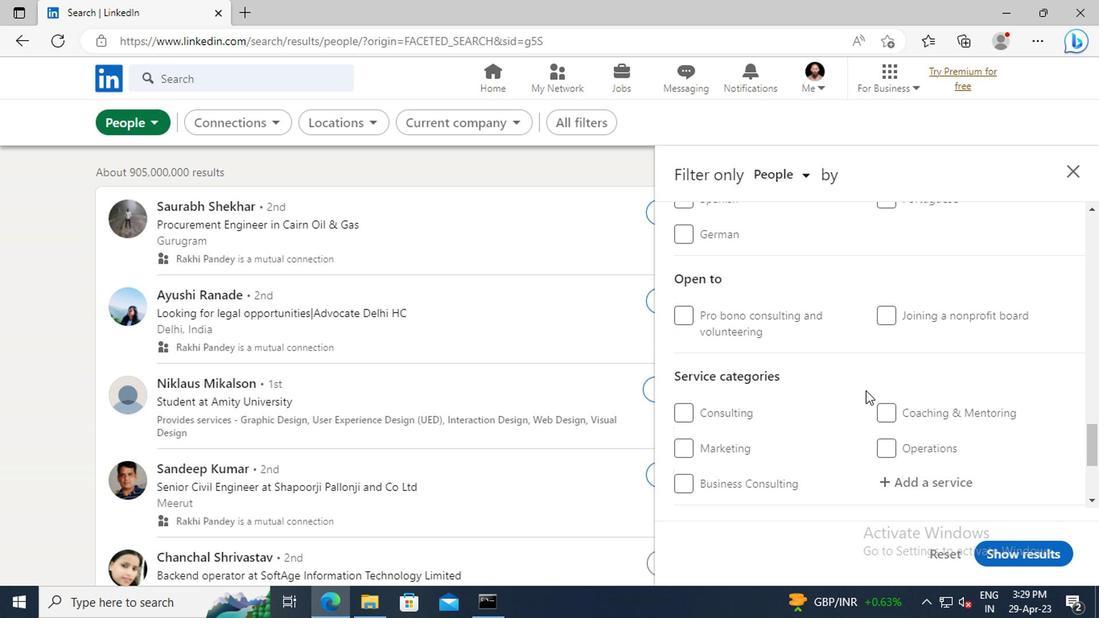 
Action: Mouse scrolled (865, 388) with delta (0, -1)
Screenshot: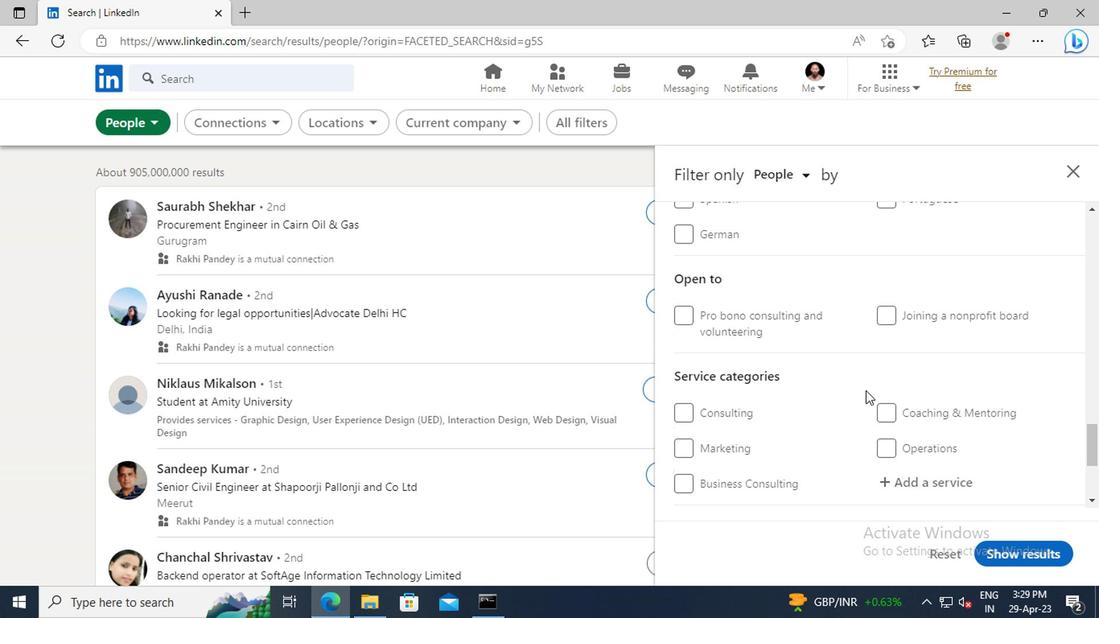 
Action: Mouse moved to (893, 395)
Screenshot: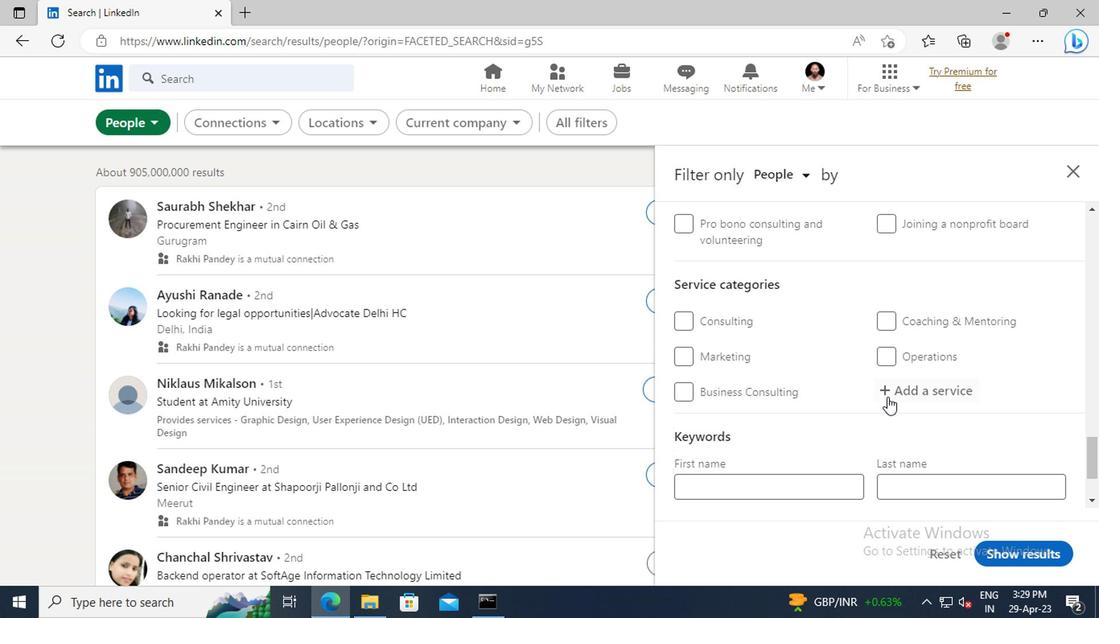 
Action: Mouse pressed left at (893, 395)
Screenshot: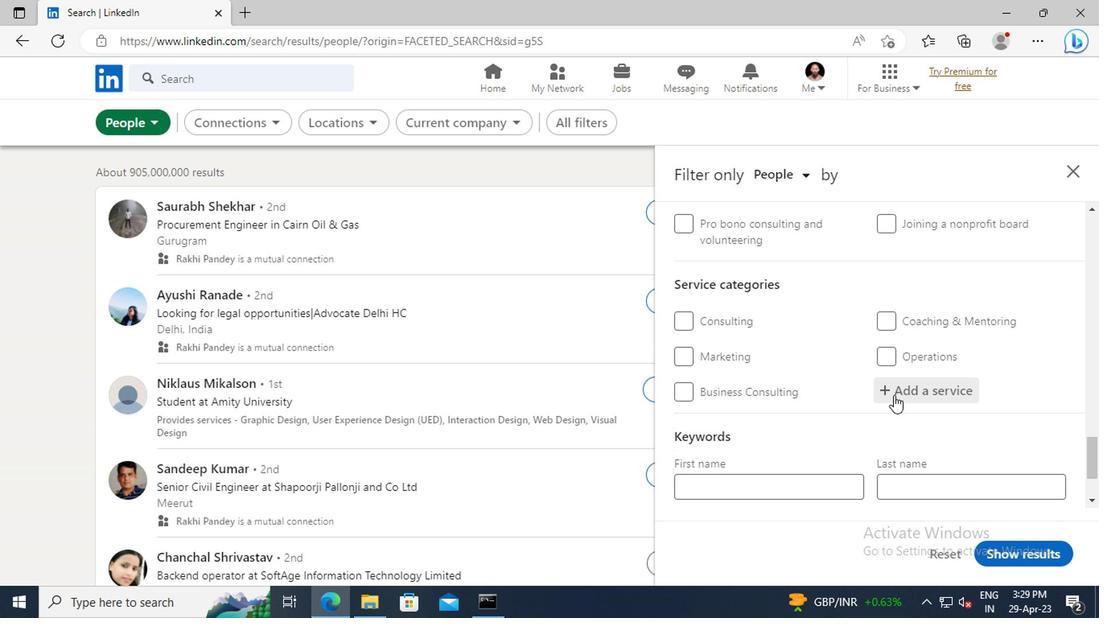 
Action: Key pressed <Key.shift>INTERACTION<Key.space>
Screenshot: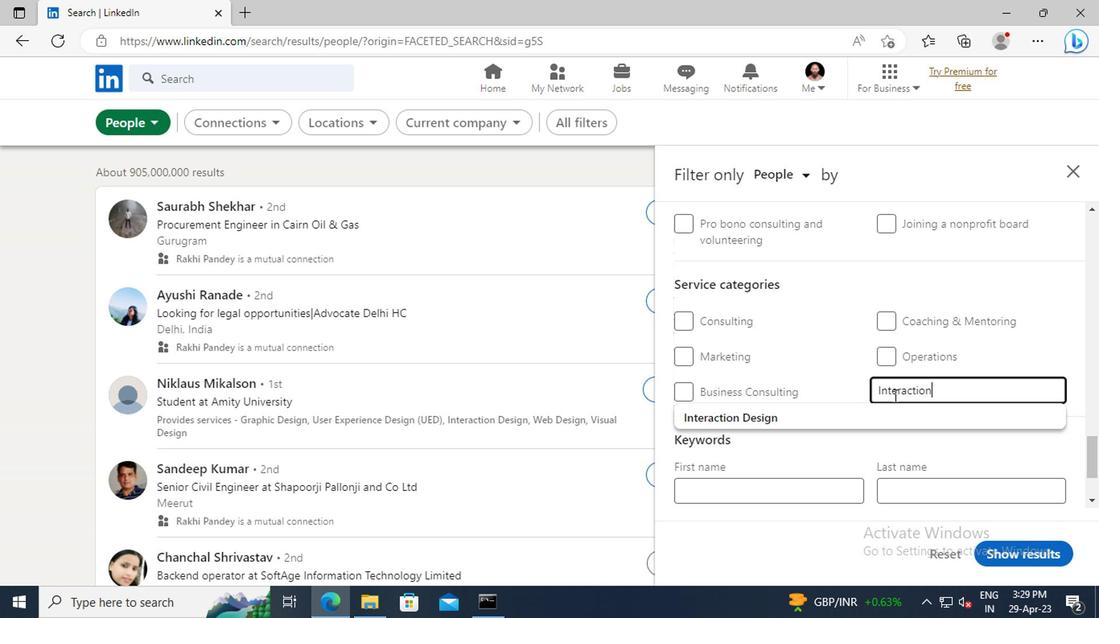 
Action: Mouse moved to (839, 412)
Screenshot: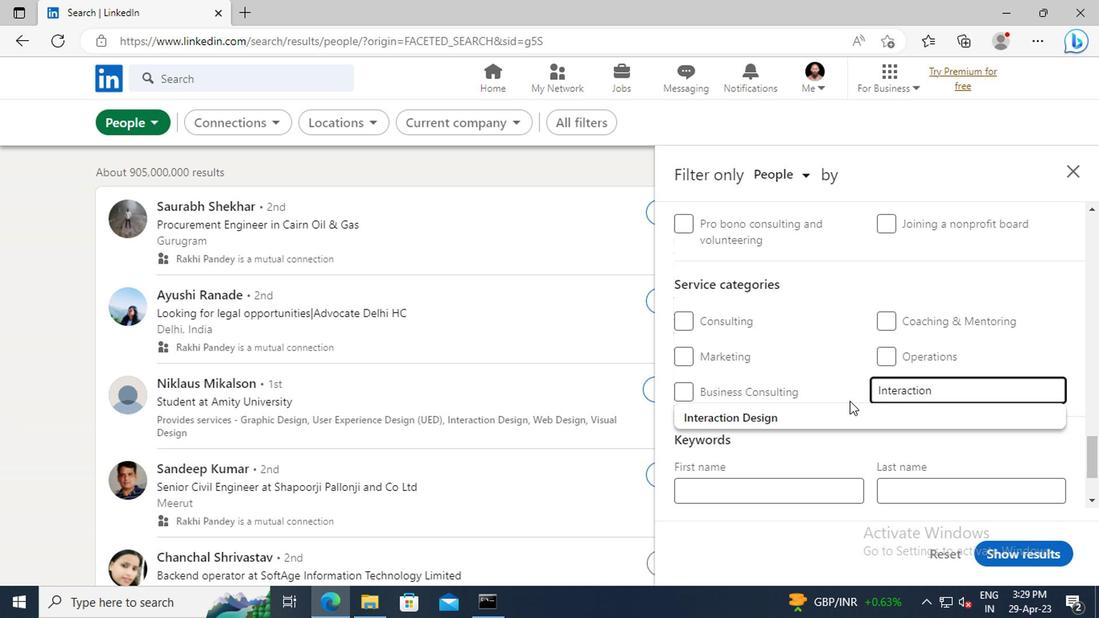 
Action: Mouse pressed left at (839, 412)
Screenshot: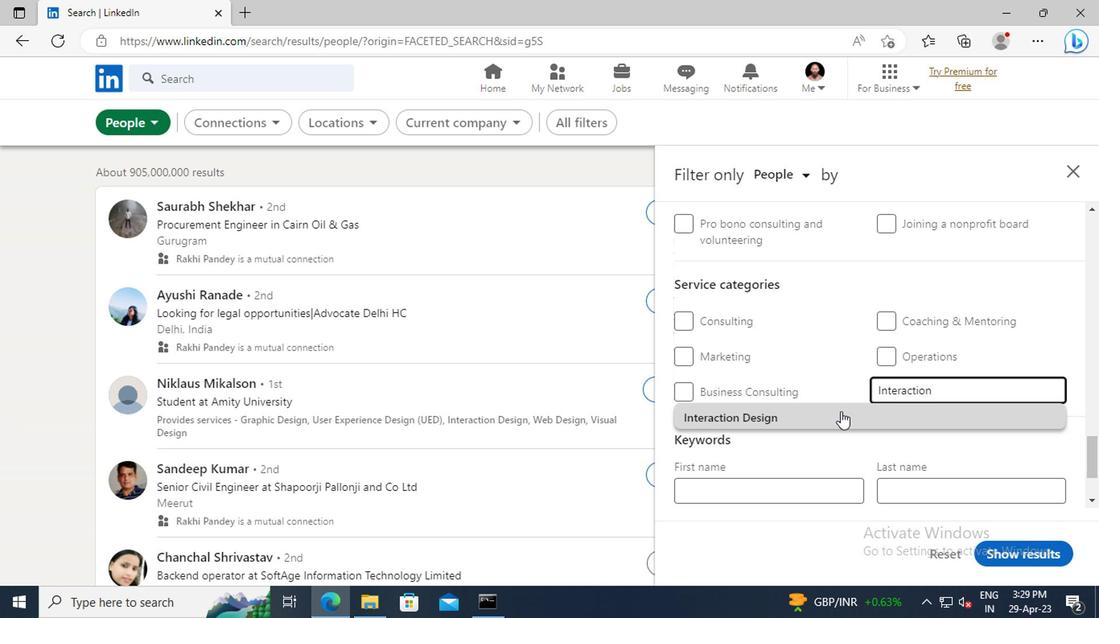 
Action: Mouse scrolled (839, 411) with delta (0, 0)
Screenshot: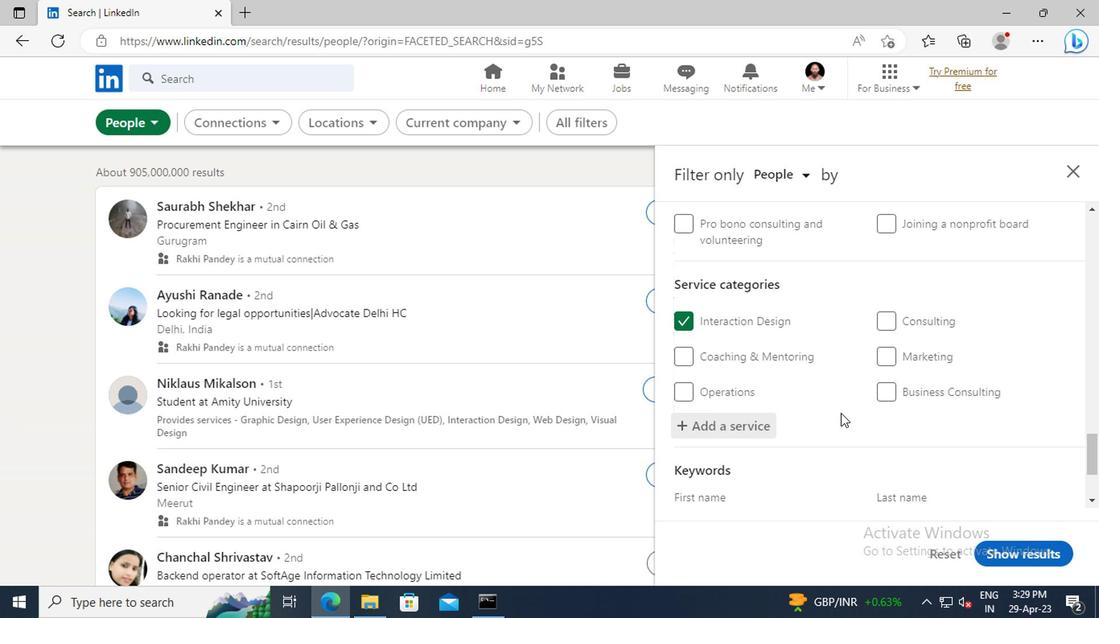 
Action: Mouse scrolled (839, 411) with delta (0, 0)
Screenshot: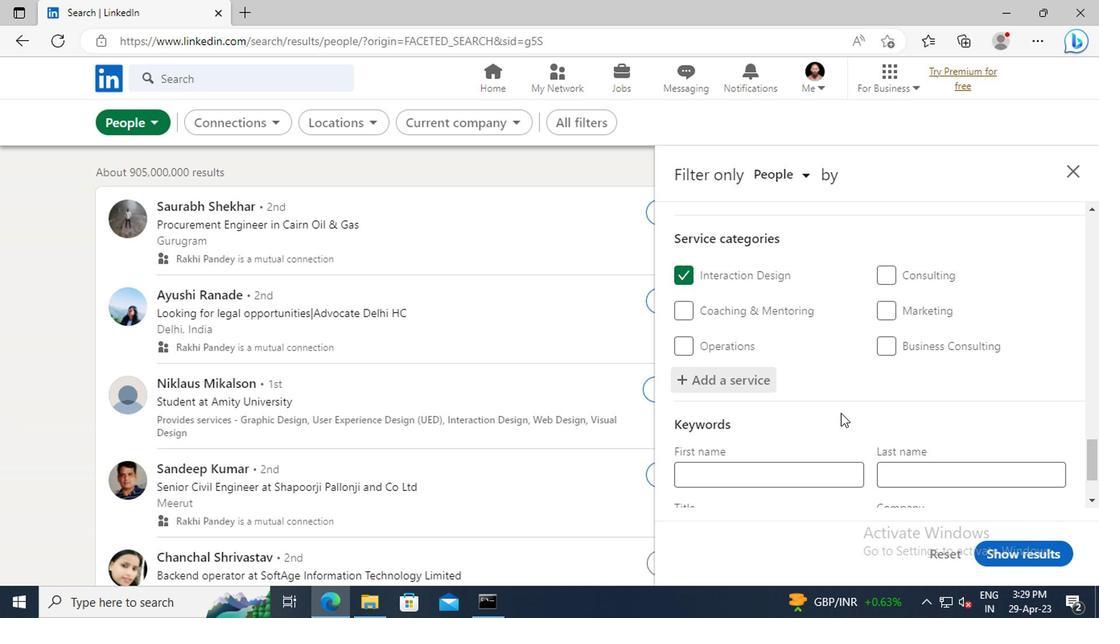 
Action: Mouse scrolled (839, 411) with delta (0, 0)
Screenshot: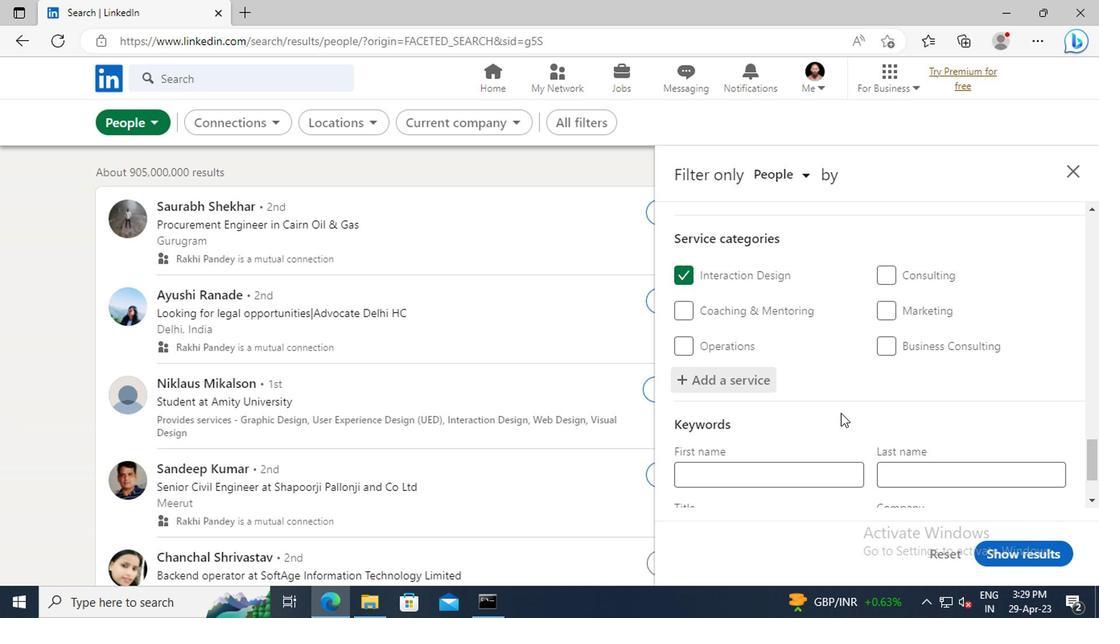 
Action: Mouse scrolled (839, 411) with delta (0, 0)
Screenshot: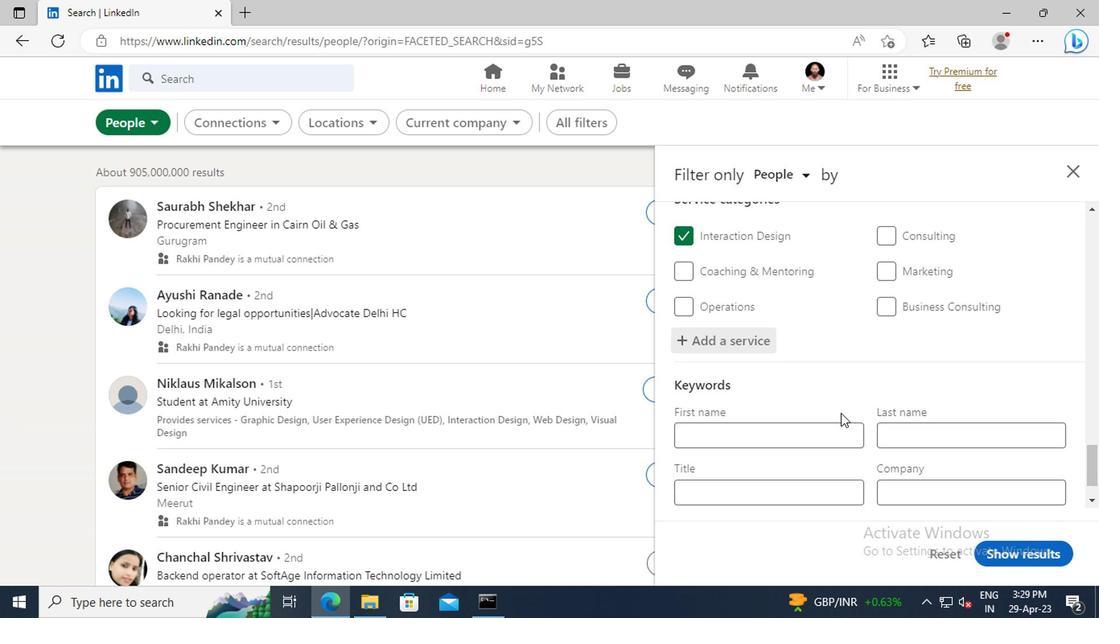 
Action: Mouse scrolled (839, 411) with delta (0, 0)
Screenshot: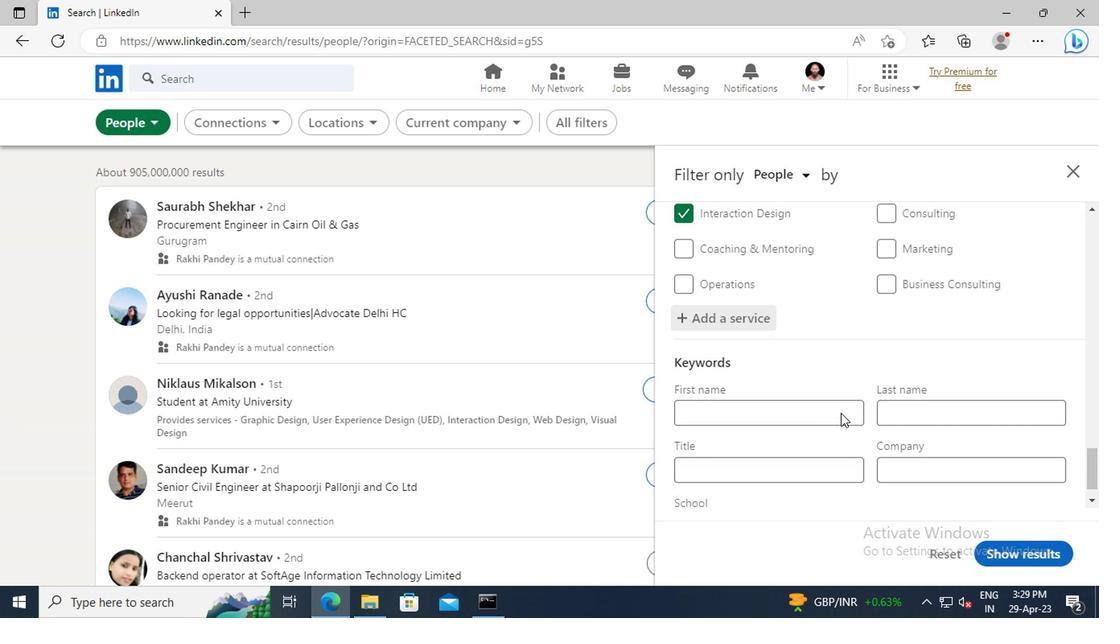 
Action: Mouse moved to (764, 438)
Screenshot: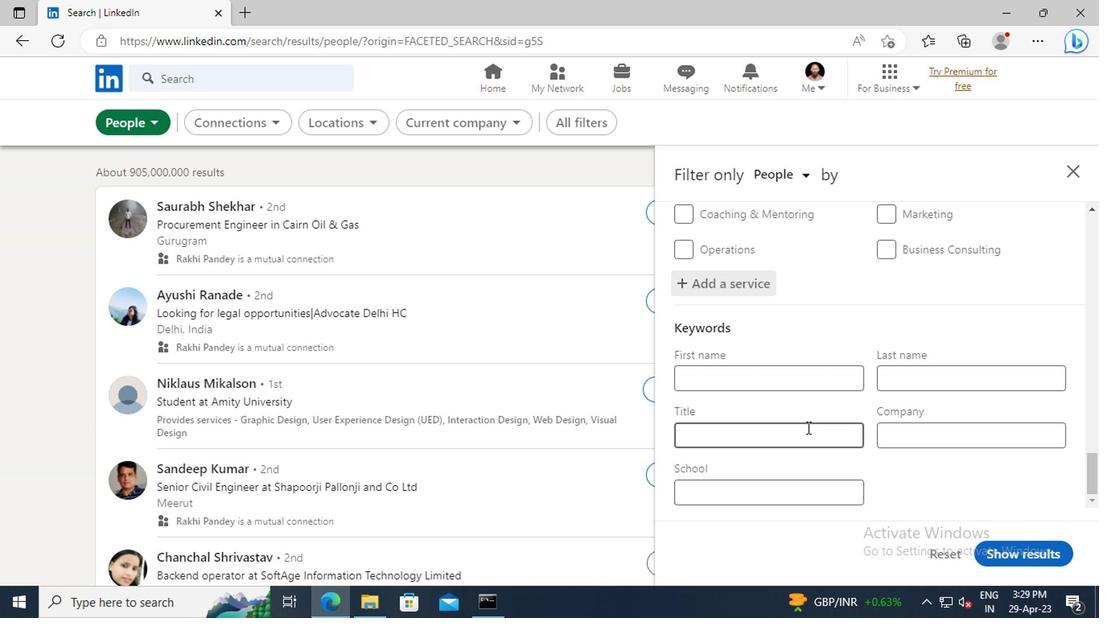 
Action: Mouse pressed left at (764, 438)
Screenshot: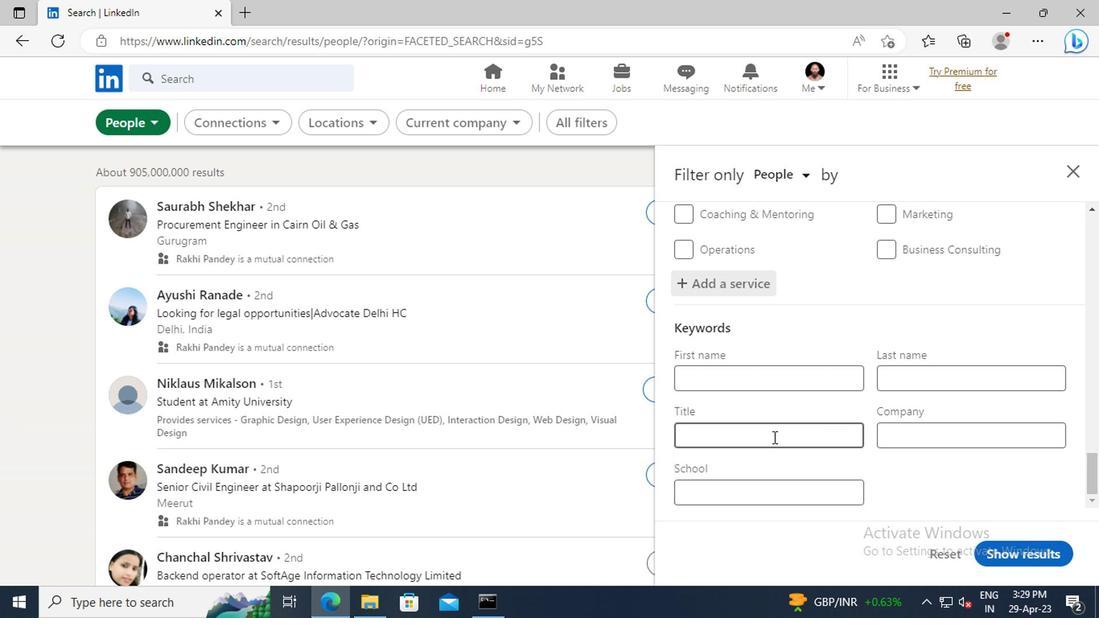
Action: Key pressed <Key.shift>AREA<Key.space><Key.shift>SALES<Key.space><Key.shift>MANAGER<Key.enter>
Screenshot: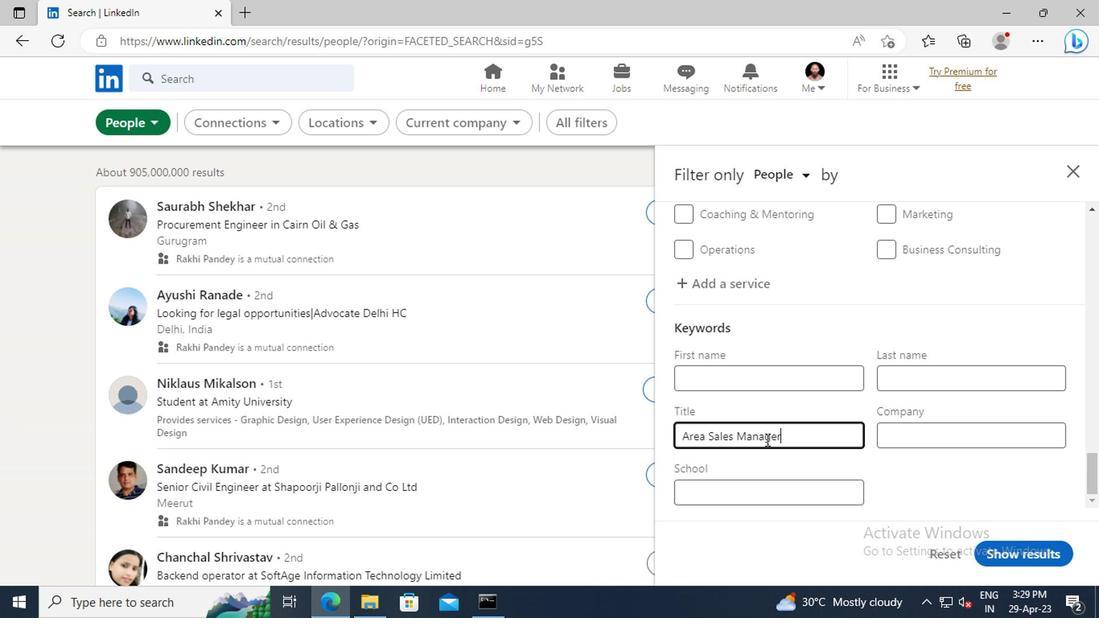 
Action: Mouse moved to (1006, 555)
Screenshot: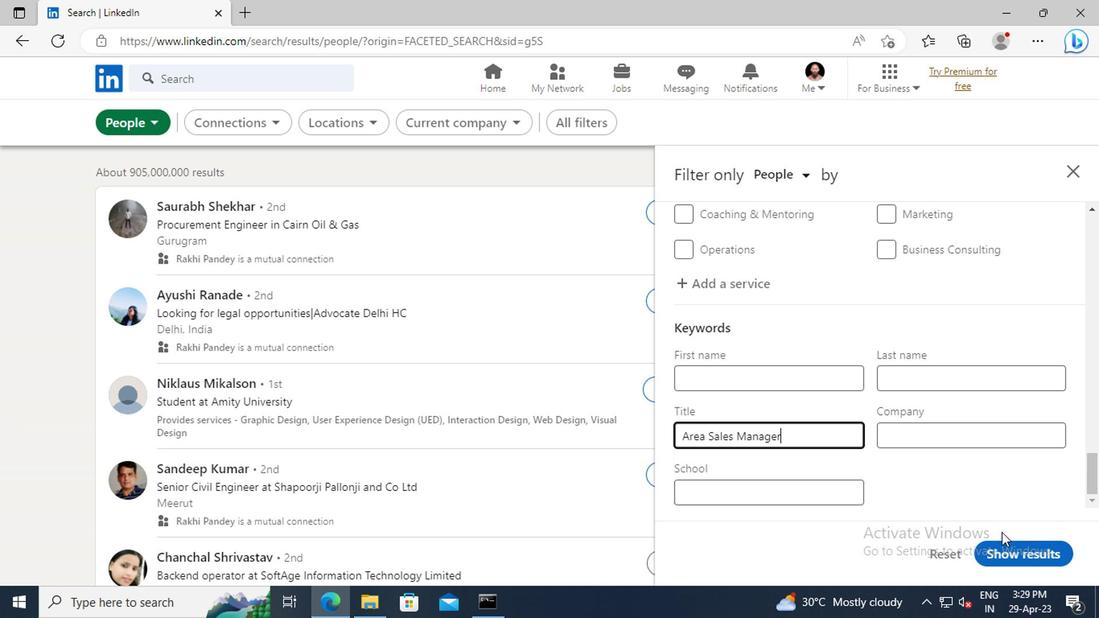 
Action: Mouse pressed left at (1006, 555)
Screenshot: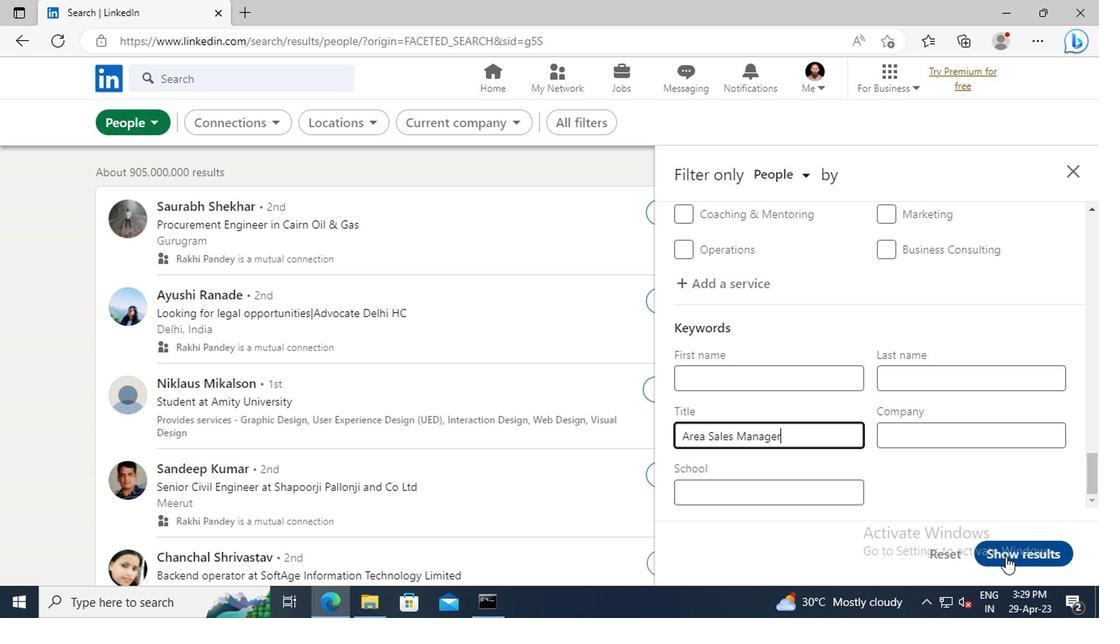 
